Task: Look for space in Jakobstad, Finland from 2nd September, 2023 to 10th September, 2023 for 1 adult in price range Rs.5000 to Rs.16000. Place can be private room with 1  bedroom having 1 bed and 1 bathroom. Property type can be house, flat, guest house, hotel. Booking option can be shelf check-in. Required host language is .
Action: Mouse moved to (568, 112)
Screenshot: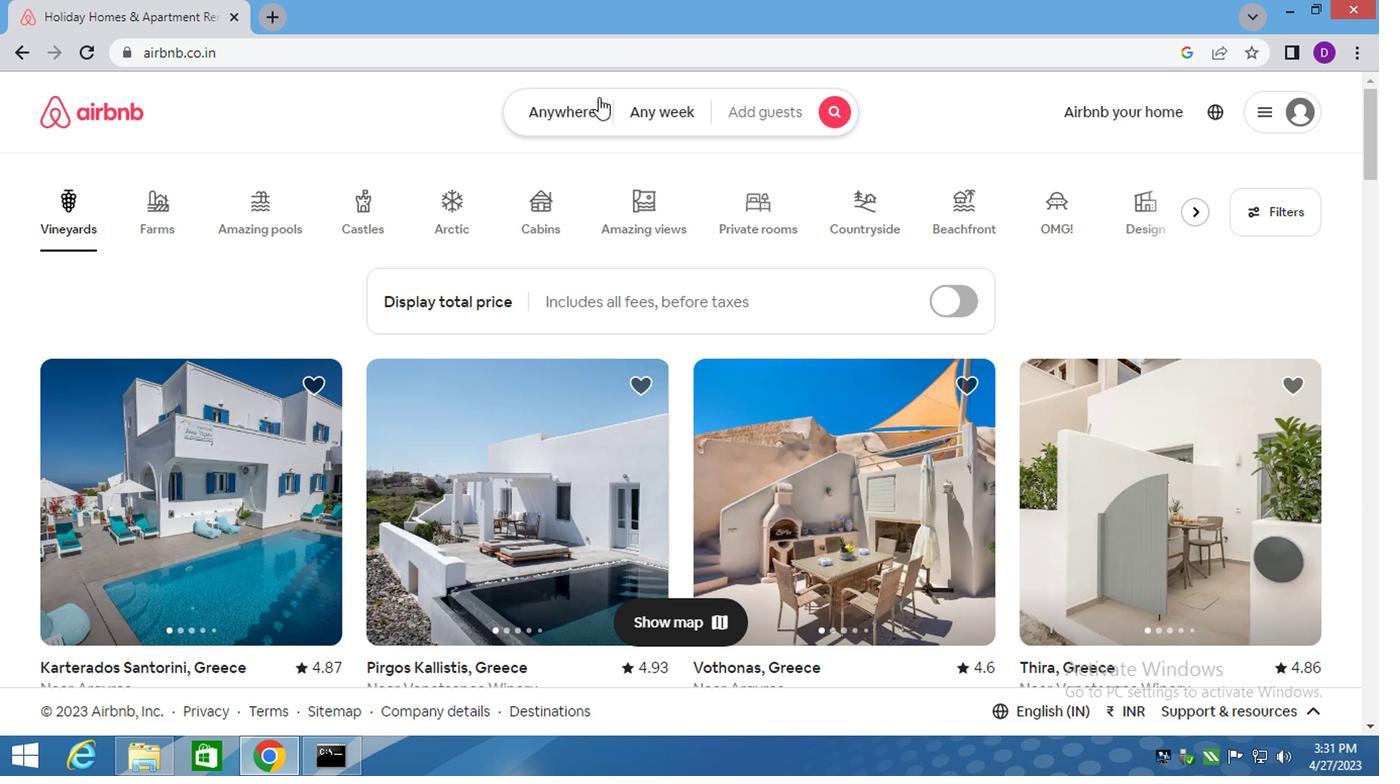 
Action: Mouse pressed left at (568, 112)
Screenshot: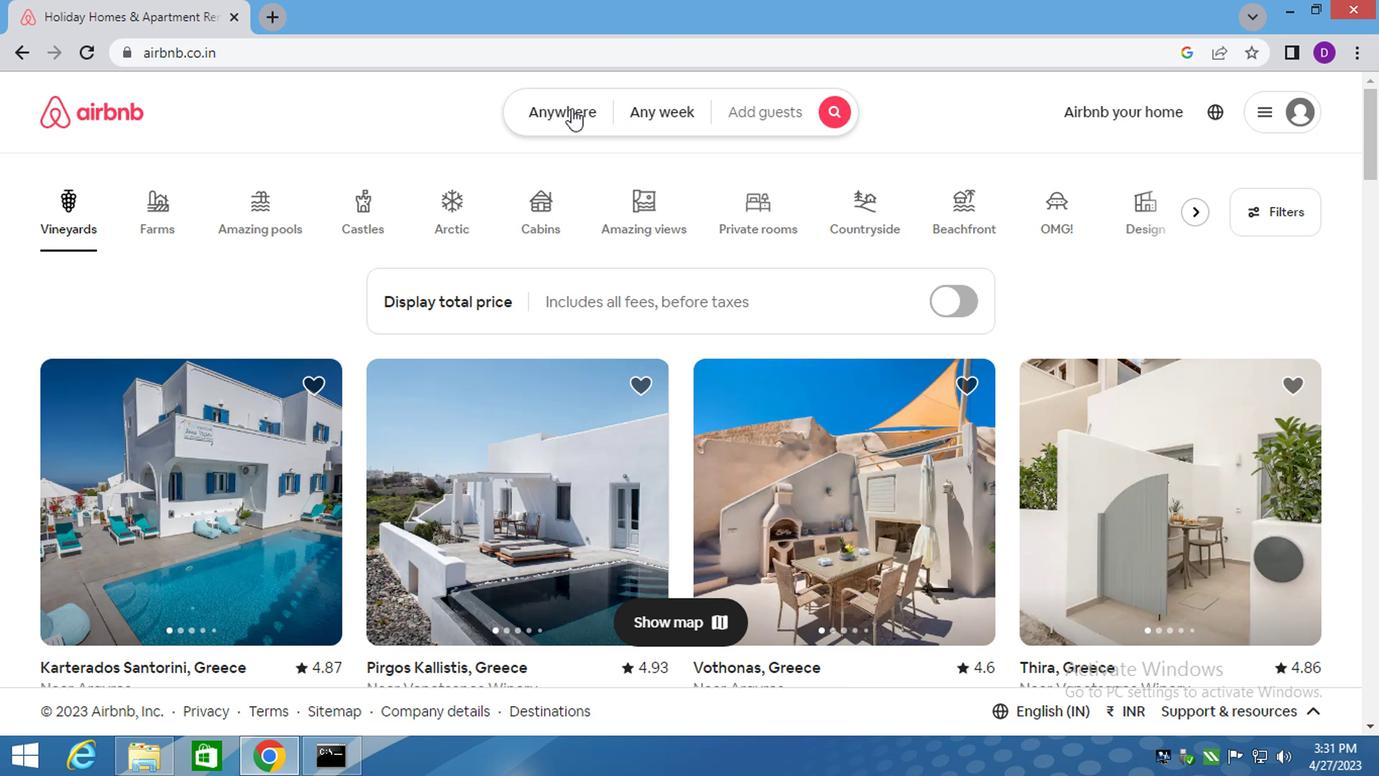 
Action: Mouse moved to (486, 180)
Screenshot: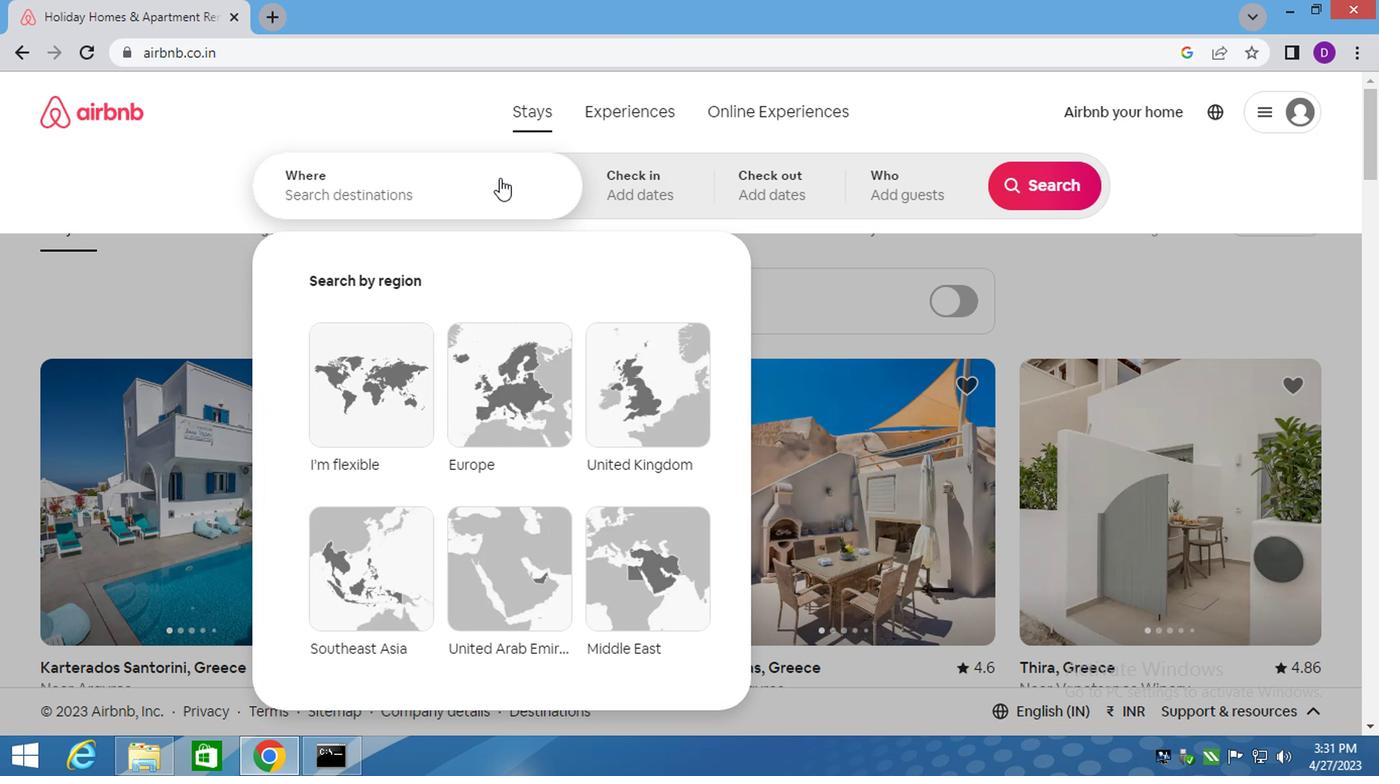 
Action: Mouse pressed left at (486, 180)
Screenshot: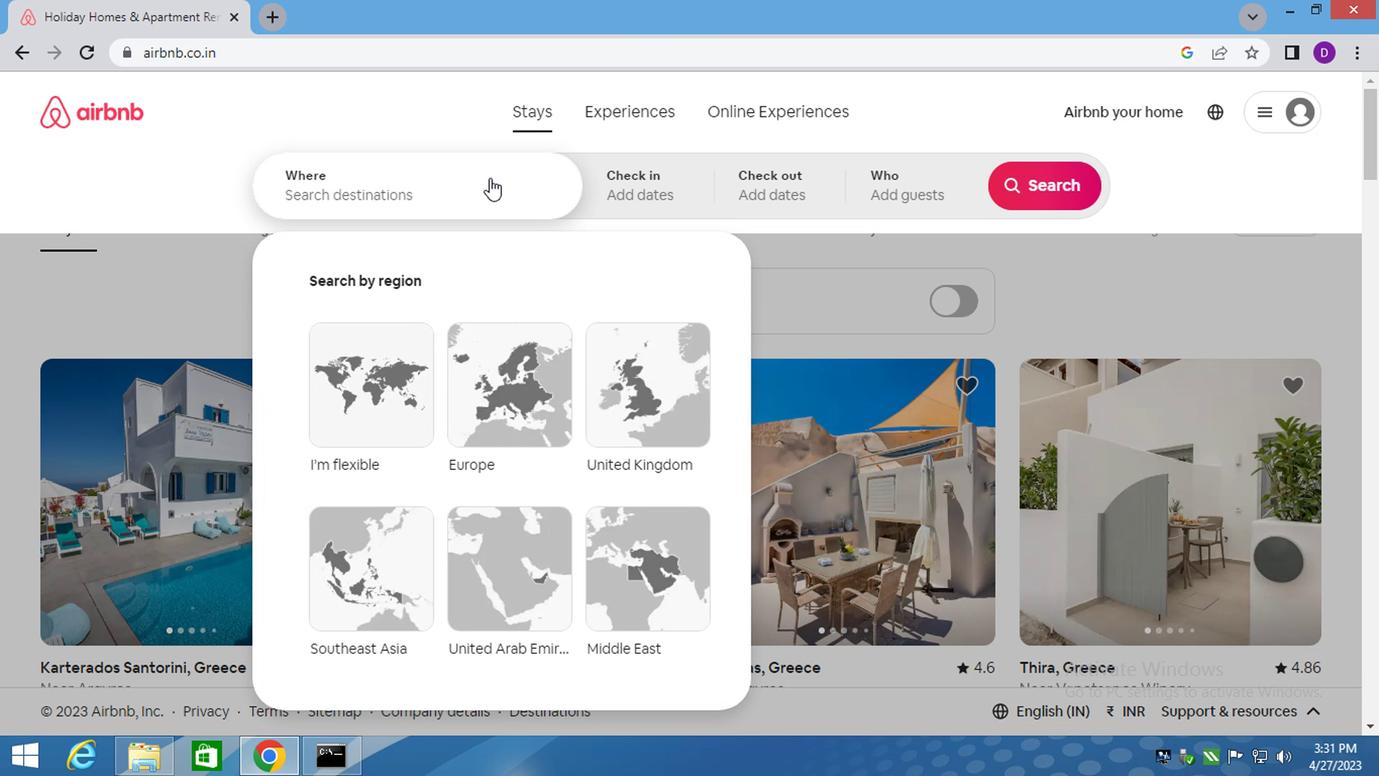 
Action: Mouse moved to (410, 190)
Screenshot: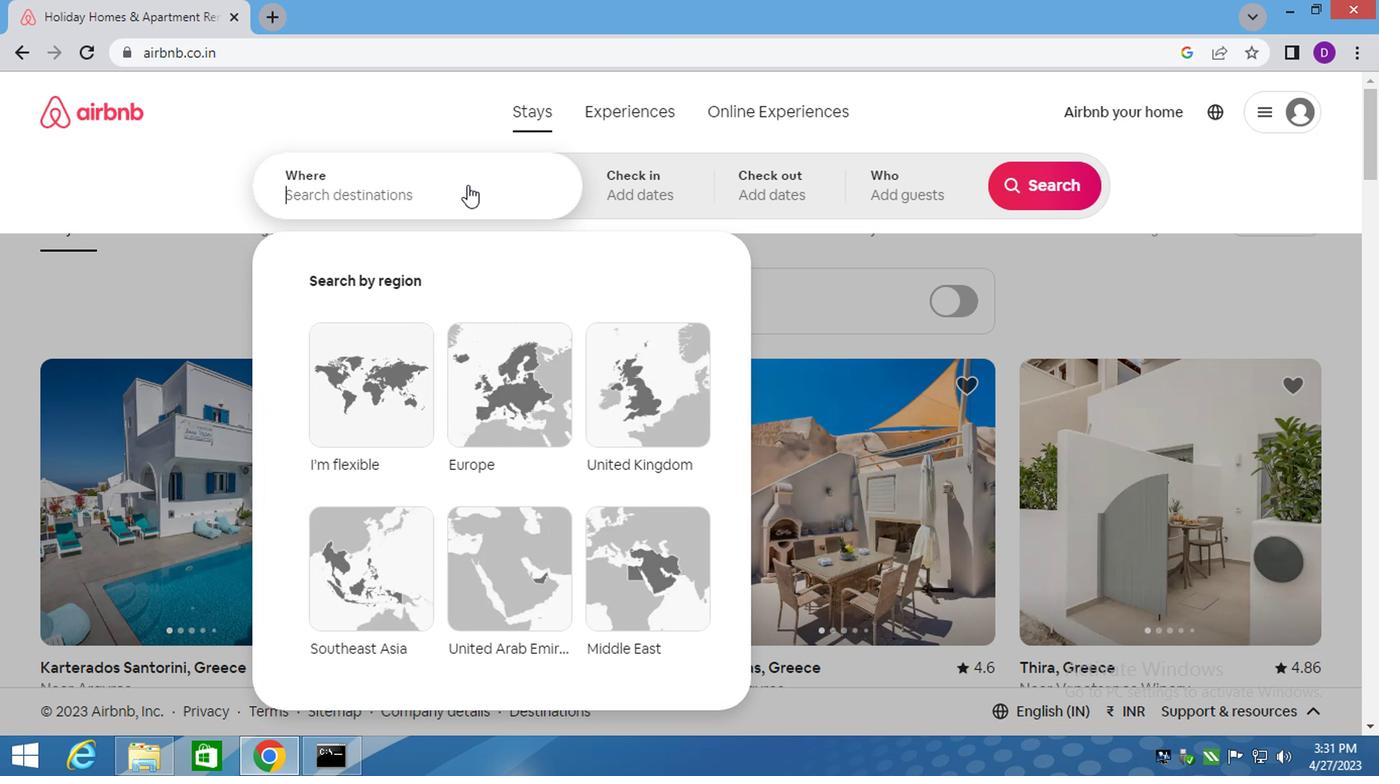 
Action: Key pressed <Key.shift>JA
Screenshot: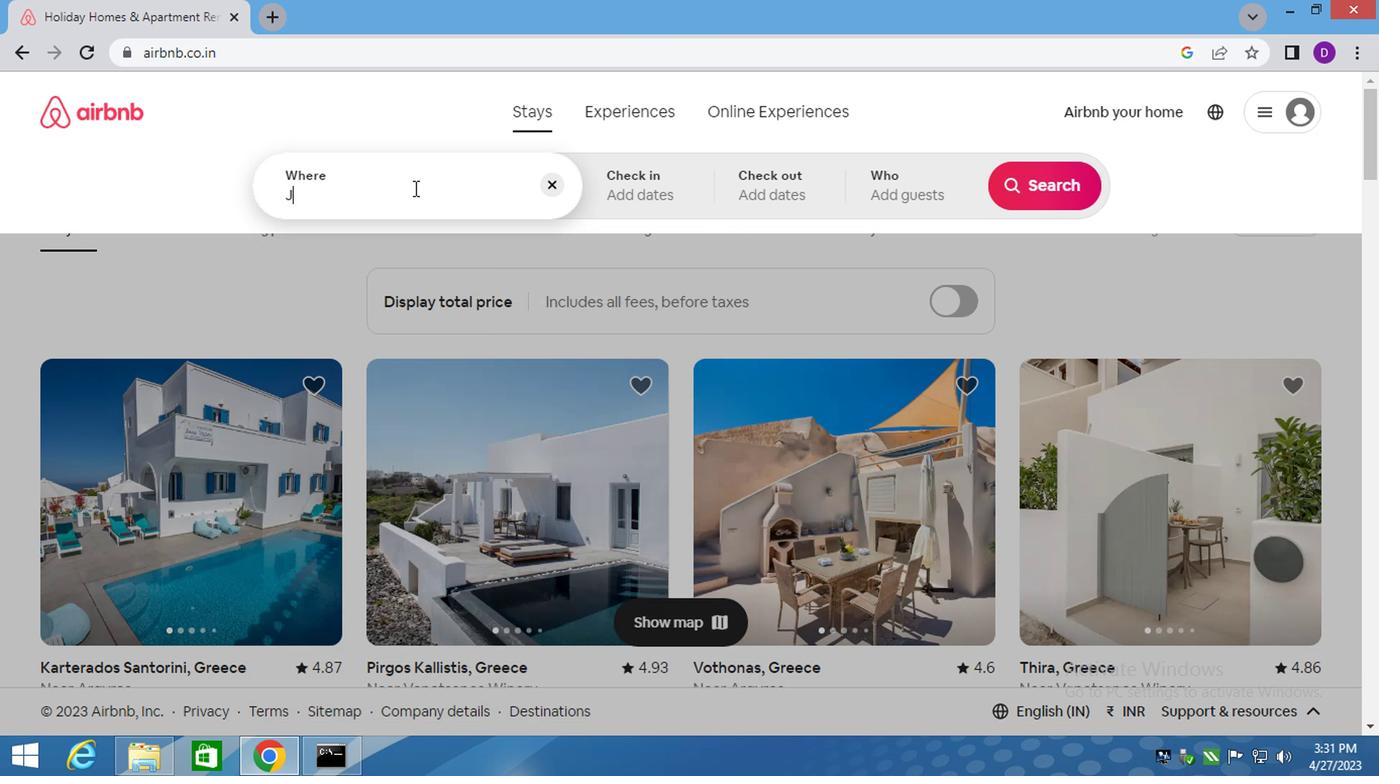 
Action: Mouse moved to (410, 190)
Screenshot: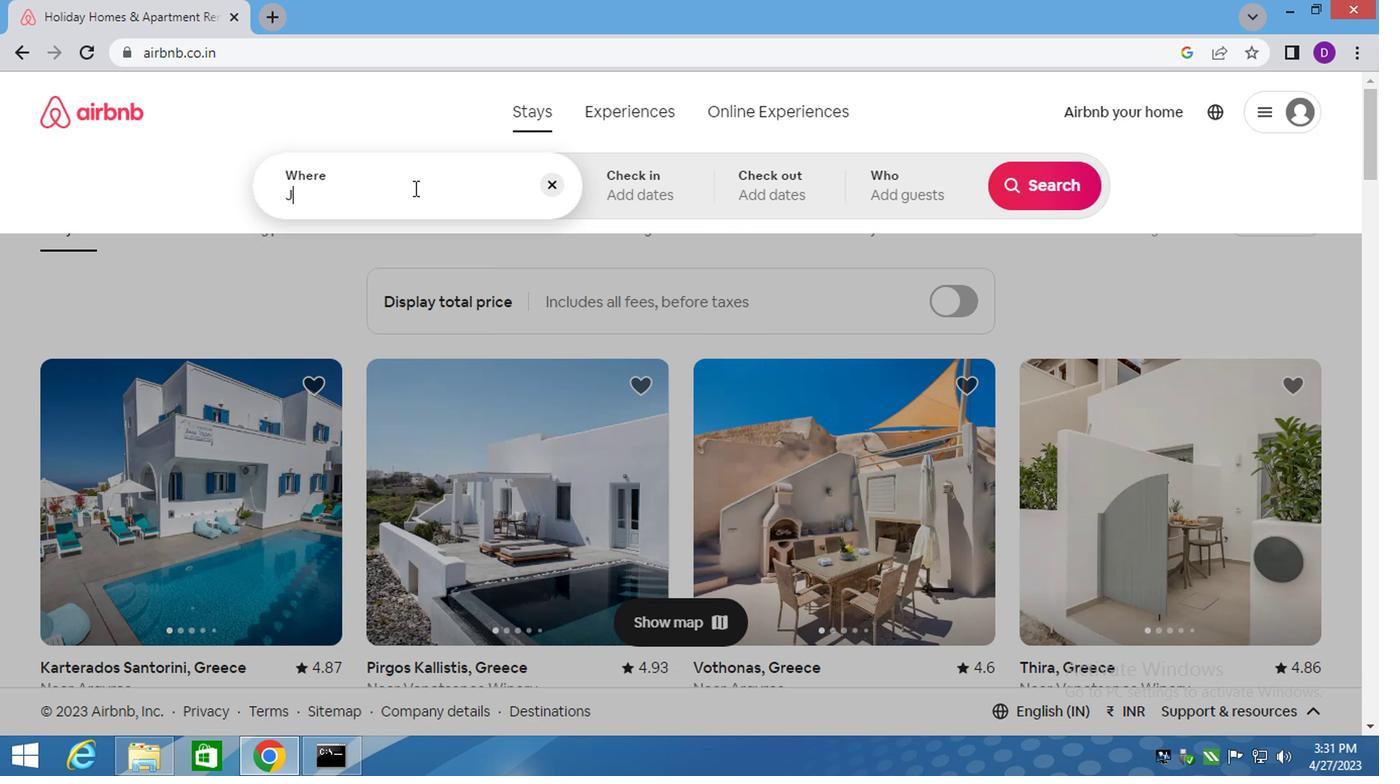 
Action: Key pressed KO<Key.down><Key.enter>
Screenshot: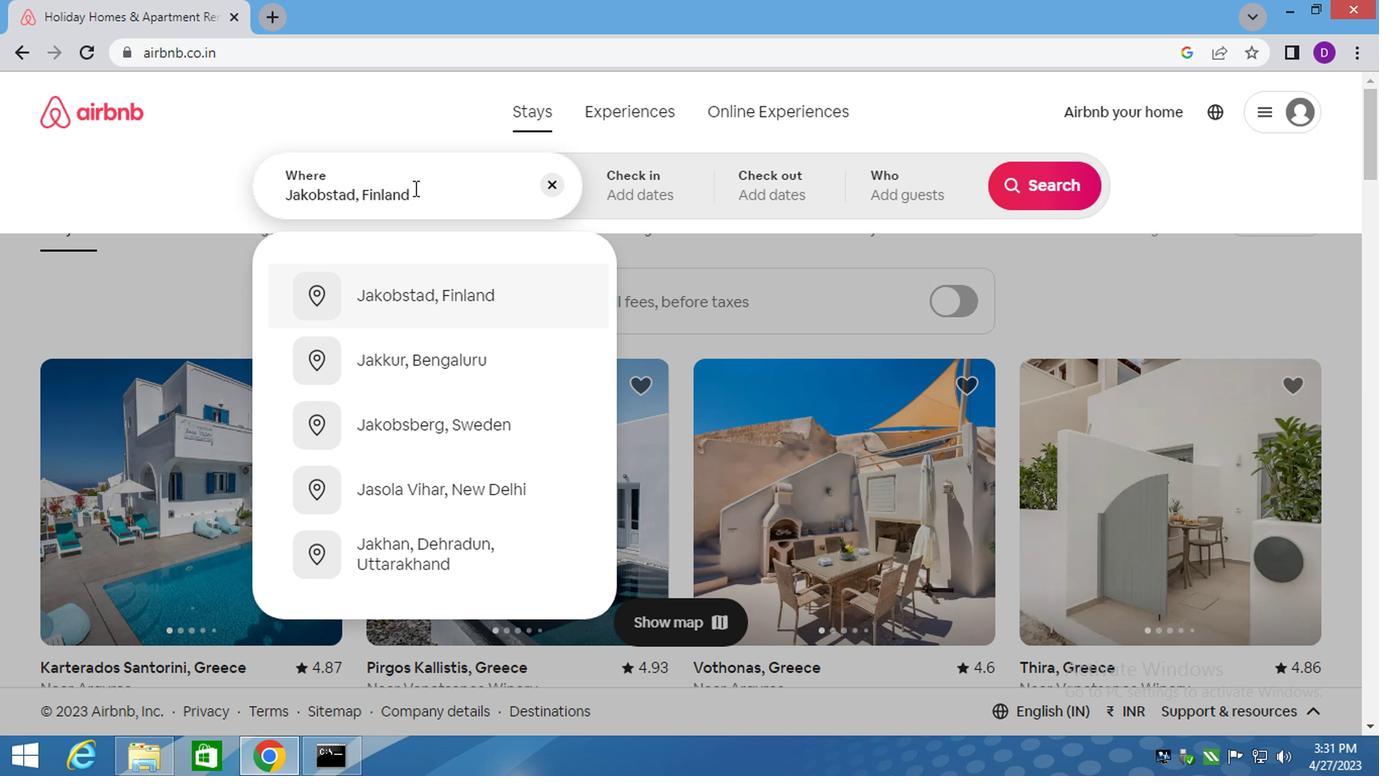 
Action: Mouse moved to (1024, 349)
Screenshot: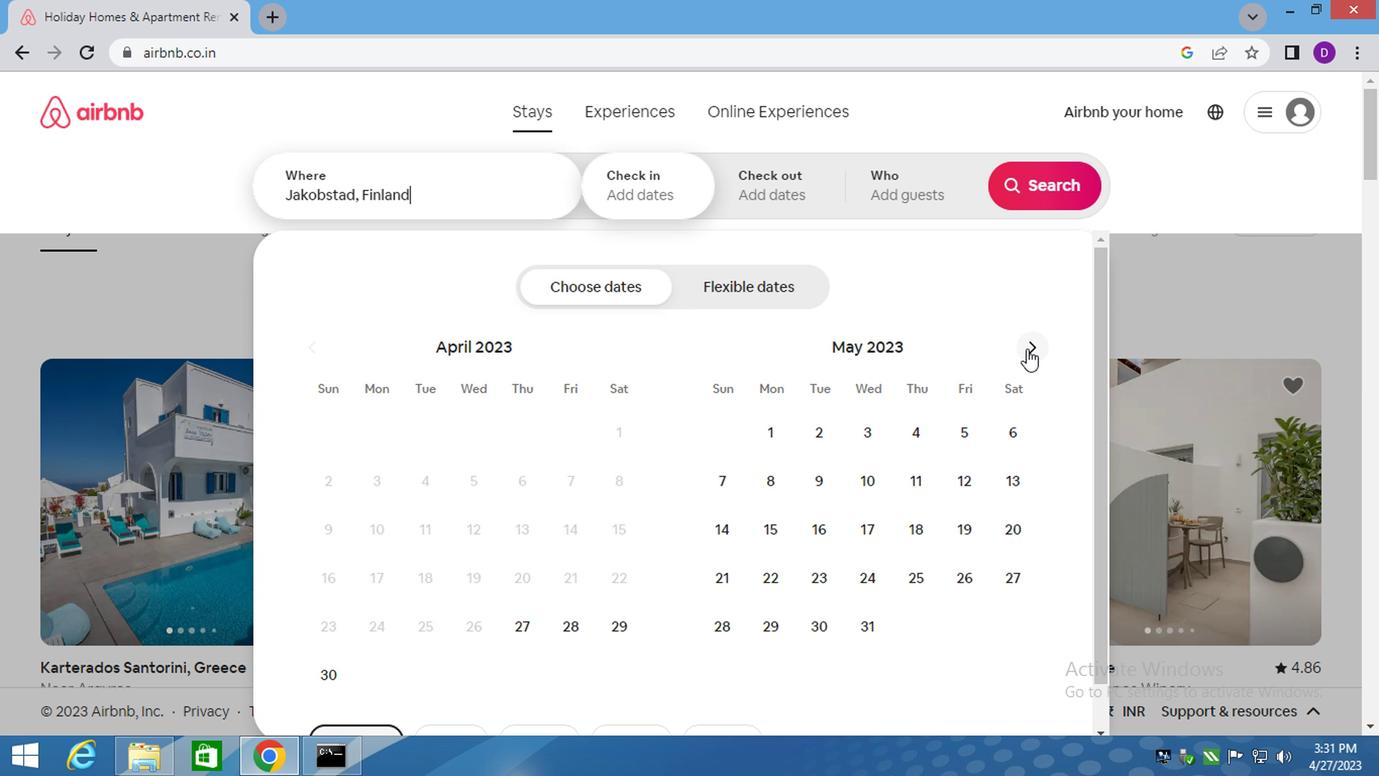 
Action: Mouse pressed left at (1024, 349)
Screenshot: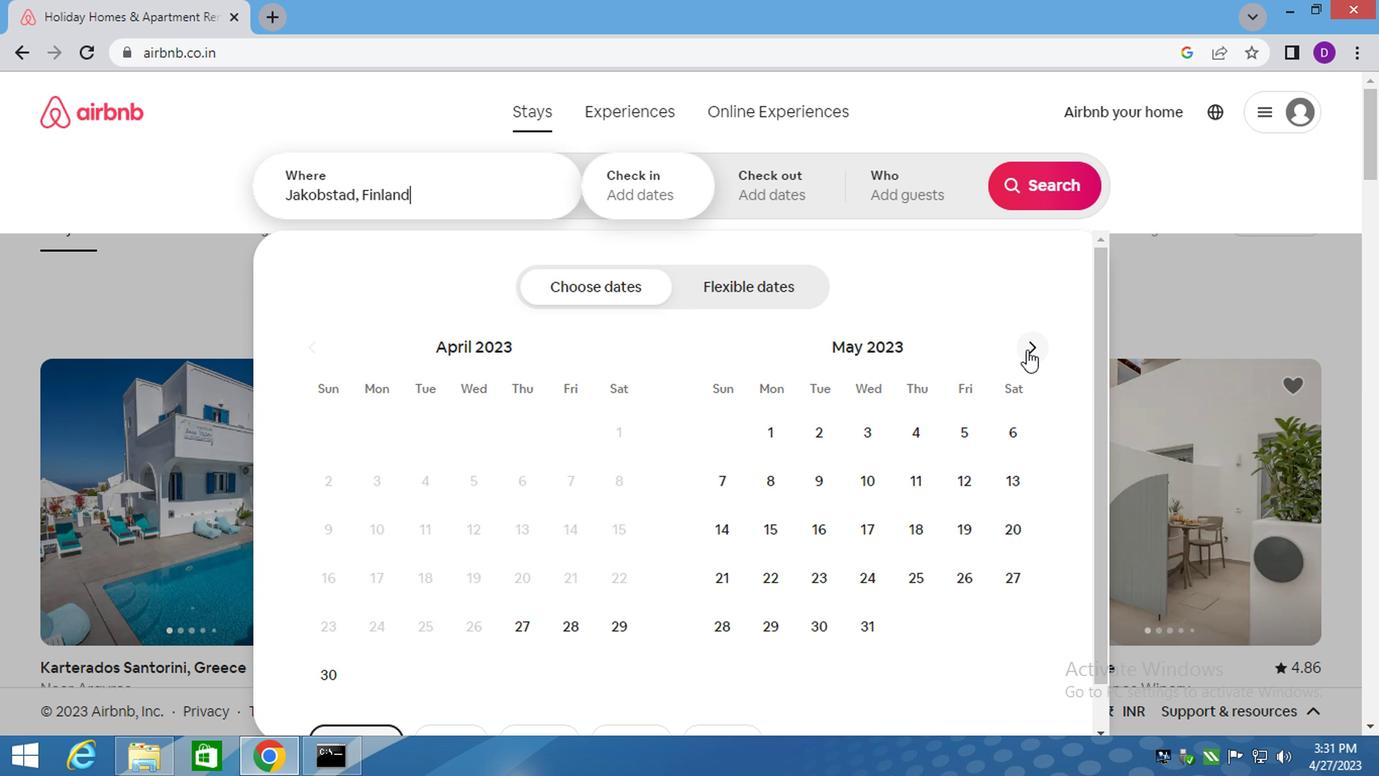 
Action: Mouse moved to (1014, 349)
Screenshot: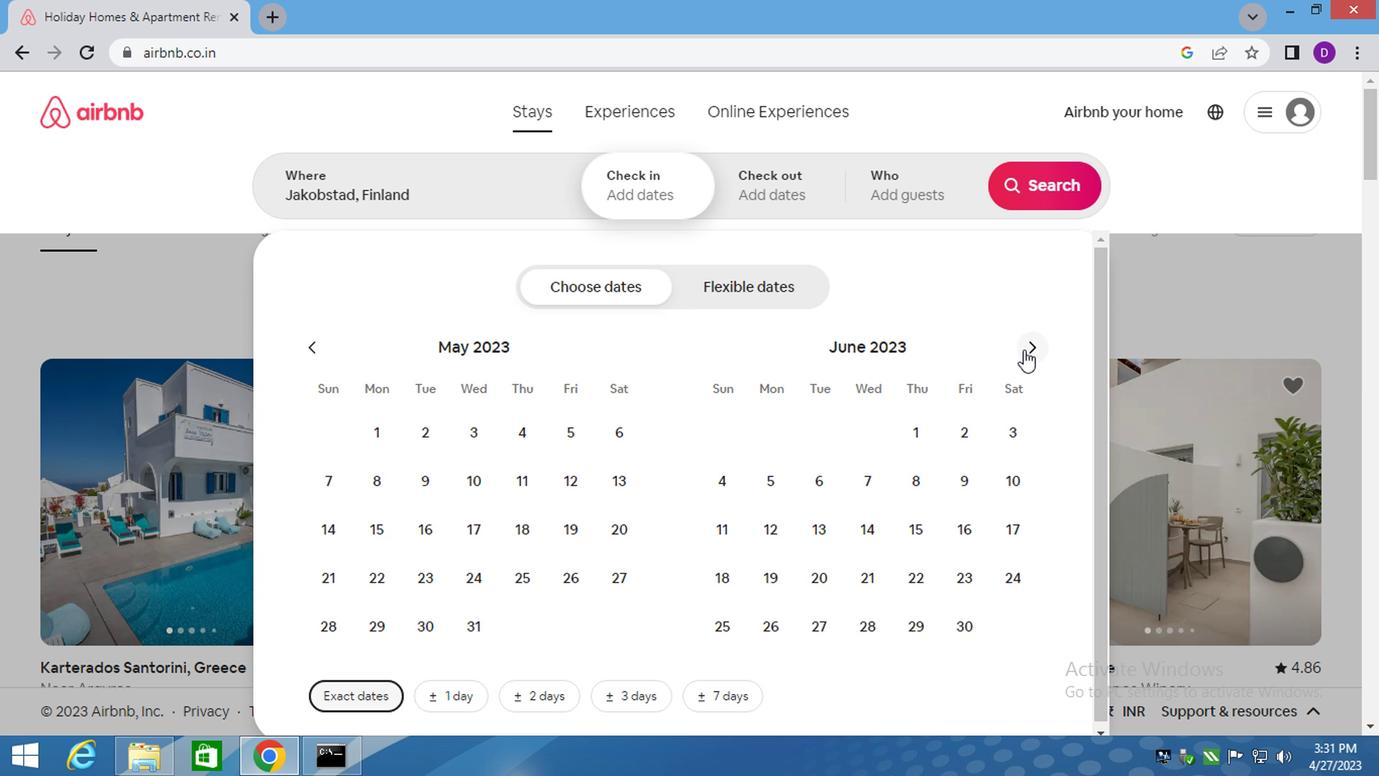
Action: Mouse pressed left at (1014, 349)
Screenshot: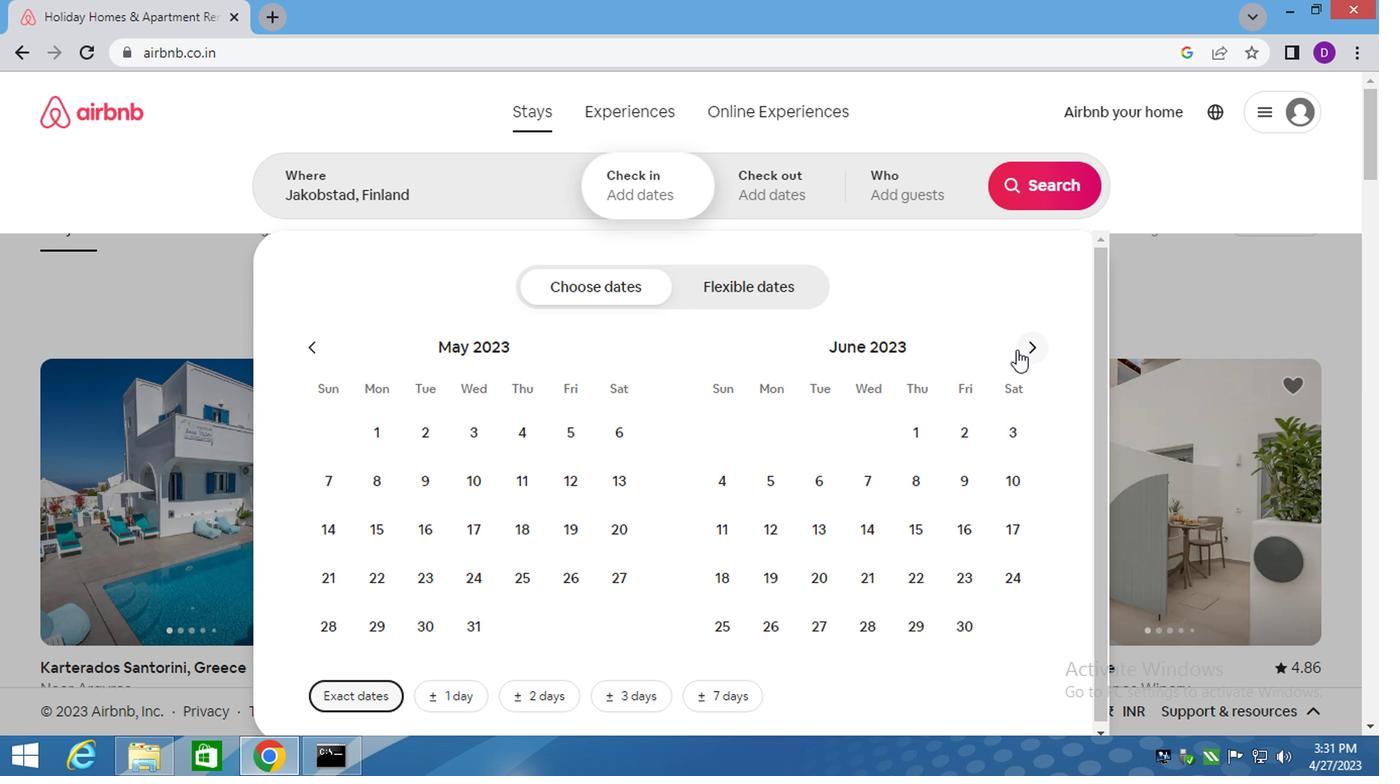 
Action: Mouse pressed left at (1014, 349)
Screenshot: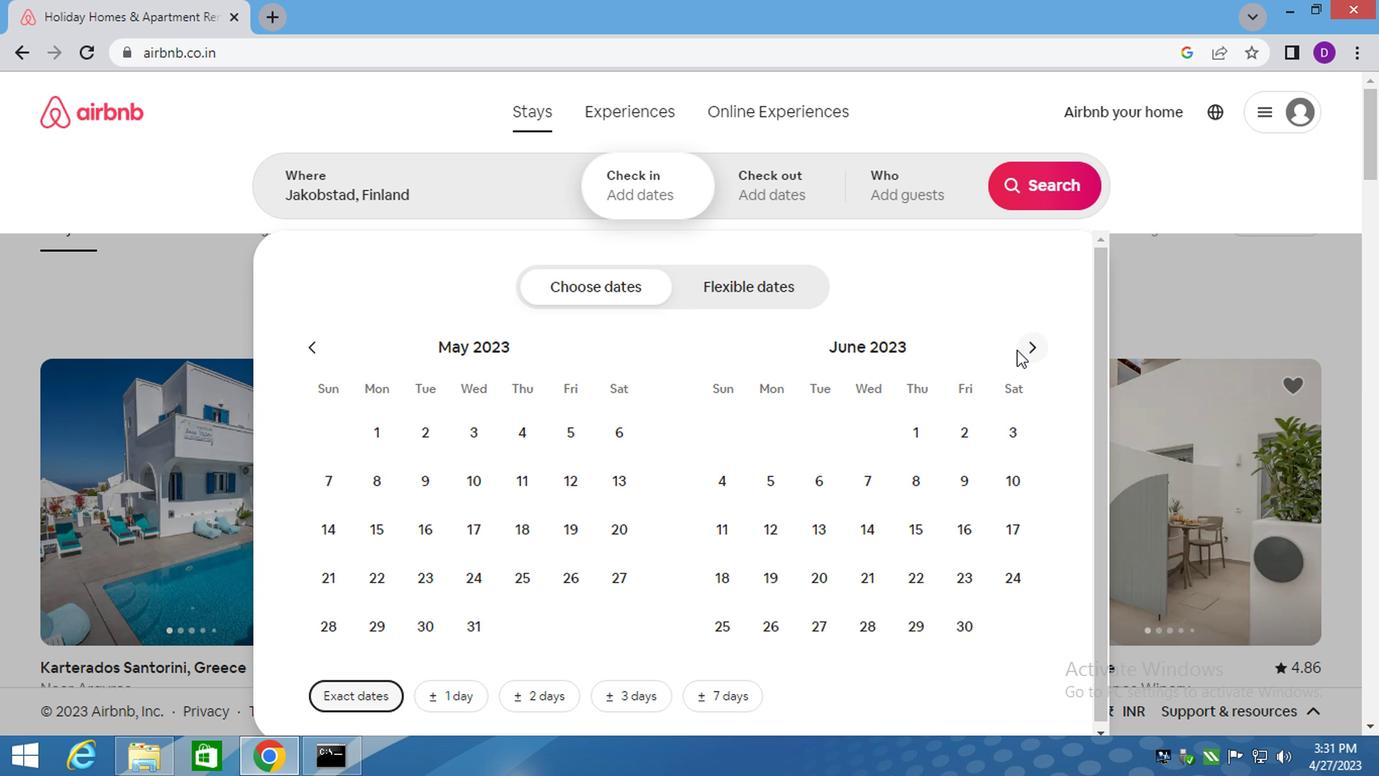 
Action: Mouse pressed left at (1014, 349)
Screenshot: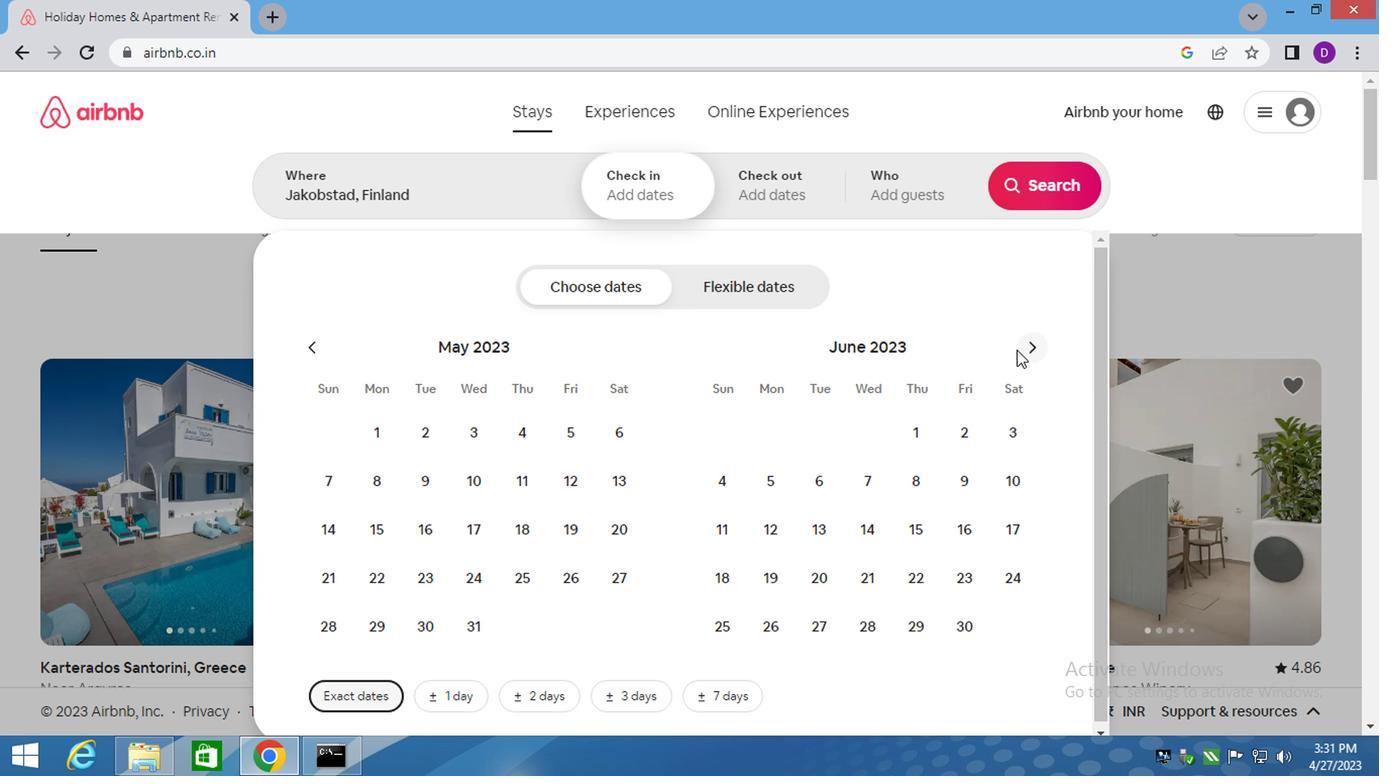 
Action: Mouse moved to (1024, 347)
Screenshot: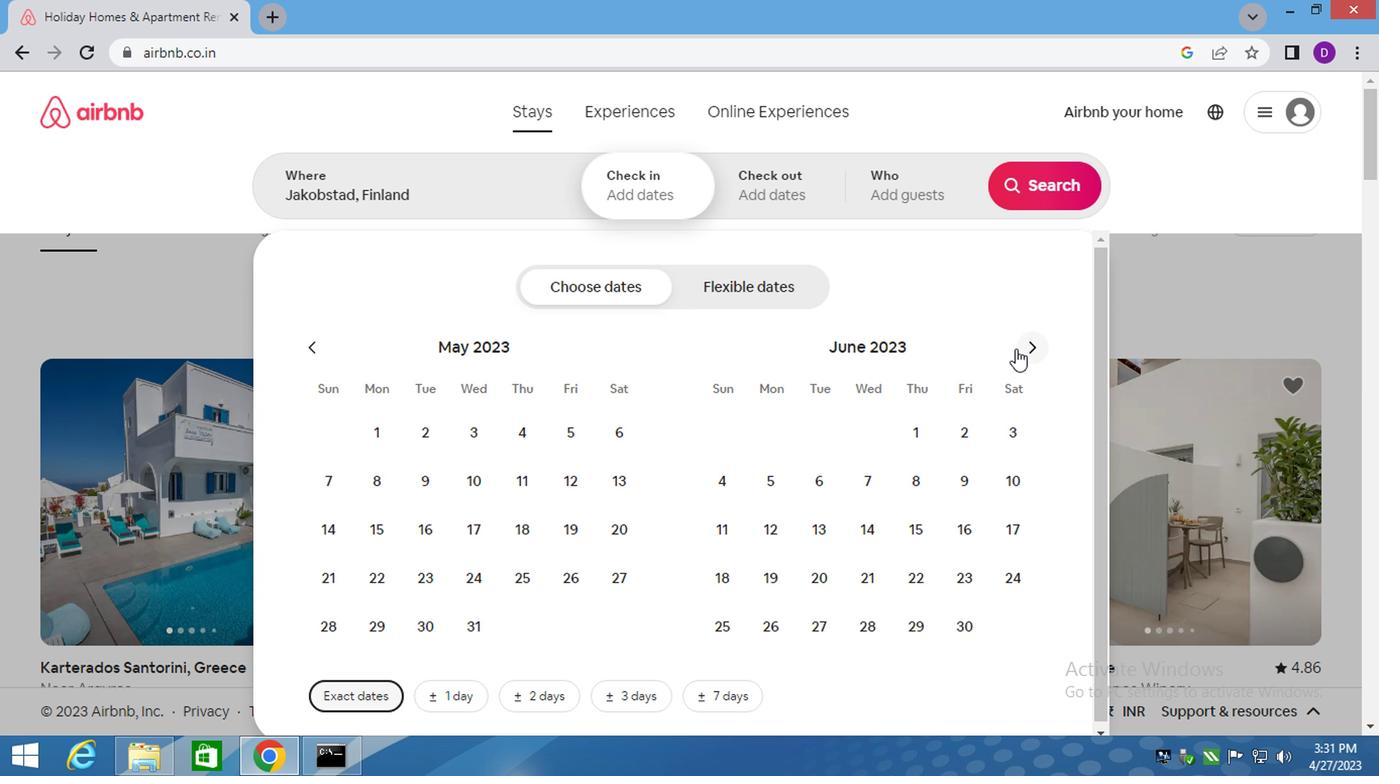
Action: Mouse pressed left at (1024, 347)
Screenshot: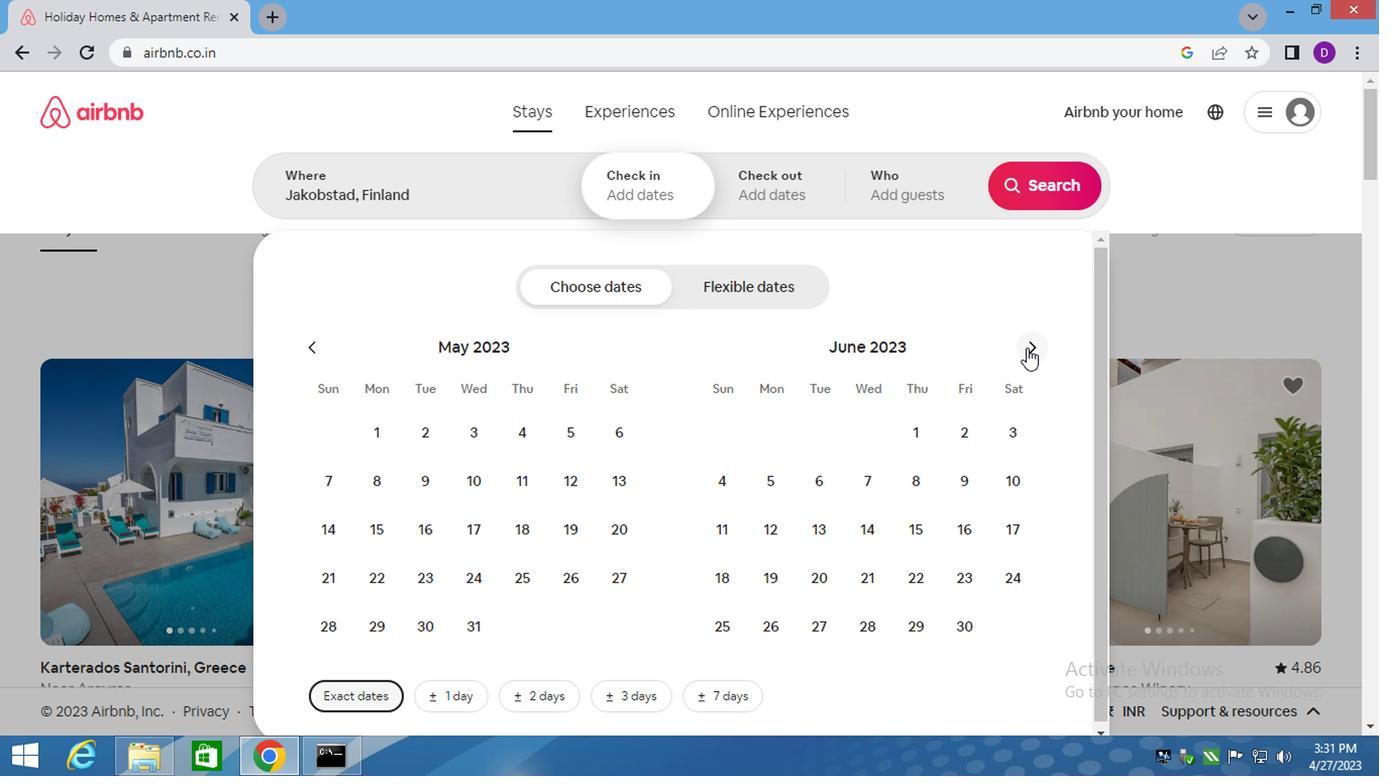 
Action: Mouse pressed left at (1024, 347)
Screenshot: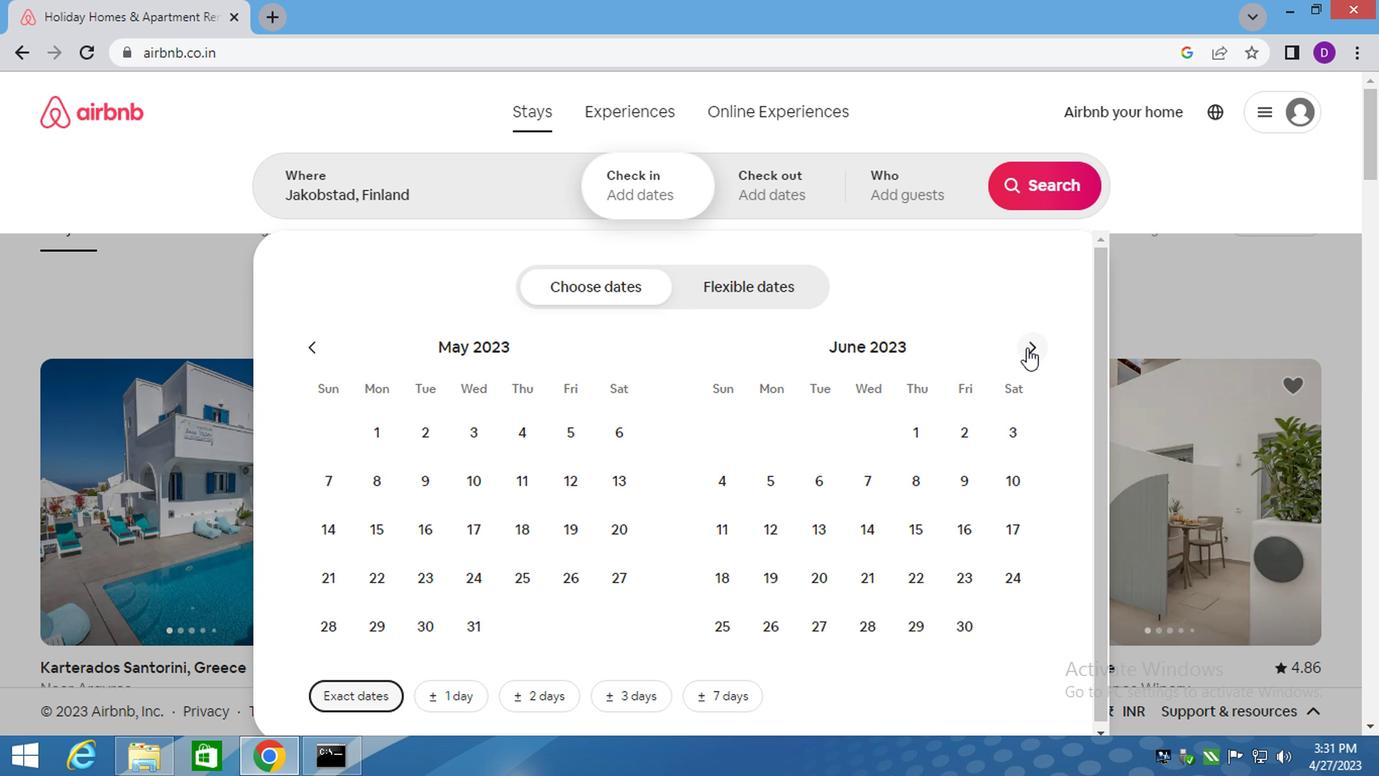 
Action: Mouse pressed left at (1024, 347)
Screenshot: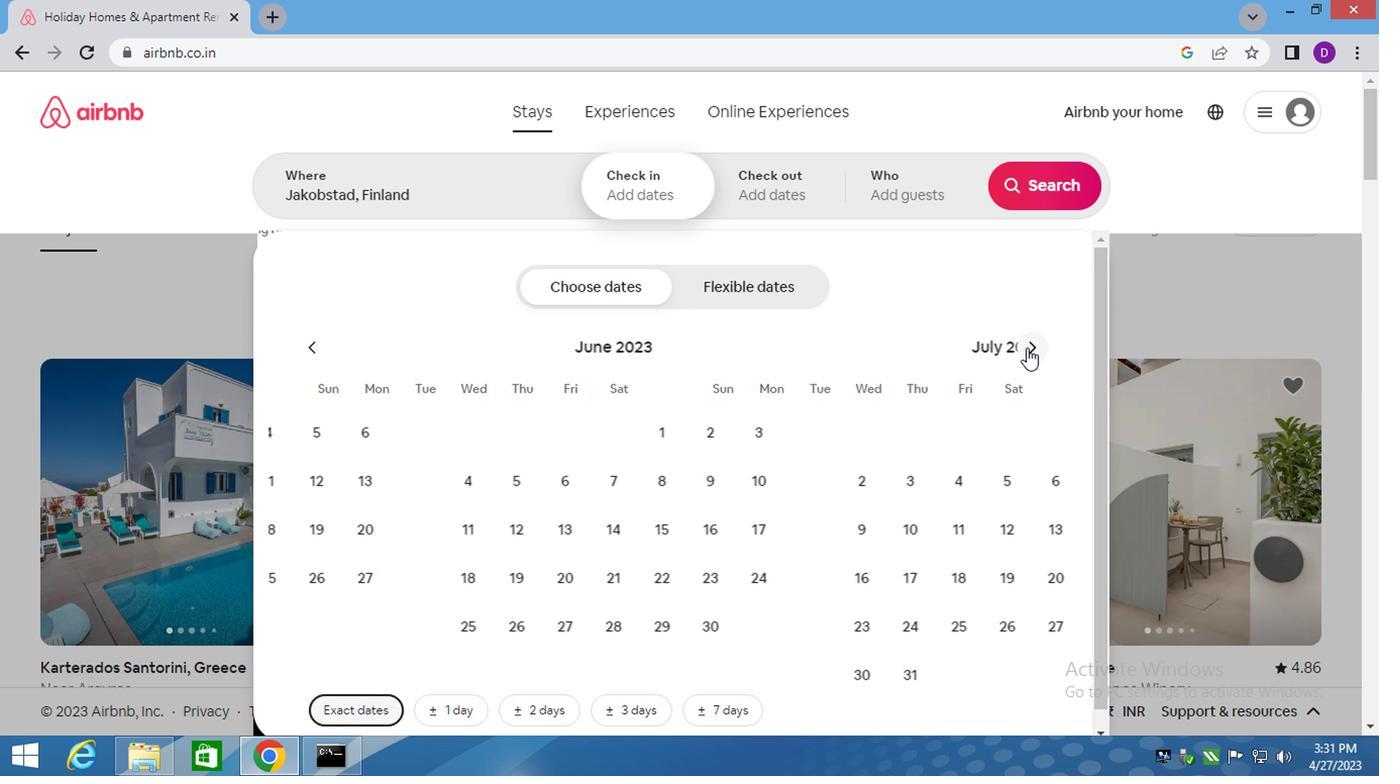 
Action: Mouse pressed left at (1024, 347)
Screenshot: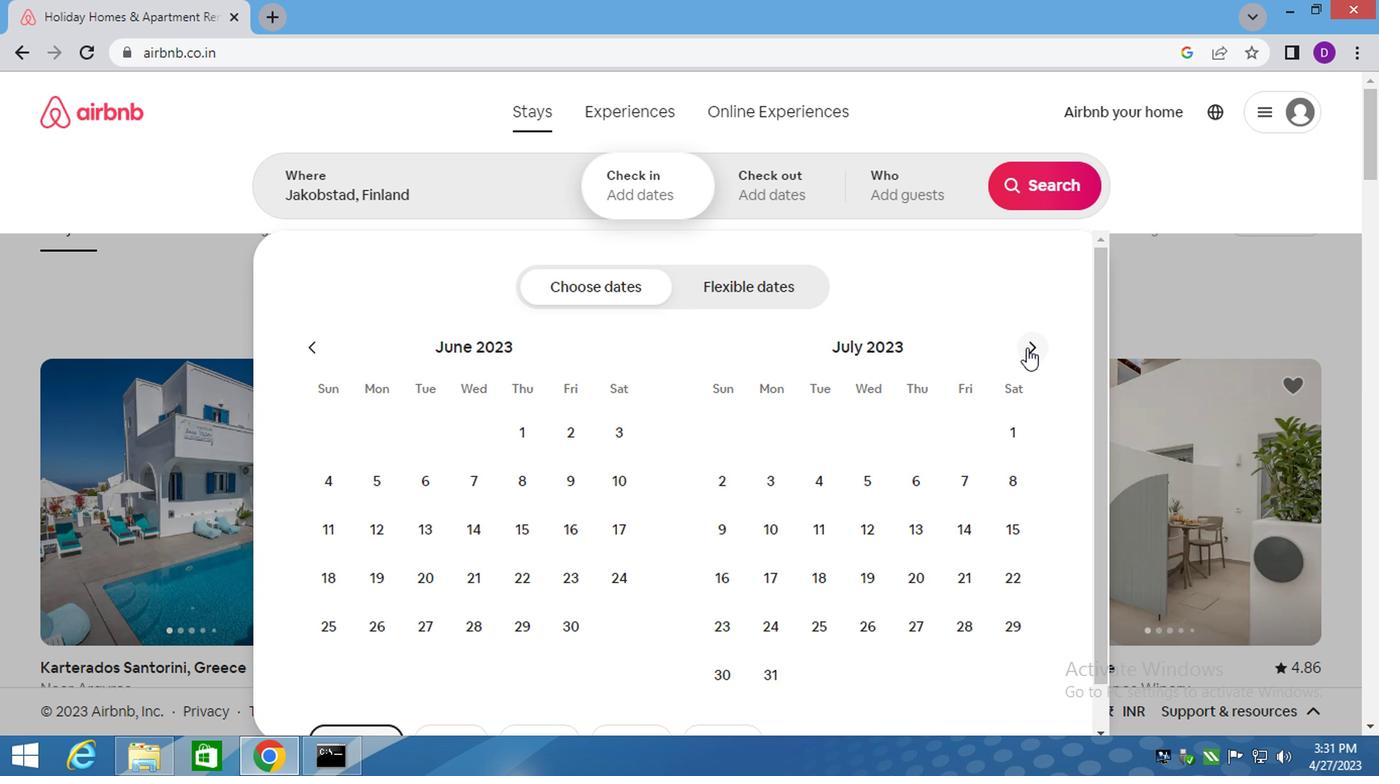 
Action: Mouse moved to (1011, 437)
Screenshot: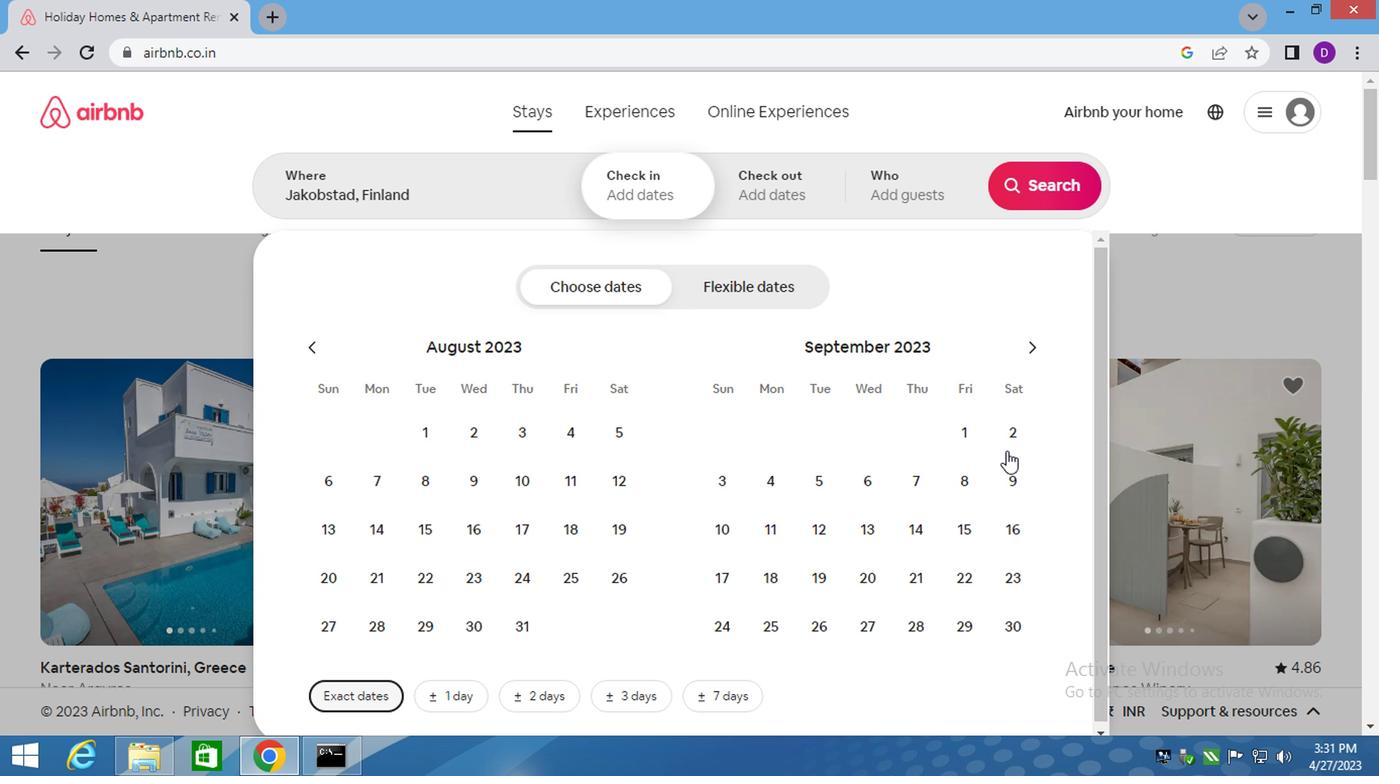 
Action: Mouse pressed left at (1011, 437)
Screenshot: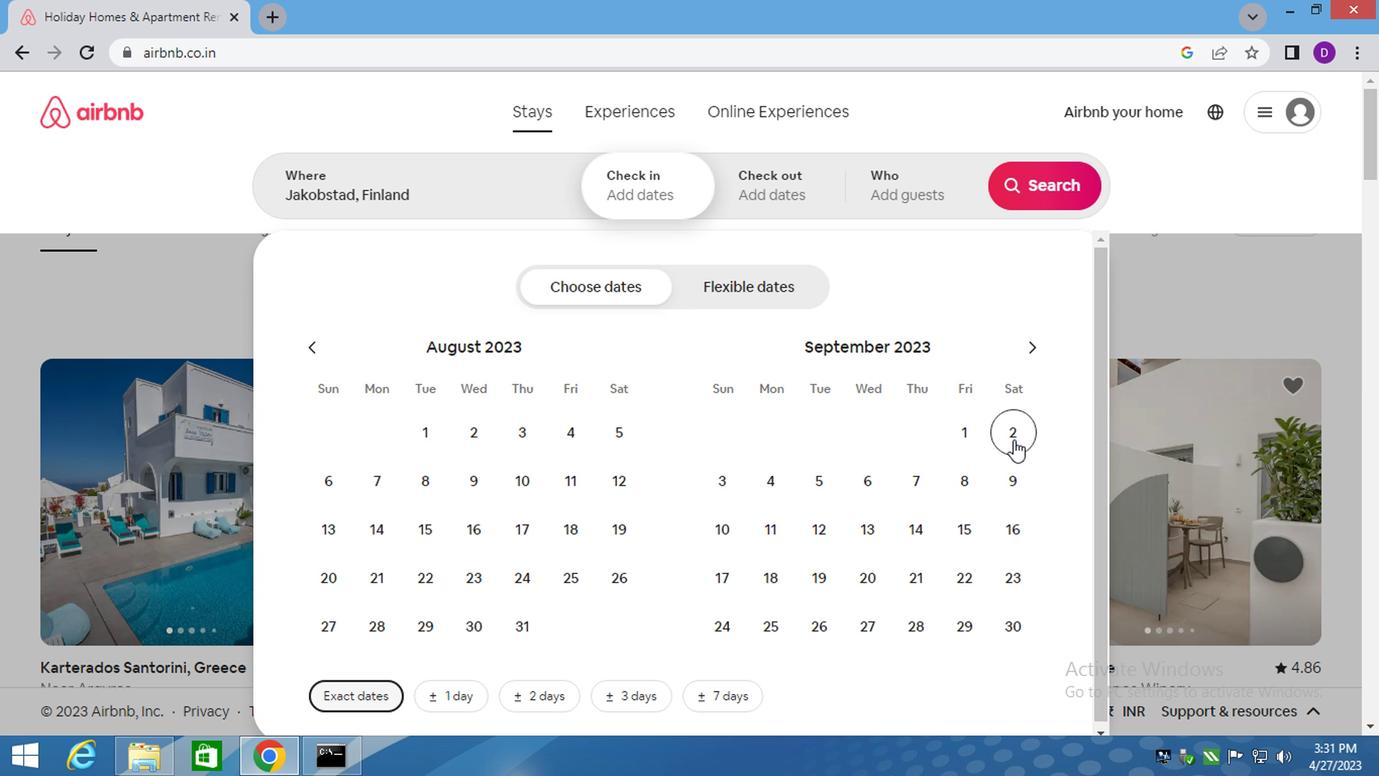 
Action: Mouse moved to (737, 538)
Screenshot: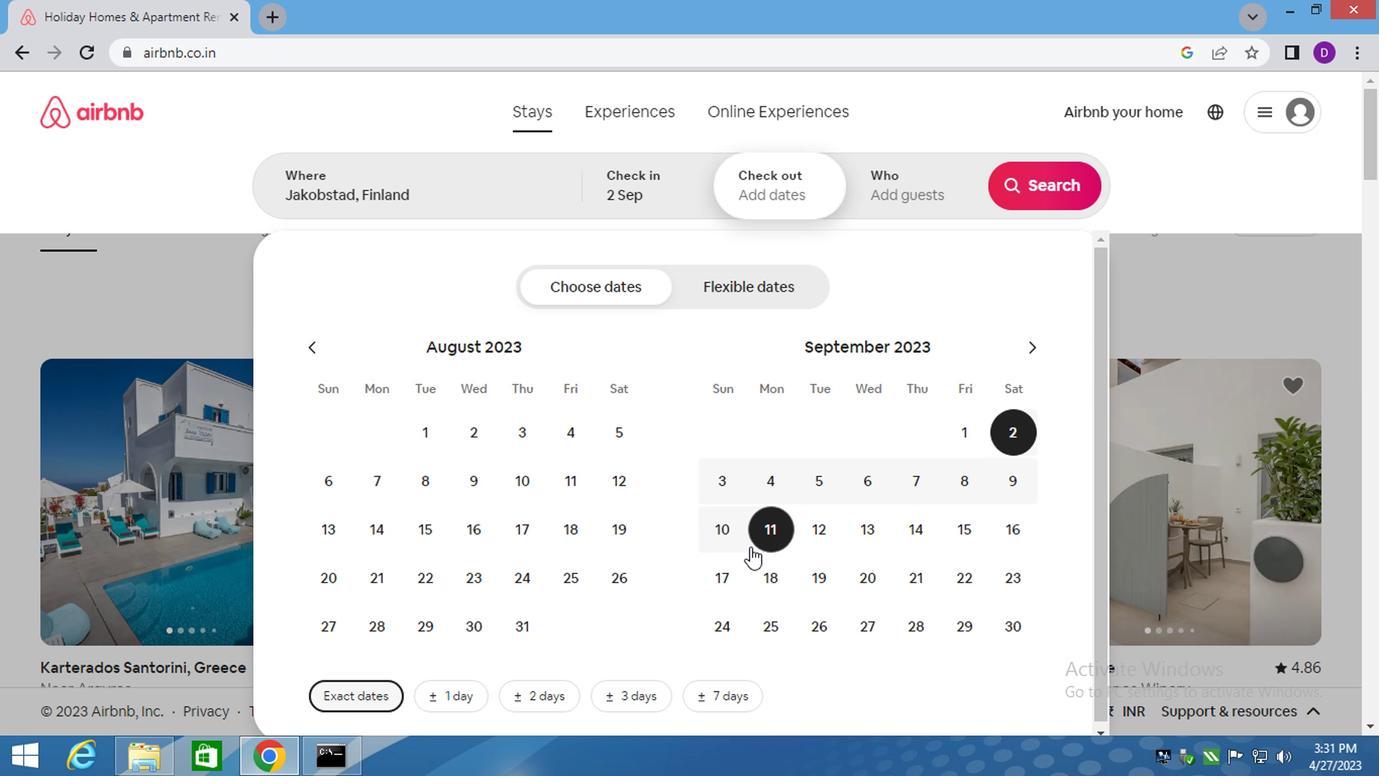 
Action: Mouse pressed left at (737, 538)
Screenshot: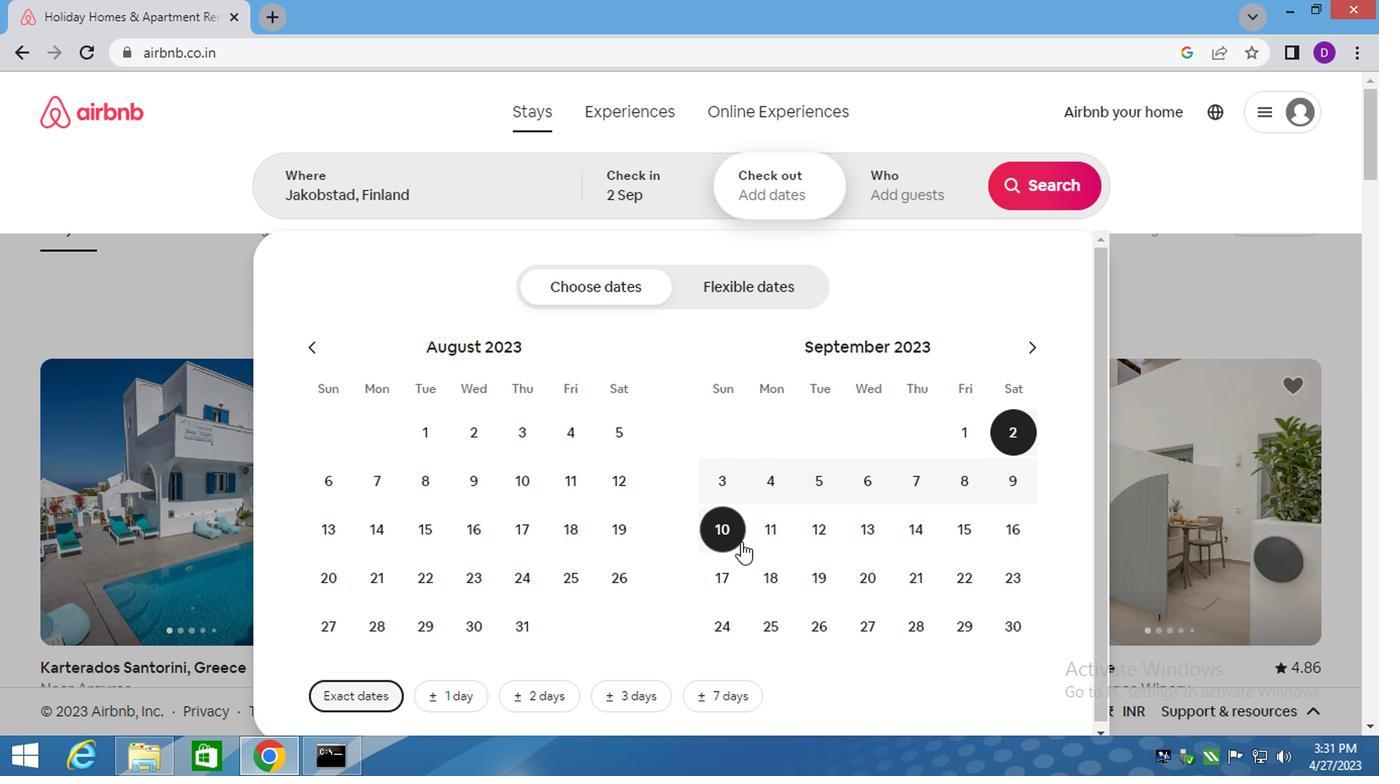 
Action: Mouse moved to (891, 203)
Screenshot: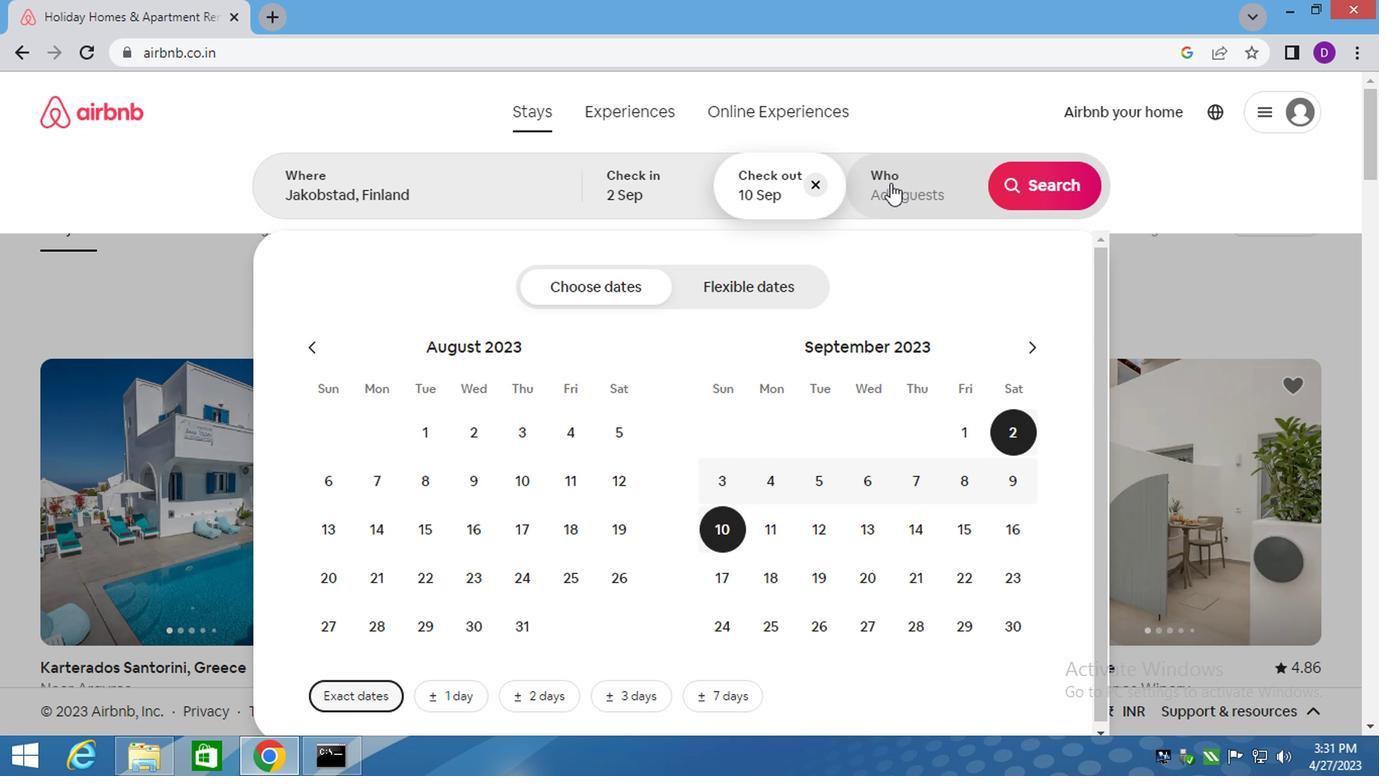 
Action: Mouse pressed left at (891, 203)
Screenshot: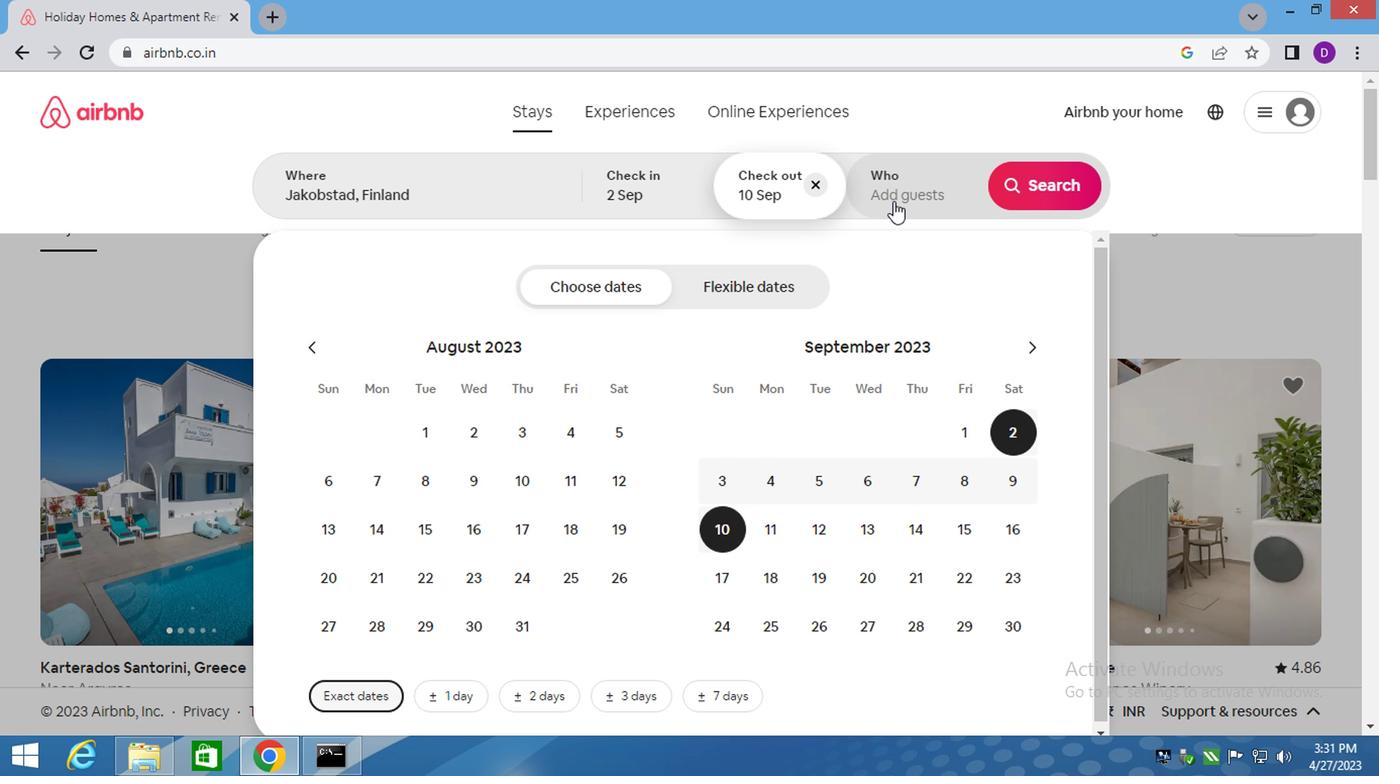 
Action: Mouse moved to (1058, 296)
Screenshot: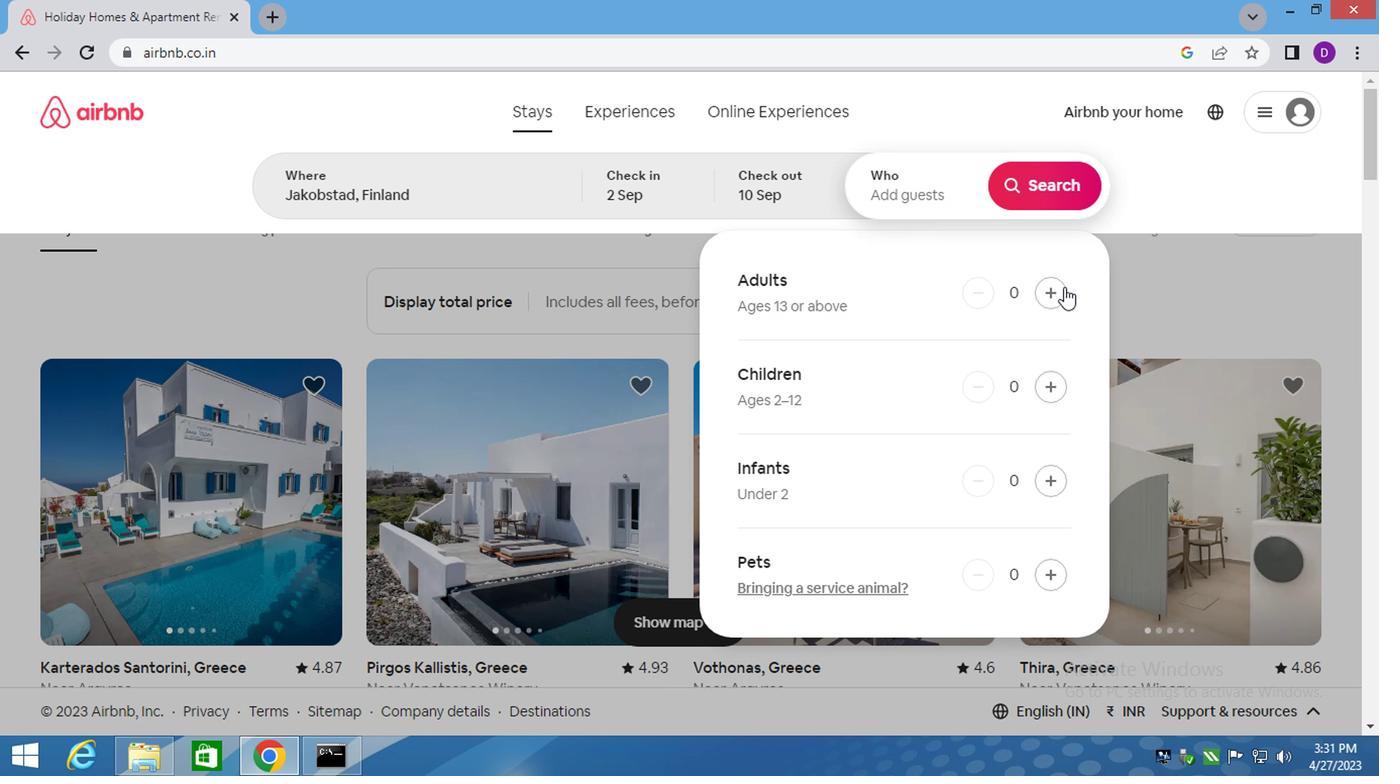 
Action: Mouse pressed left at (1058, 296)
Screenshot: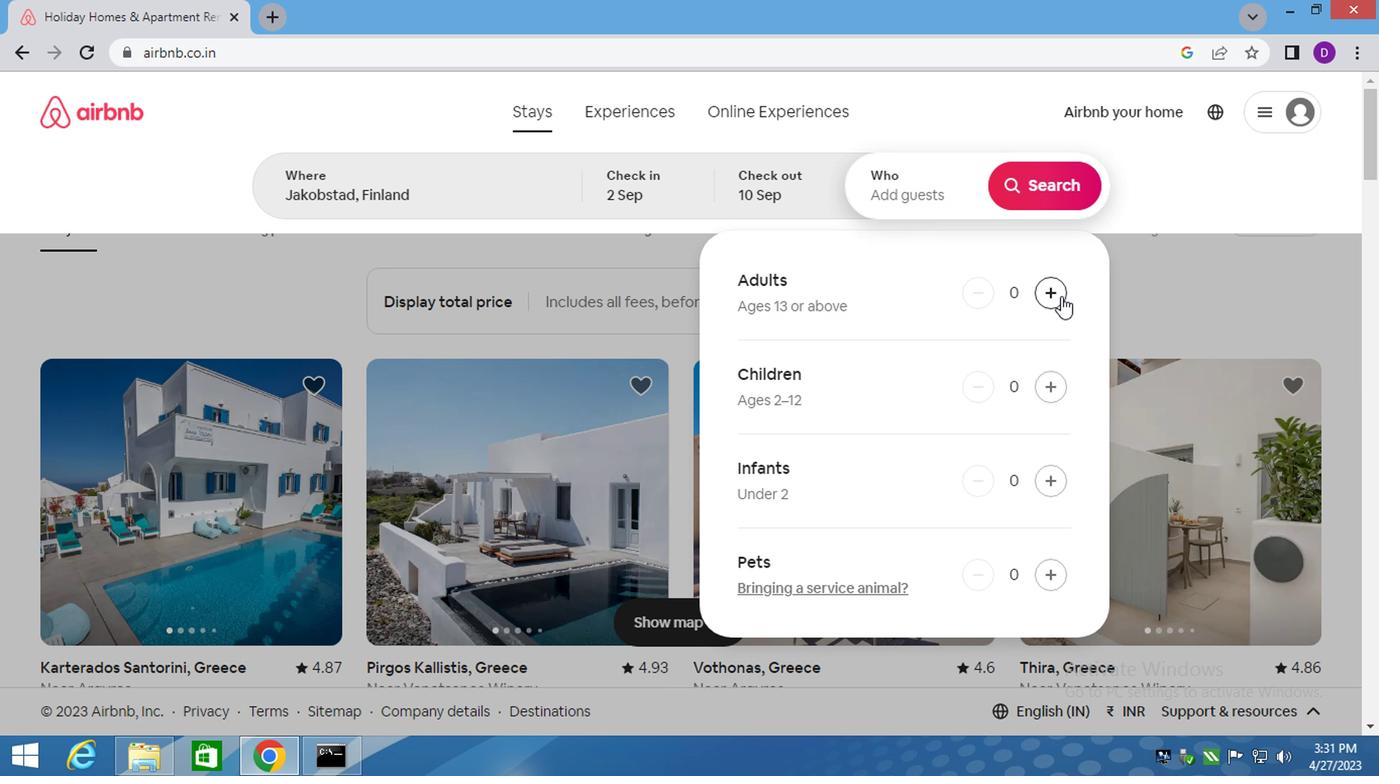 
Action: Mouse moved to (1029, 198)
Screenshot: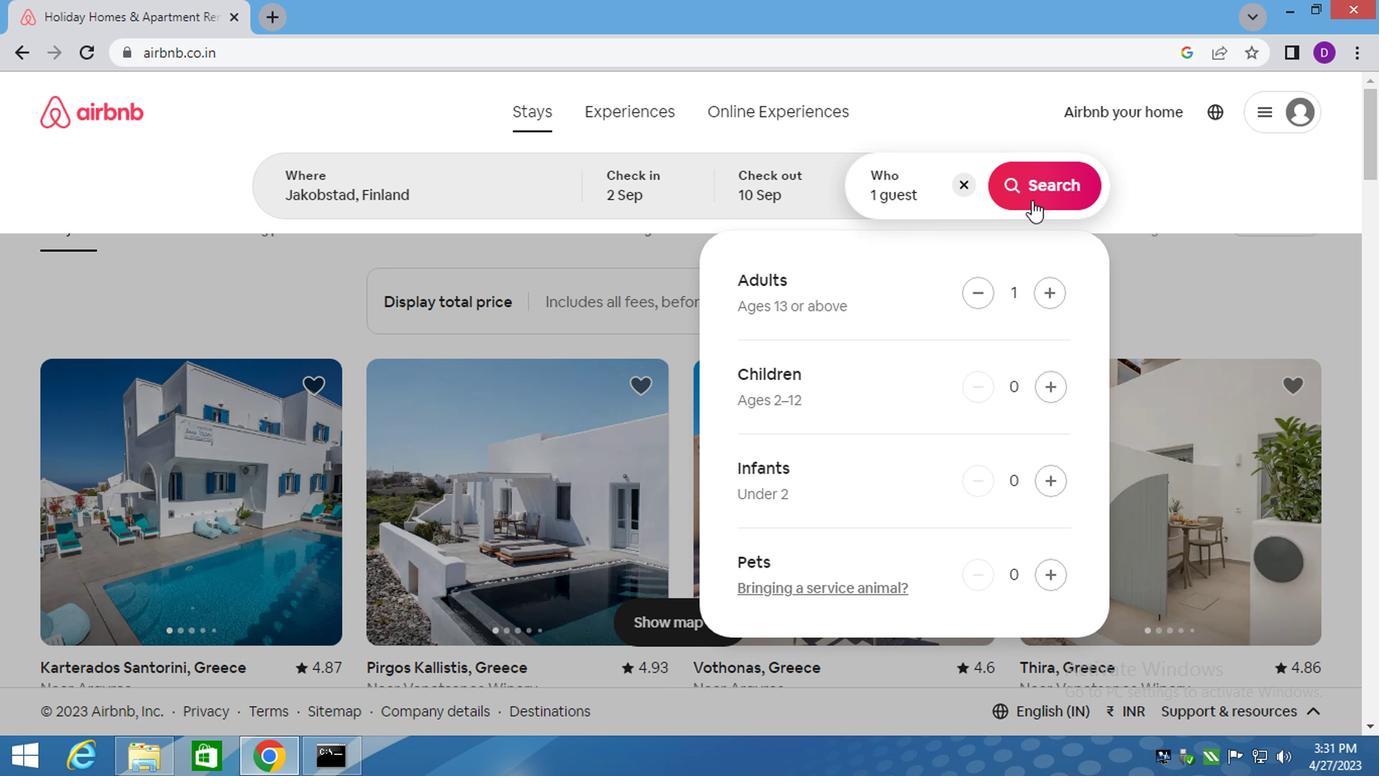 
Action: Mouse pressed left at (1029, 198)
Screenshot: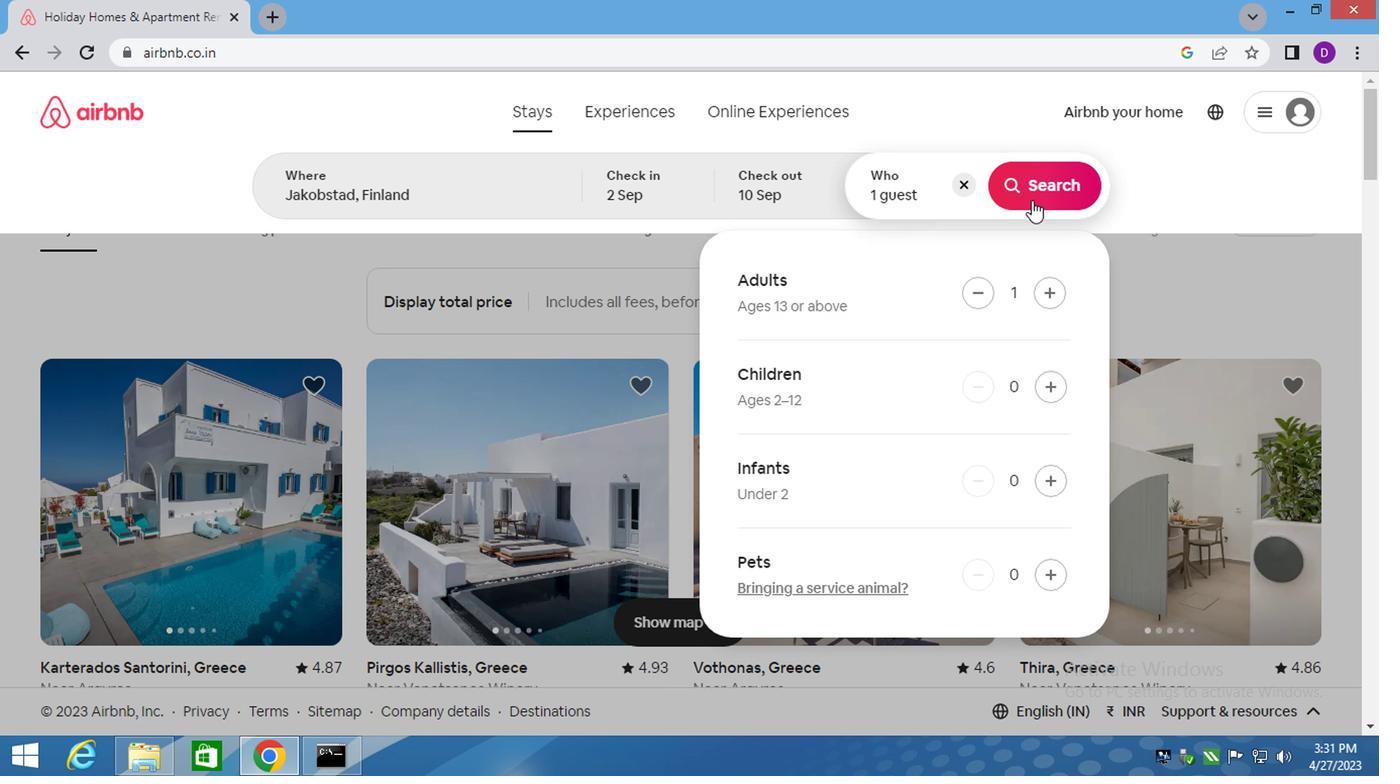 
Action: Mouse moved to (1266, 202)
Screenshot: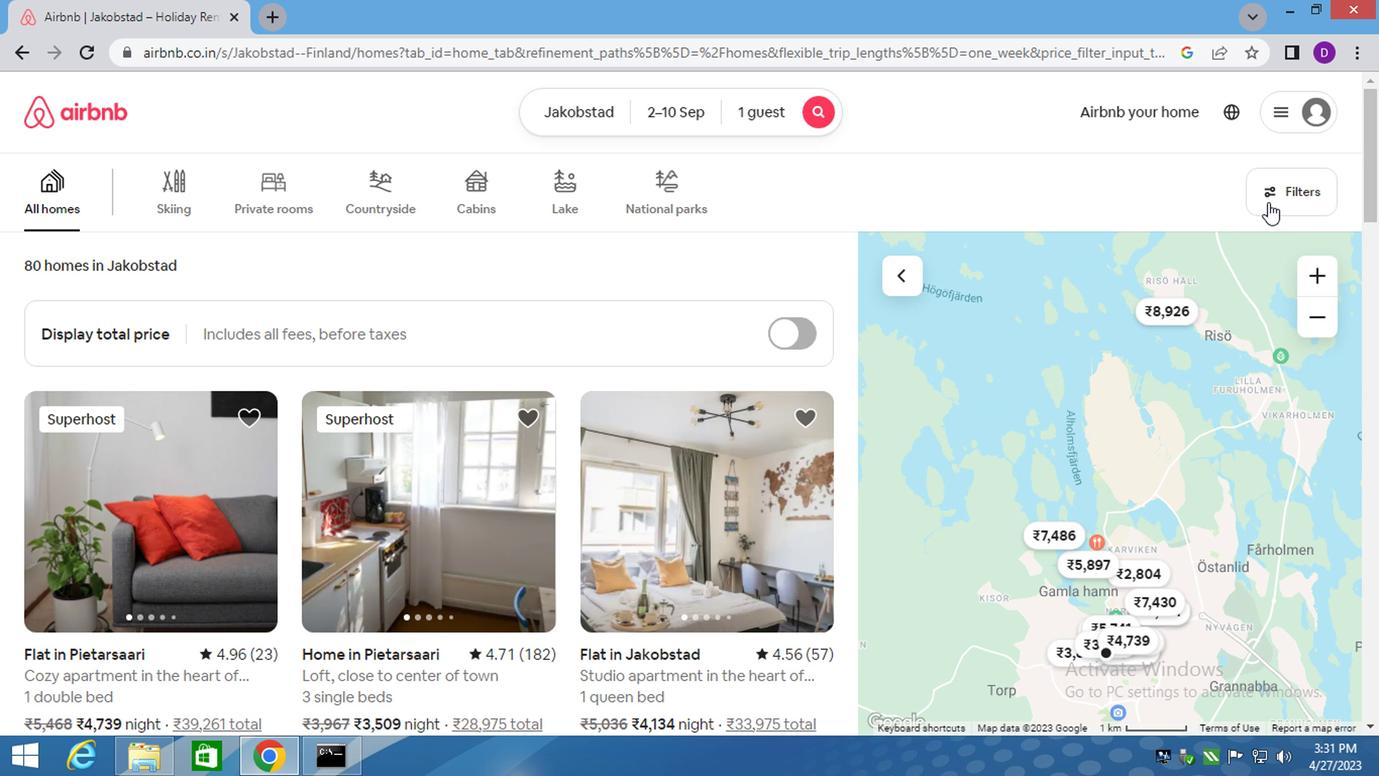
Action: Mouse pressed left at (1266, 202)
Screenshot: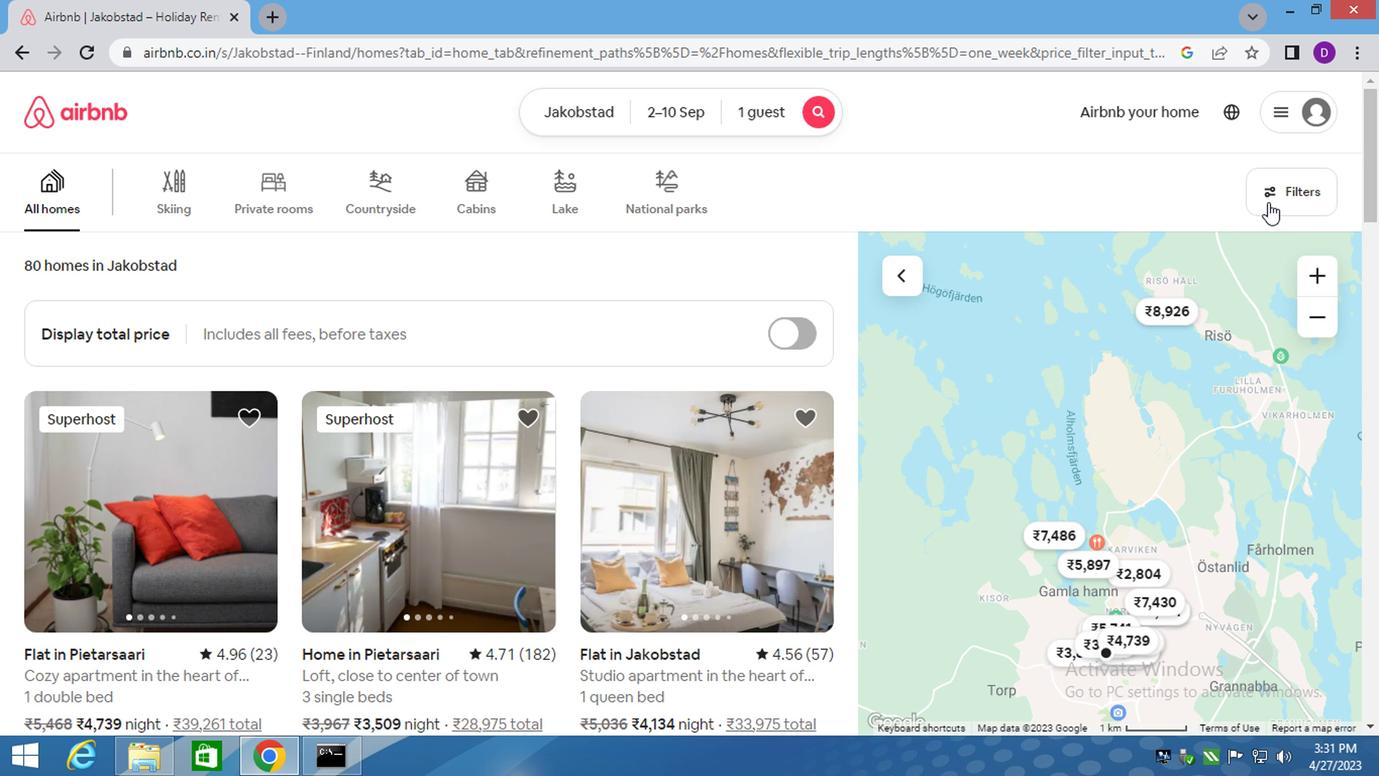 
Action: Mouse moved to (545, 445)
Screenshot: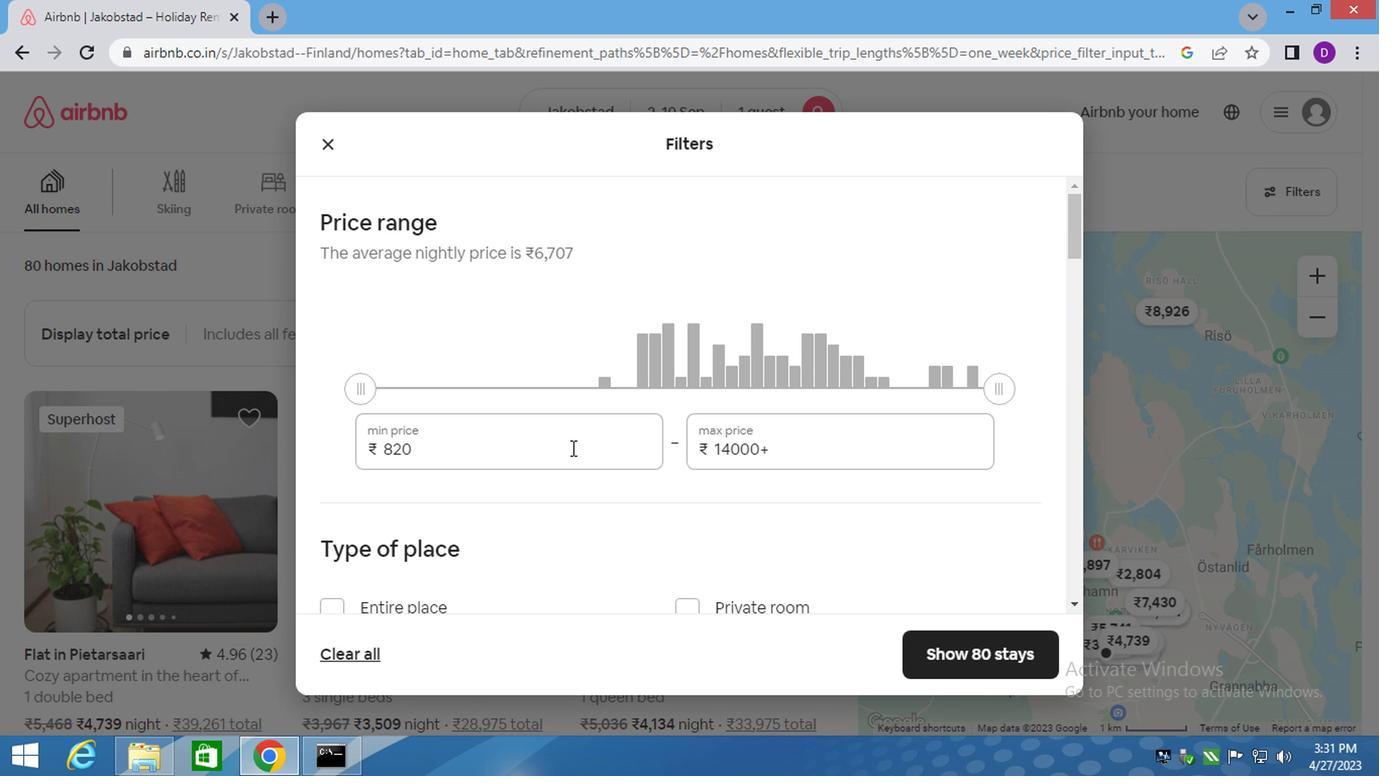 
Action: Mouse pressed left at (545, 445)
Screenshot: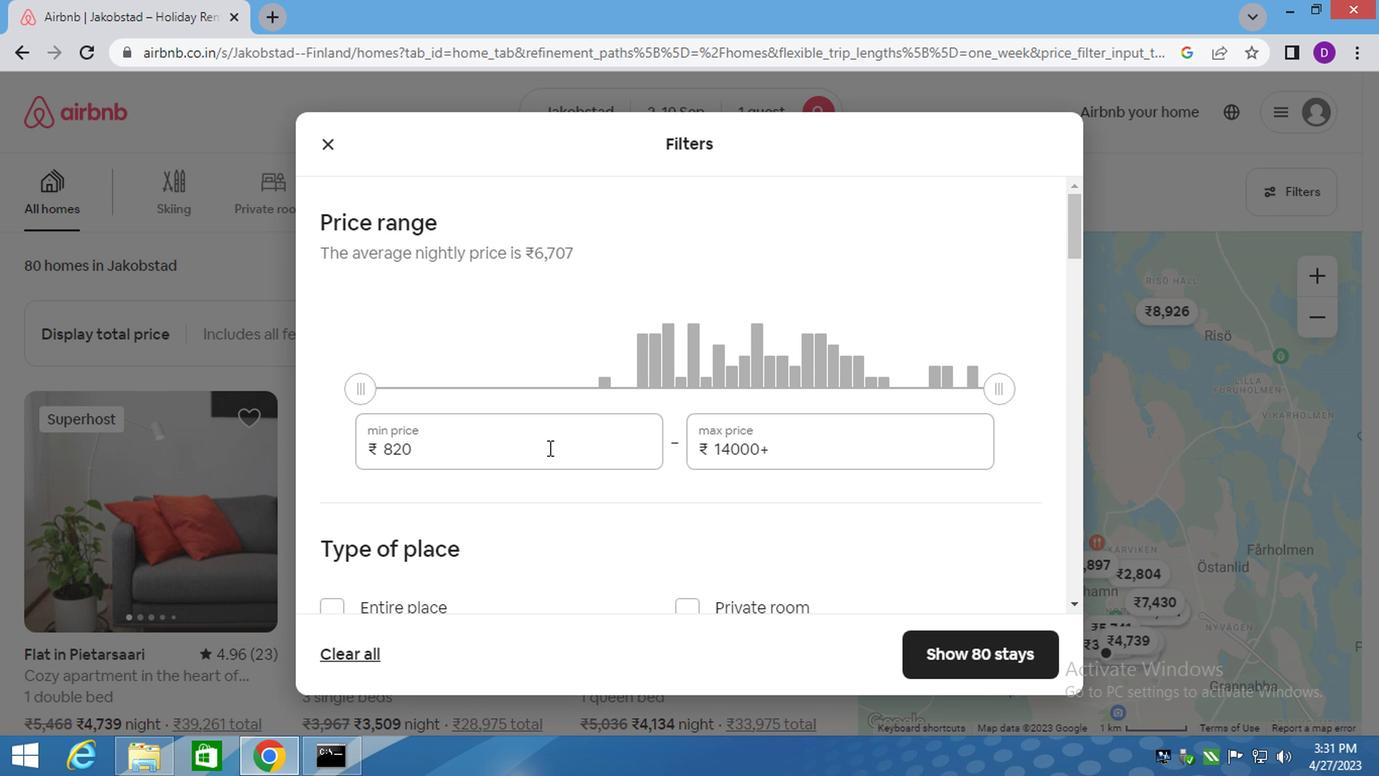 
Action: Mouse pressed left at (545, 445)
Screenshot: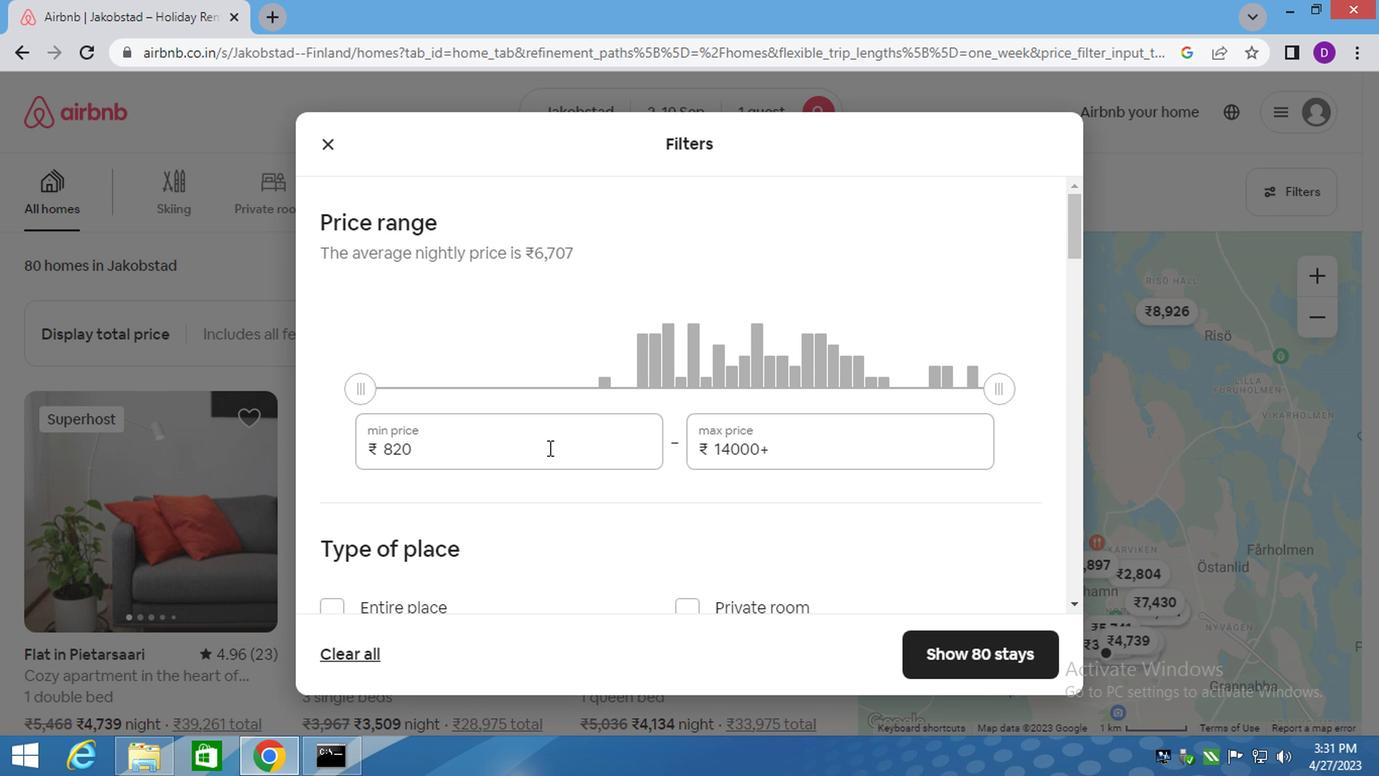 
Action: Mouse pressed left at (545, 445)
Screenshot: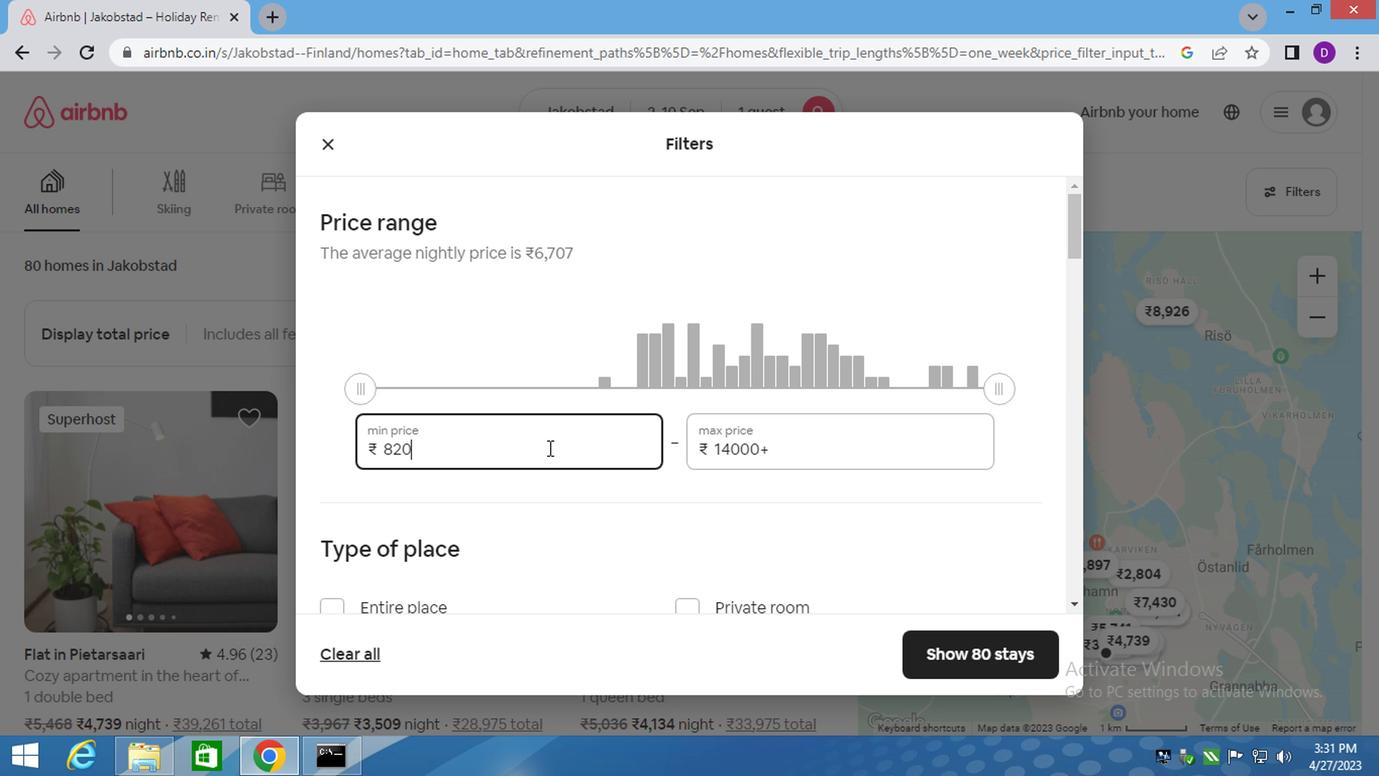 
Action: Key pressed 500
Screenshot: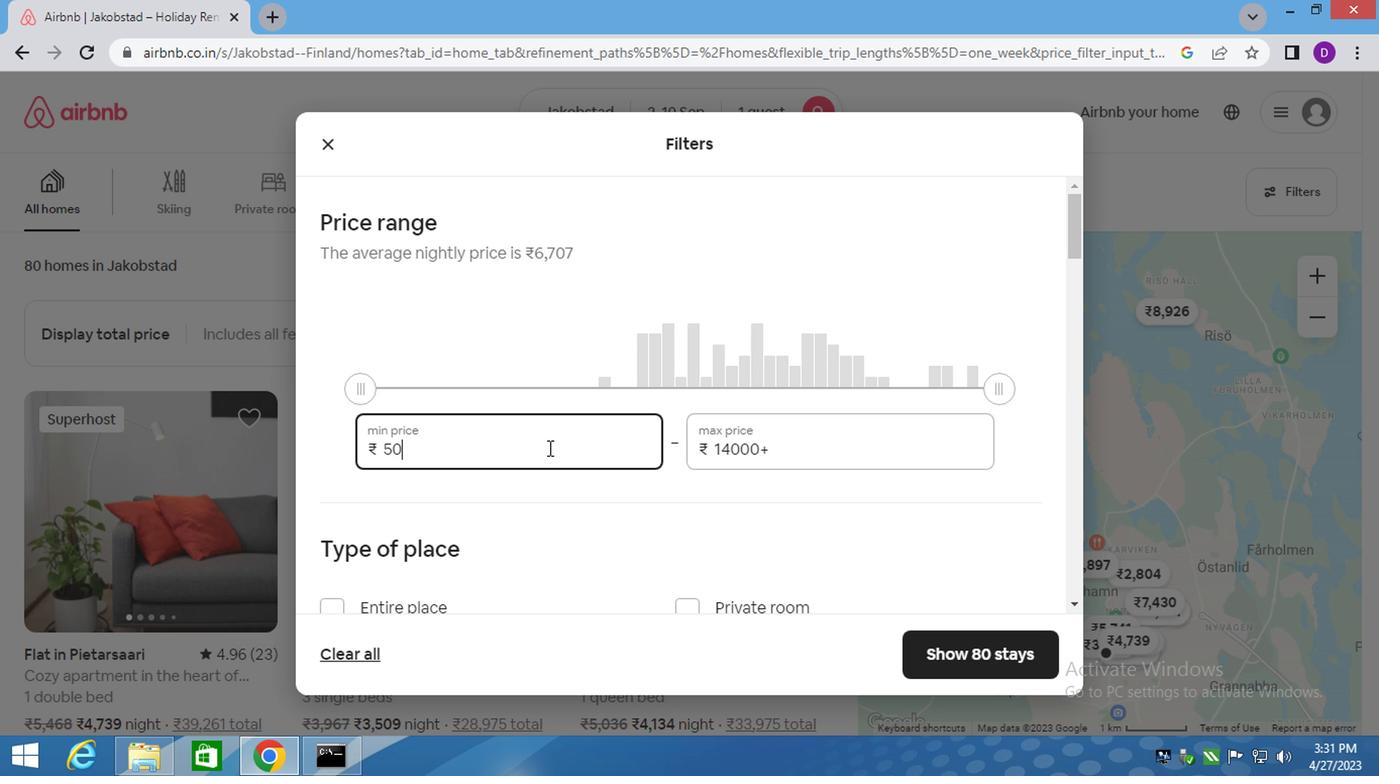 
Action: Mouse moved to (674, 432)
Screenshot: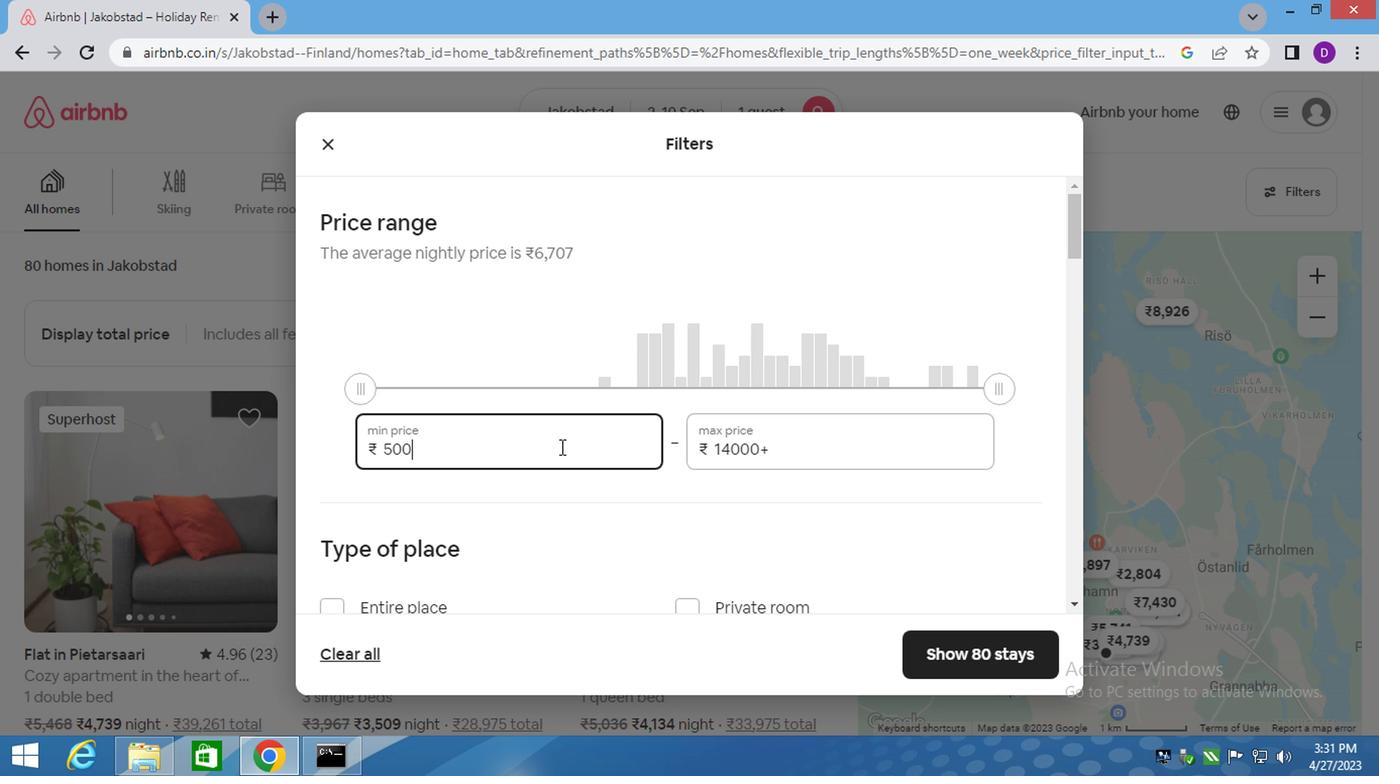 
Action: Key pressed 0
Screenshot: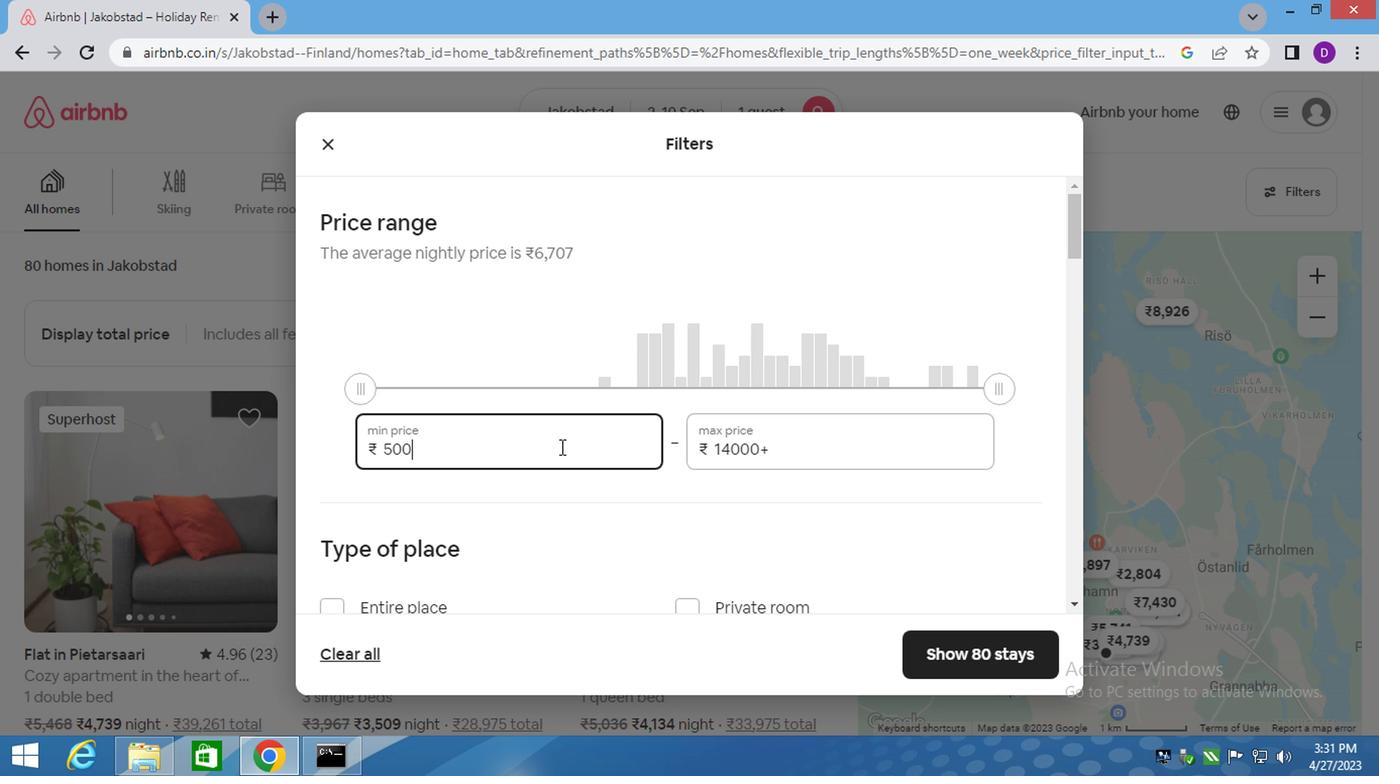 
Action: Mouse moved to (750, 444)
Screenshot: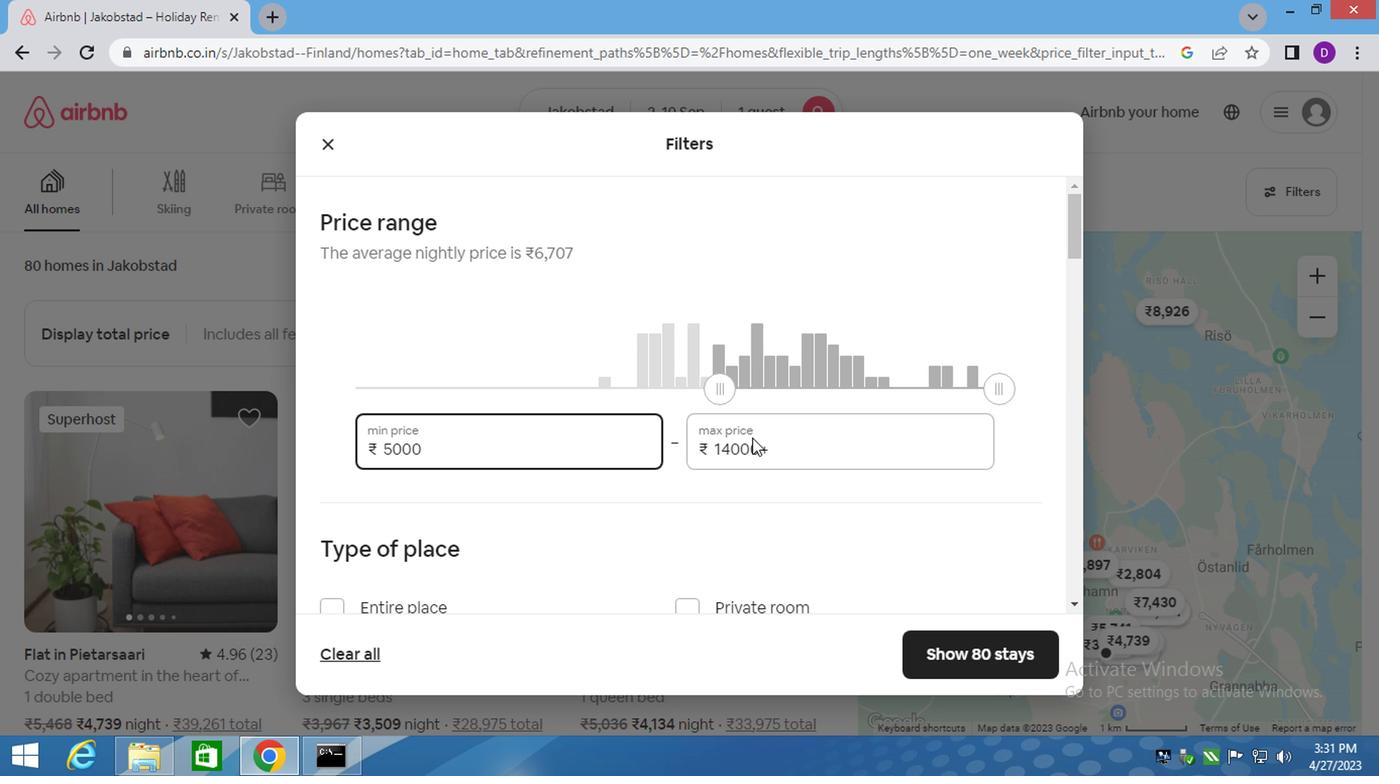 
Action: Mouse pressed left at (750, 444)
Screenshot: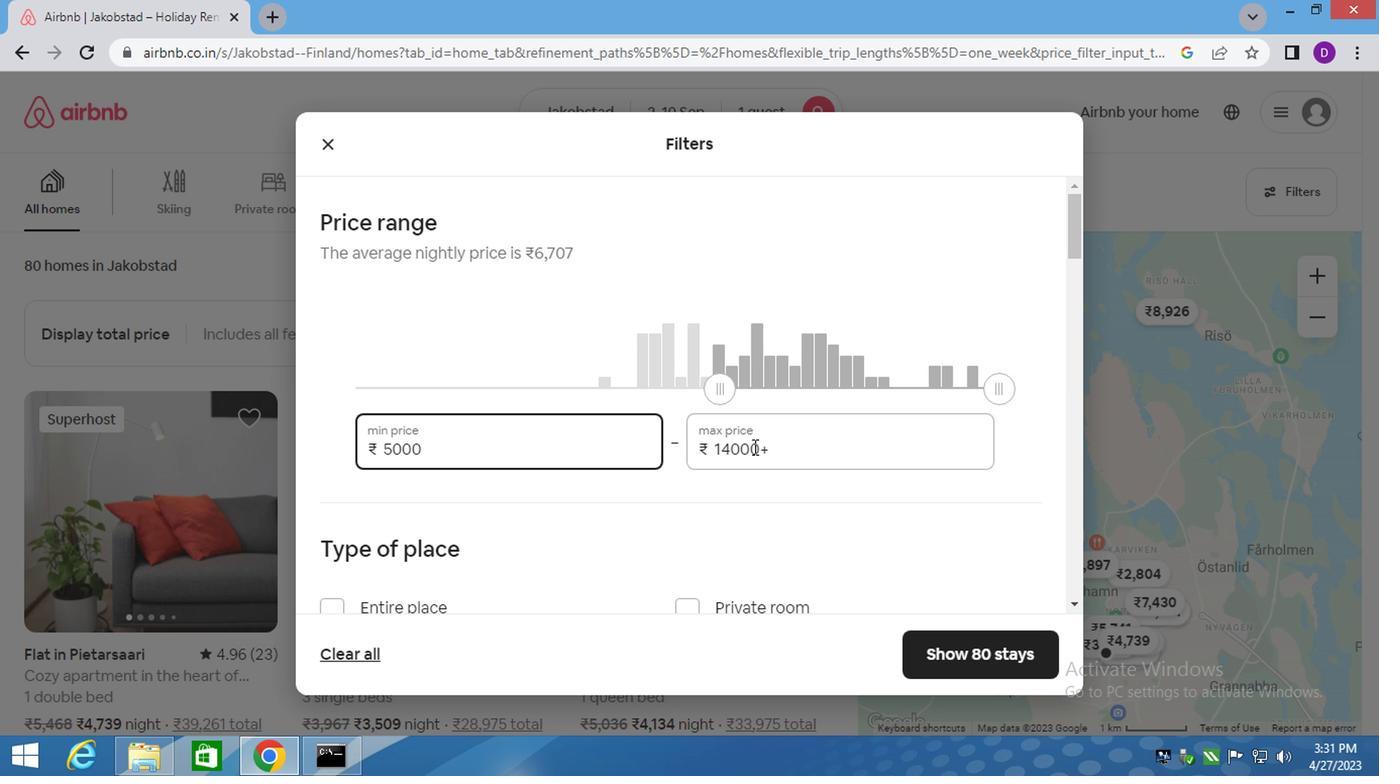 
Action: Mouse pressed left at (750, 444)
Screenshot: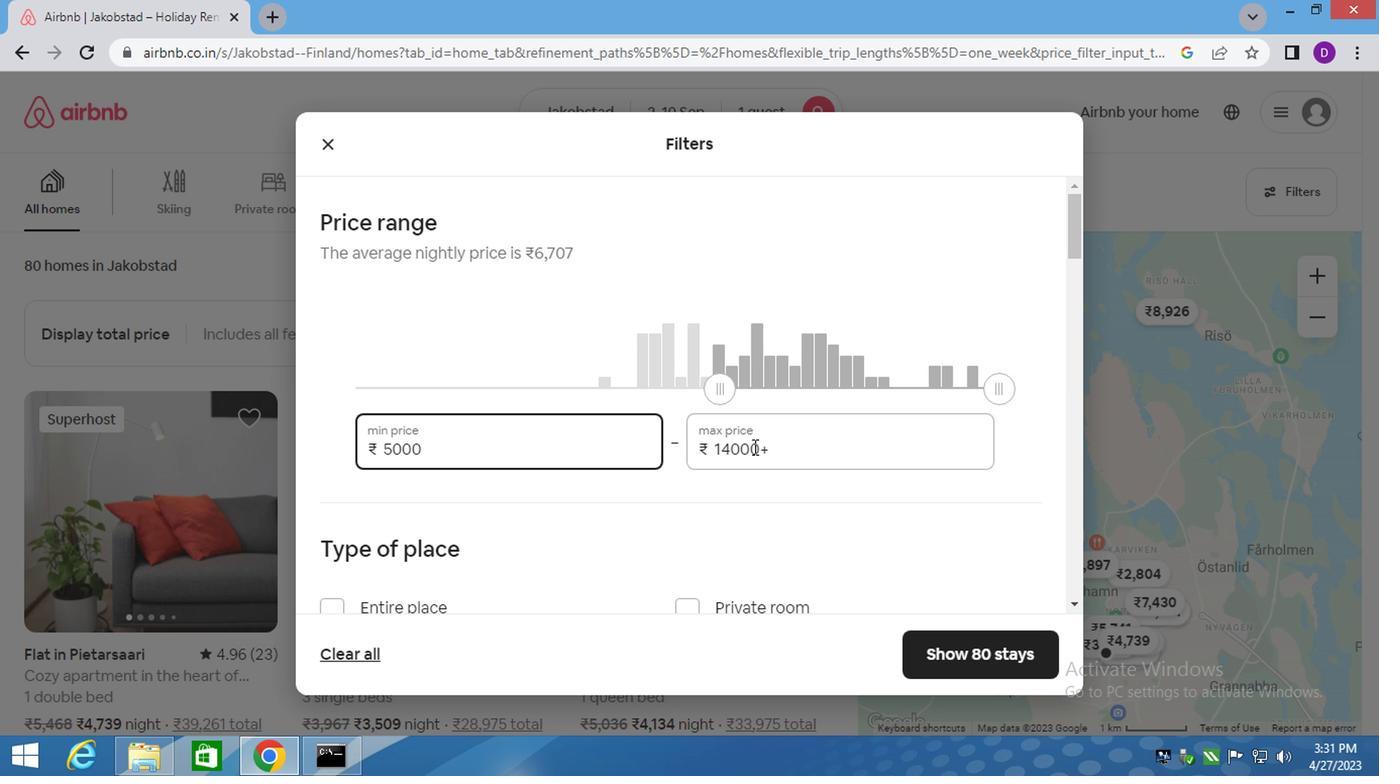 
Action: Mouse pressed left at (750, 444)
Screenshot: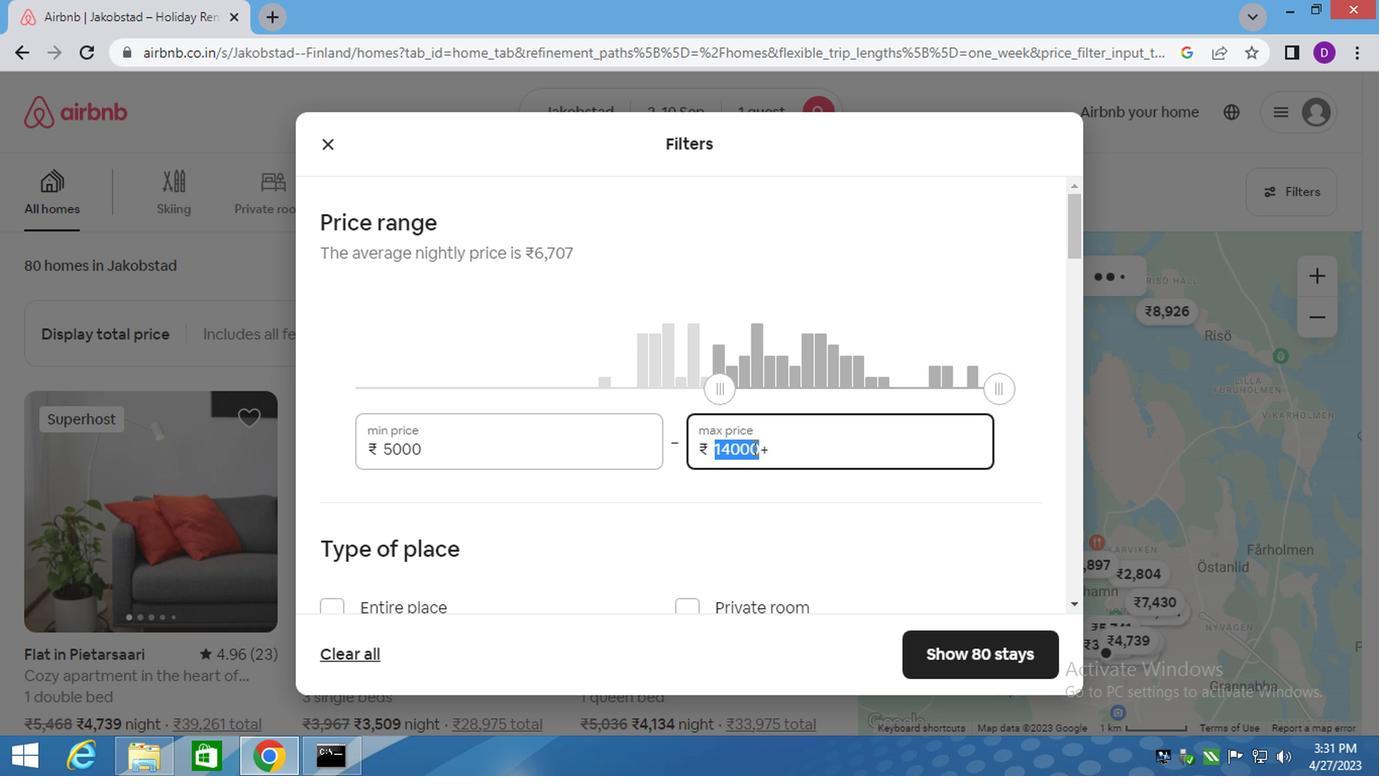 
Action: Key pressed 16000
Screenshot: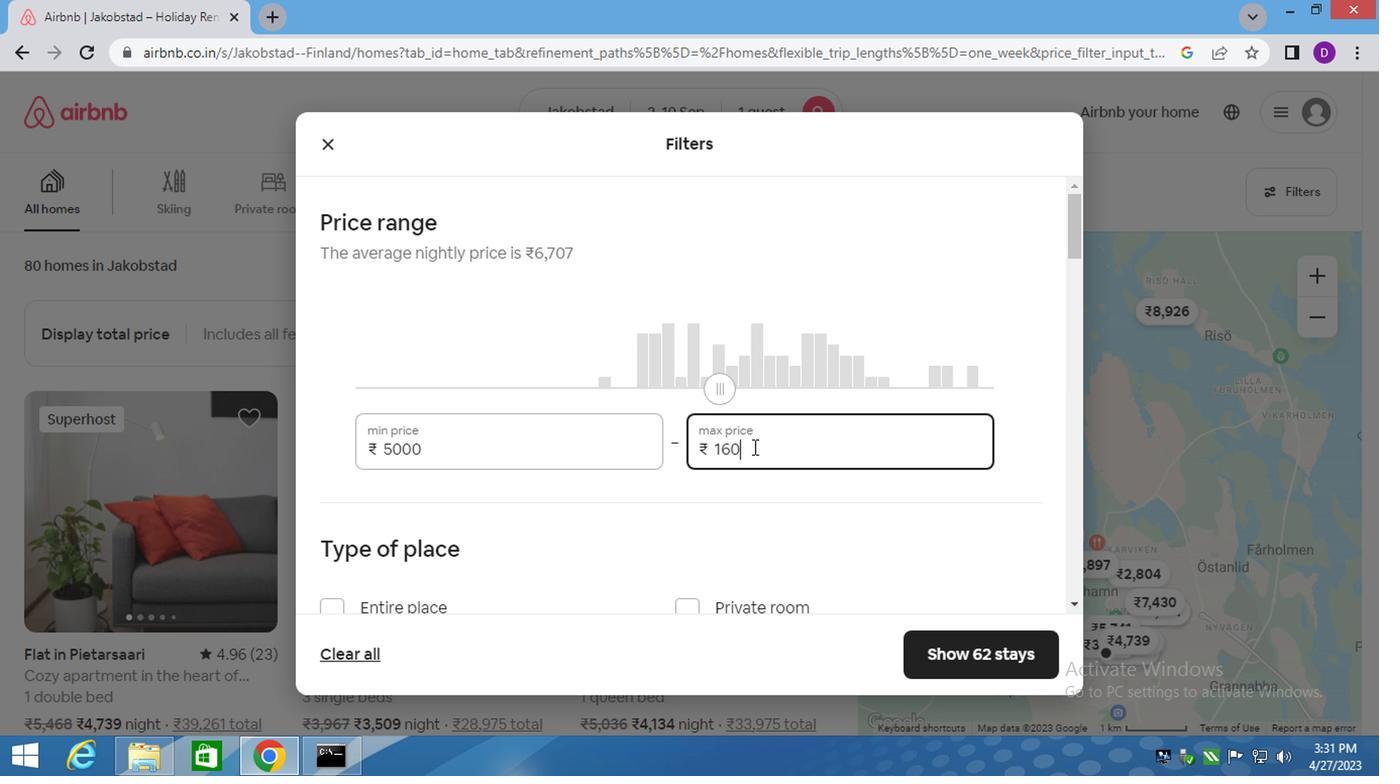 
Action: Mouse scrolled (750, 443) with delta (0, -1)
Screenshot: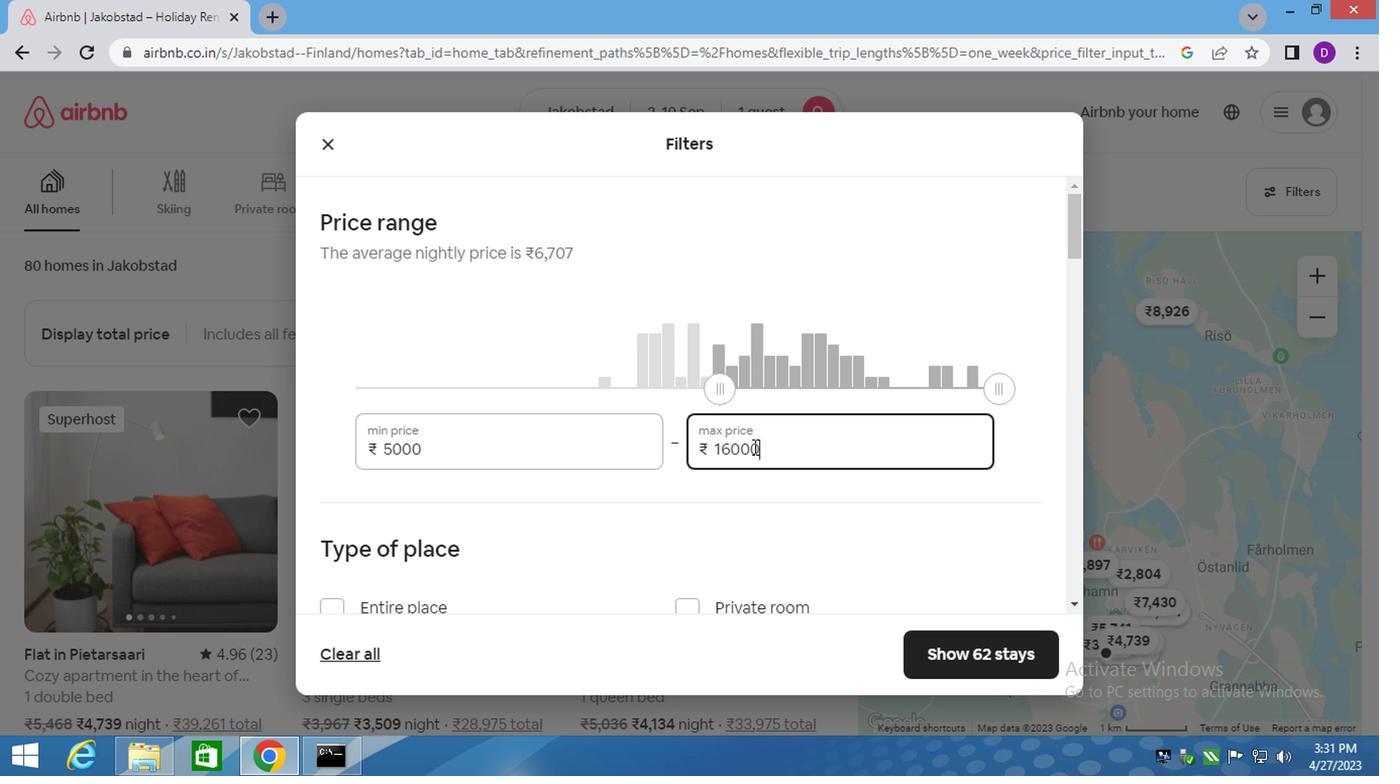 
Action: Mouse scrolled (750, 443) with delta (0, -1)
Screenshot: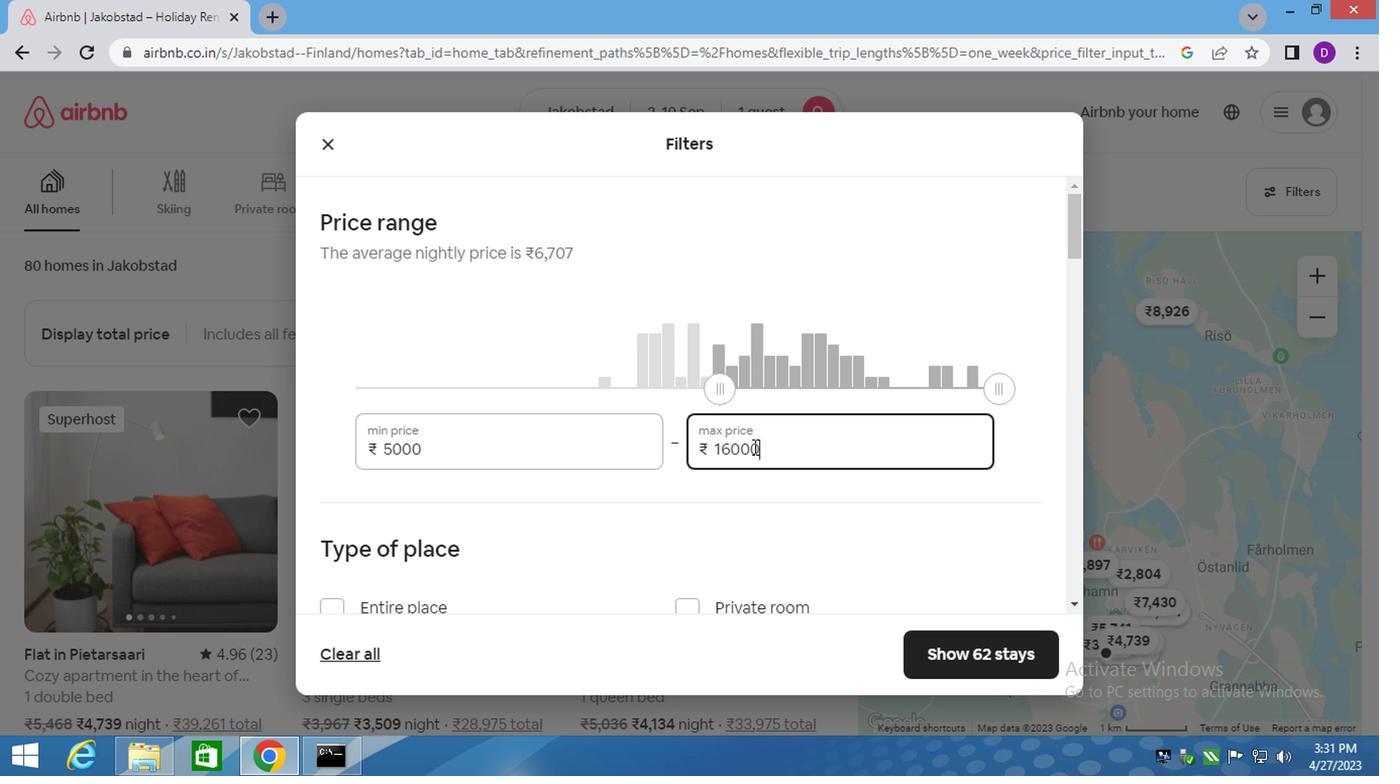 
Action: Mouse scrolled (750, 443) with delta (0, -1)
Screenshot: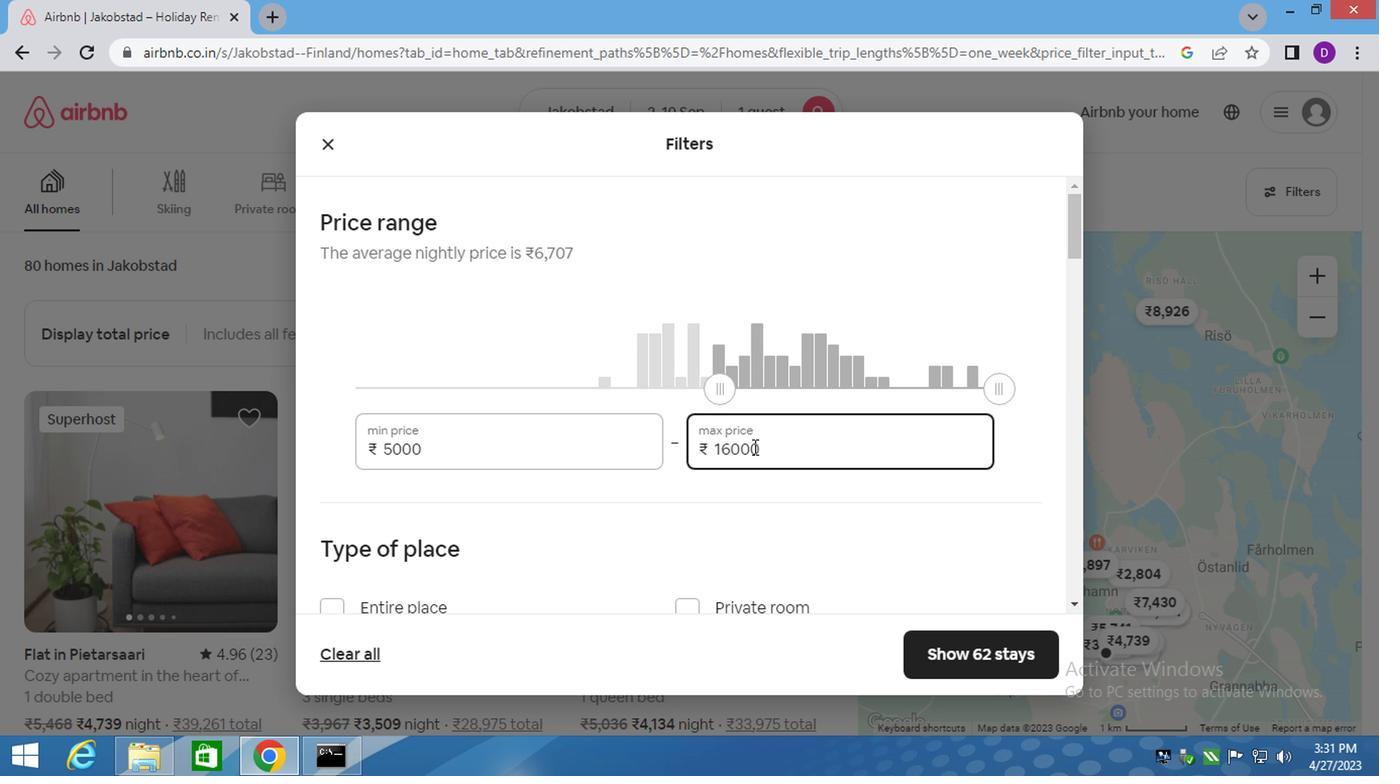 
Action: Mouse moved to (751, 323)
Screenshot: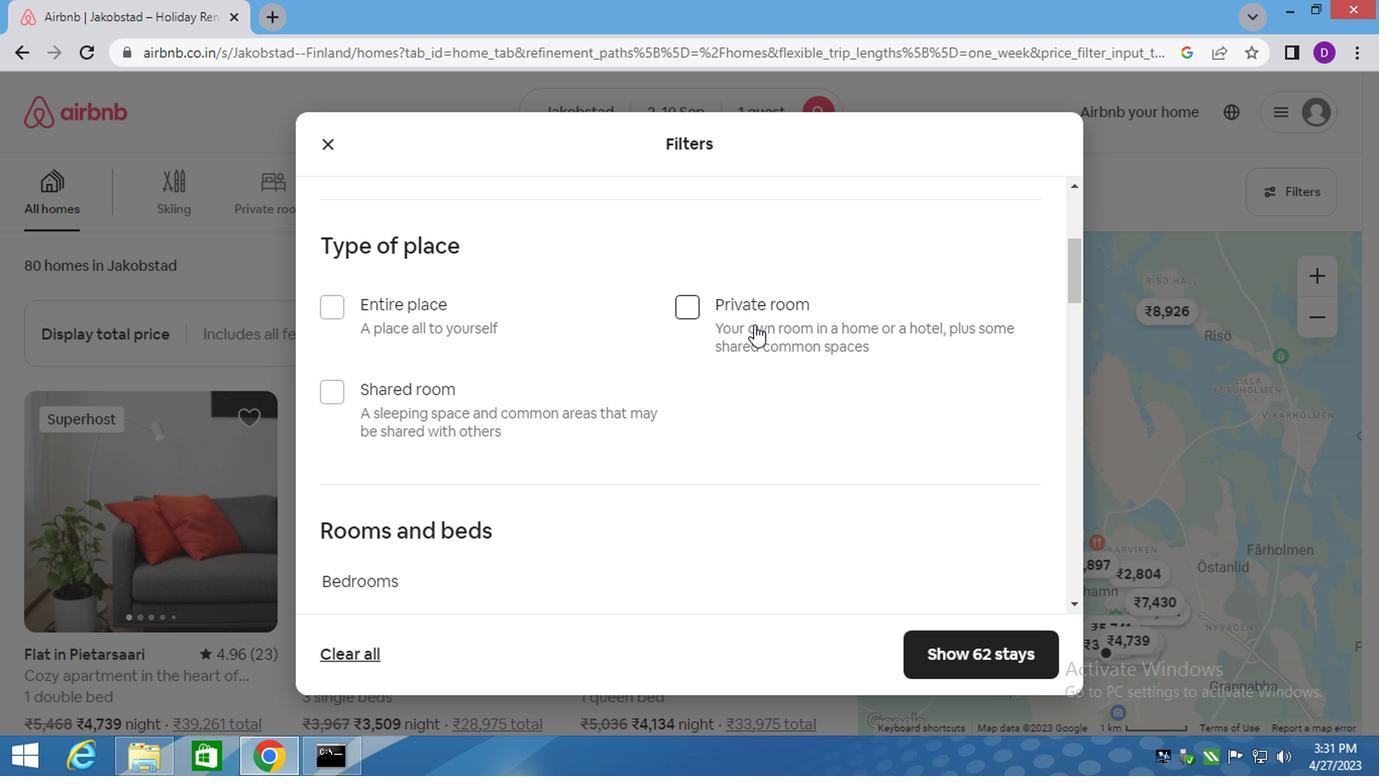 
Action: Mouse pressed left at (751, 323)
Screenshot: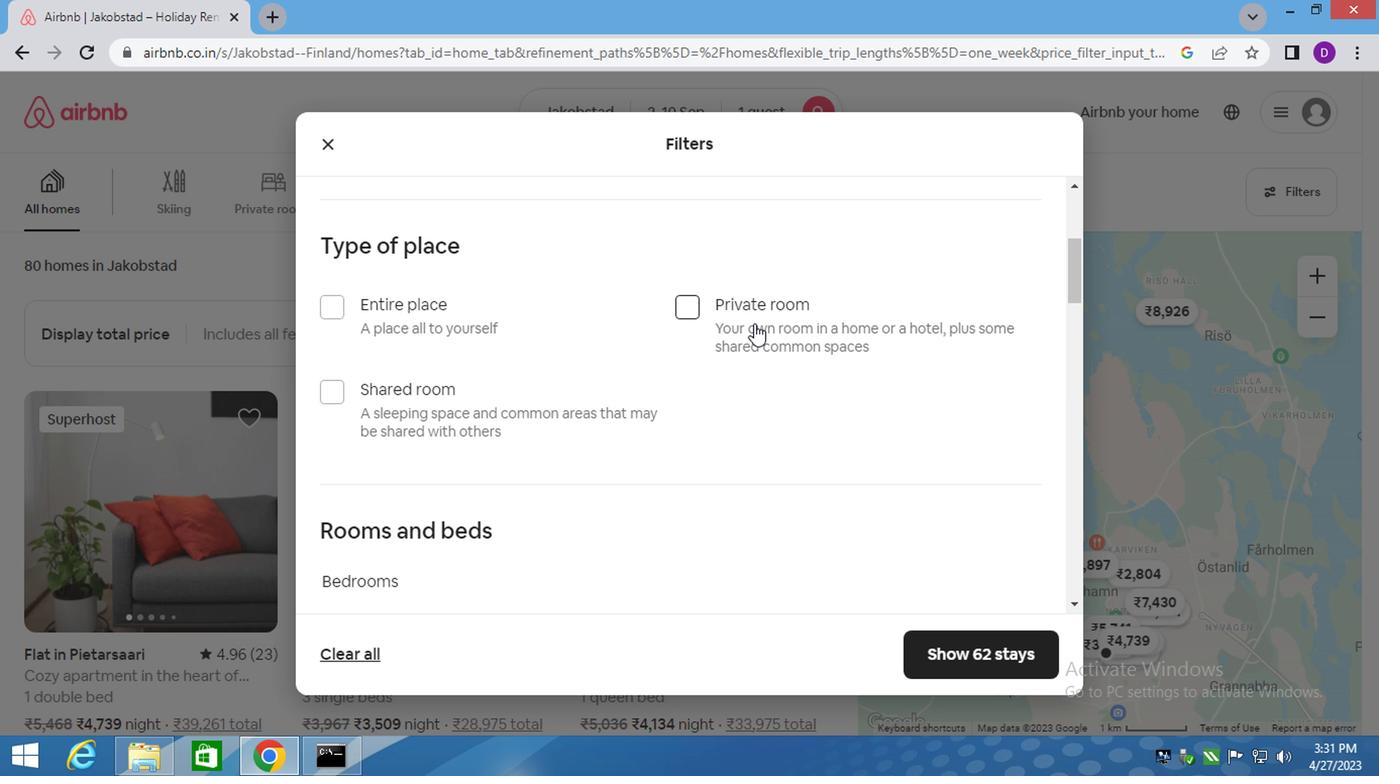 
Action: Mouse moved to (581, 377)
Screenshot: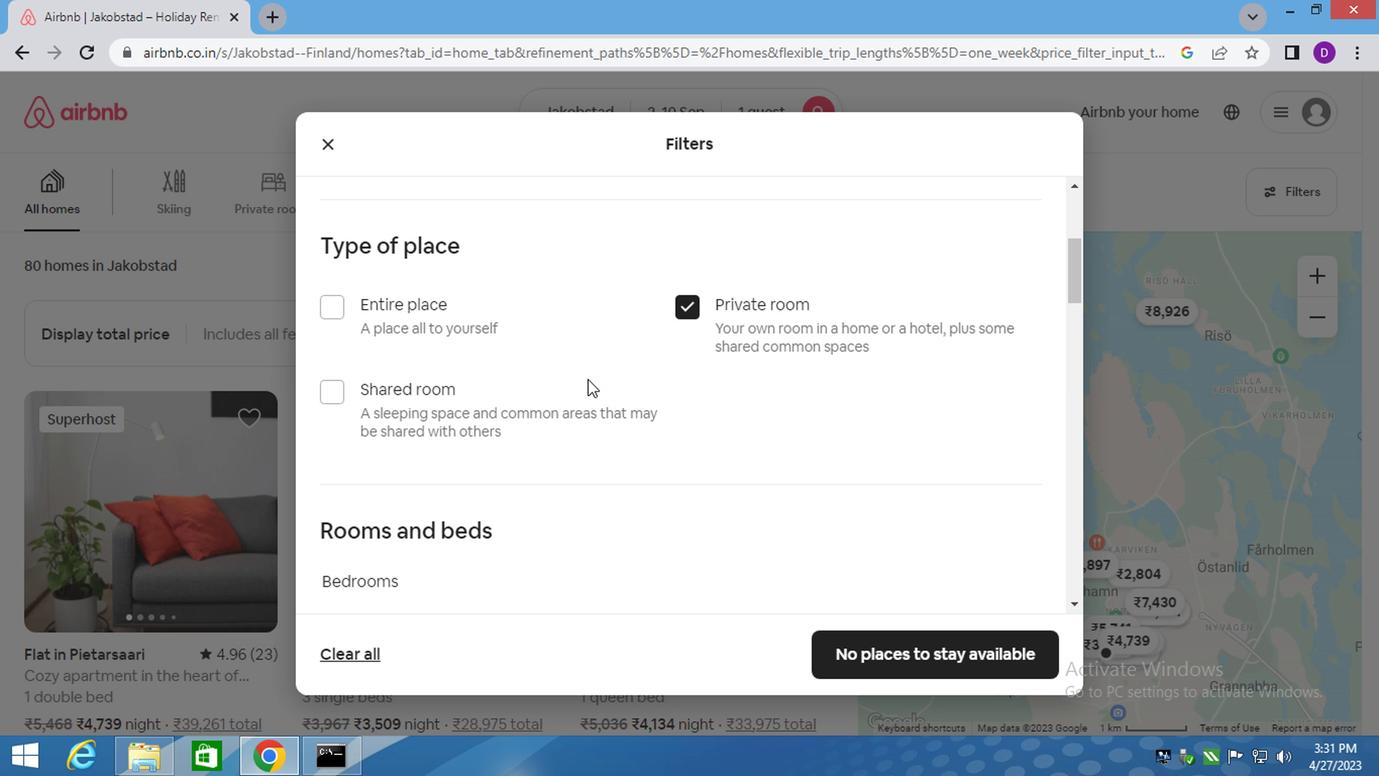 
Action: Mouse scrolled (581, 377) with delta (0, 0)
Screenshot: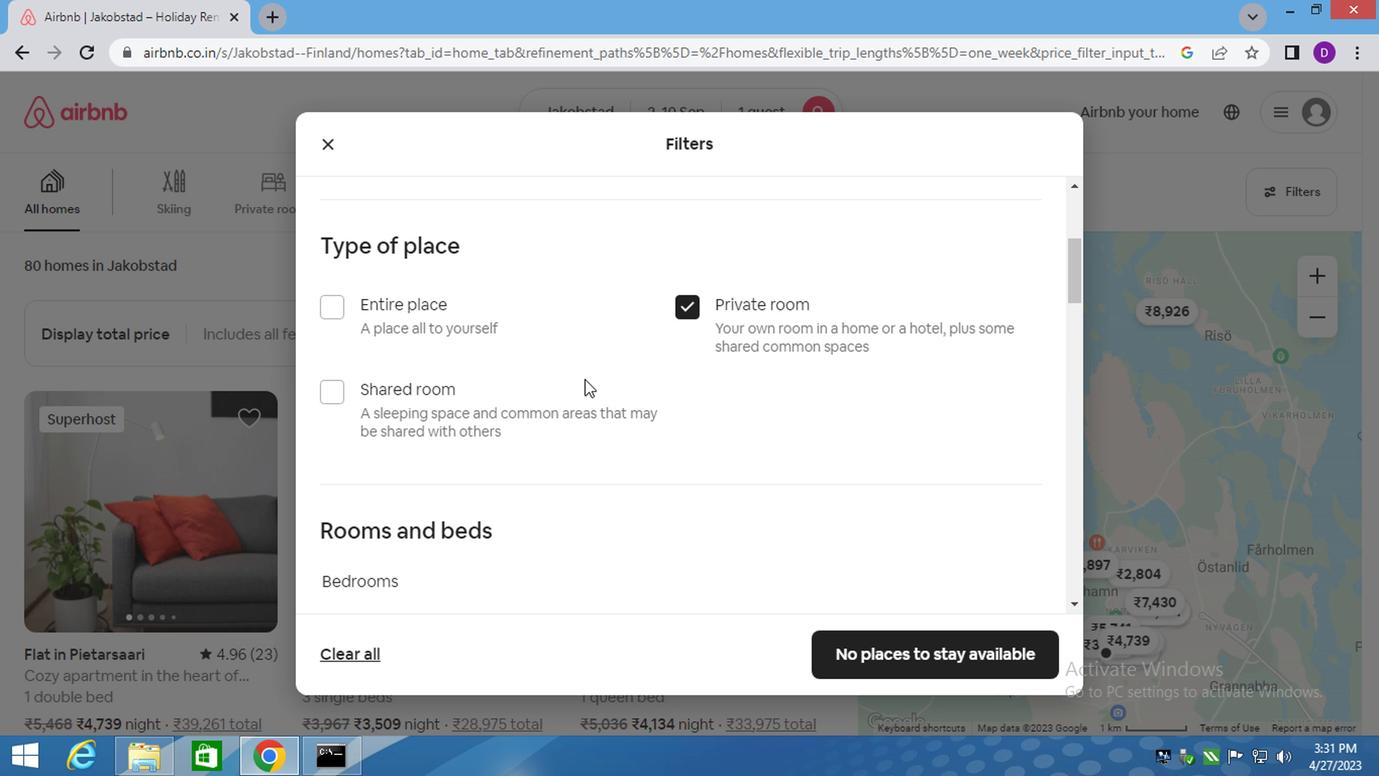 
Action: Mouse scrolled (581, 377) with delta (0, 0)
Screenshot: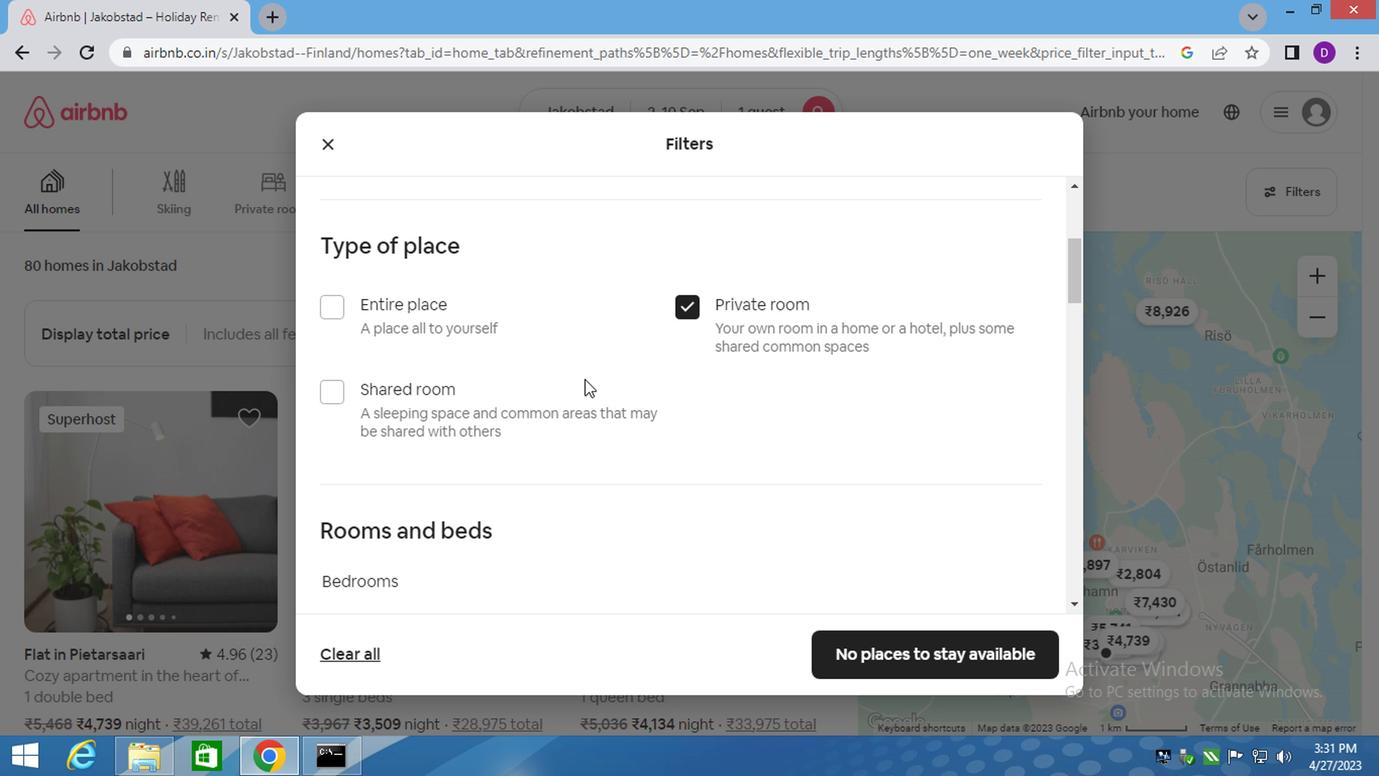 
Action: Mouse scrolled (581, 377) with delta (0, 0)
Screenshot: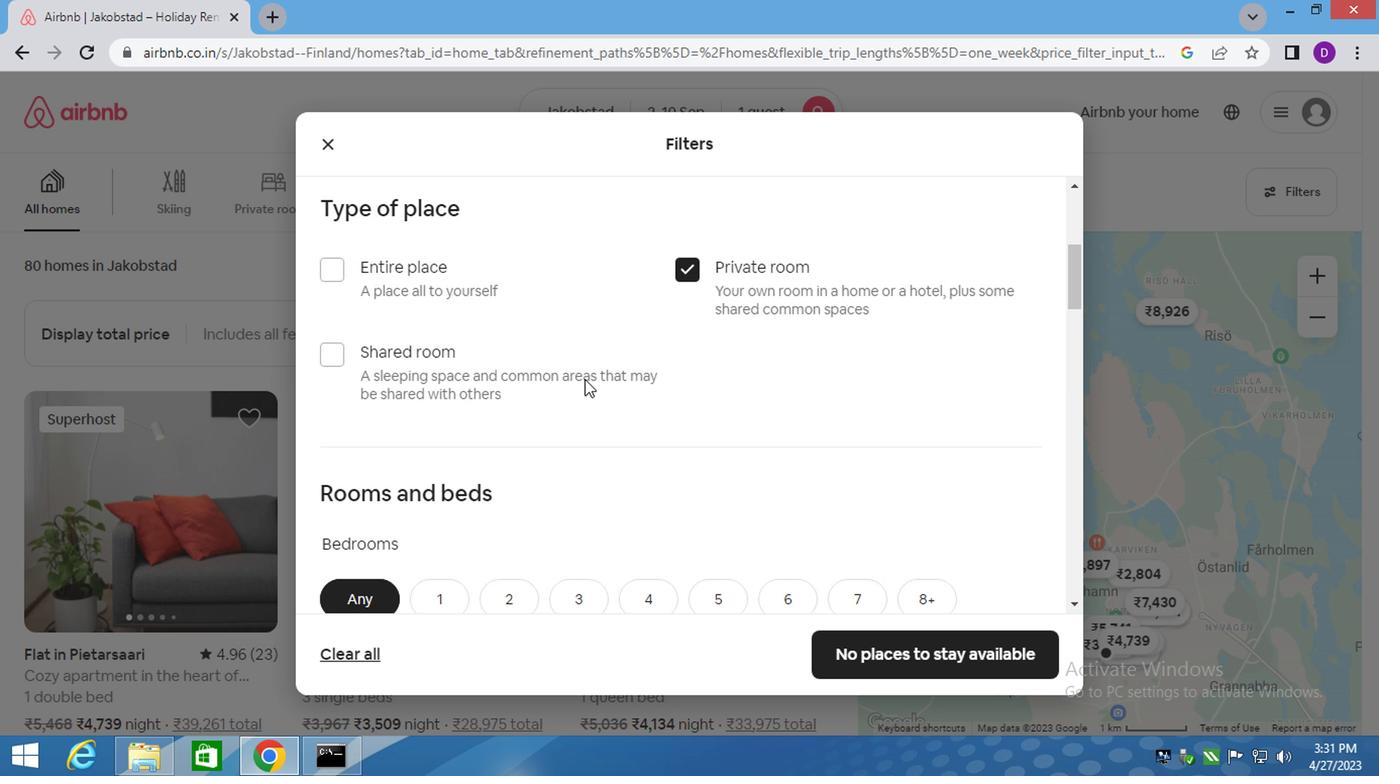 
Action: Mouse moved to (424, 341)
Screenshot: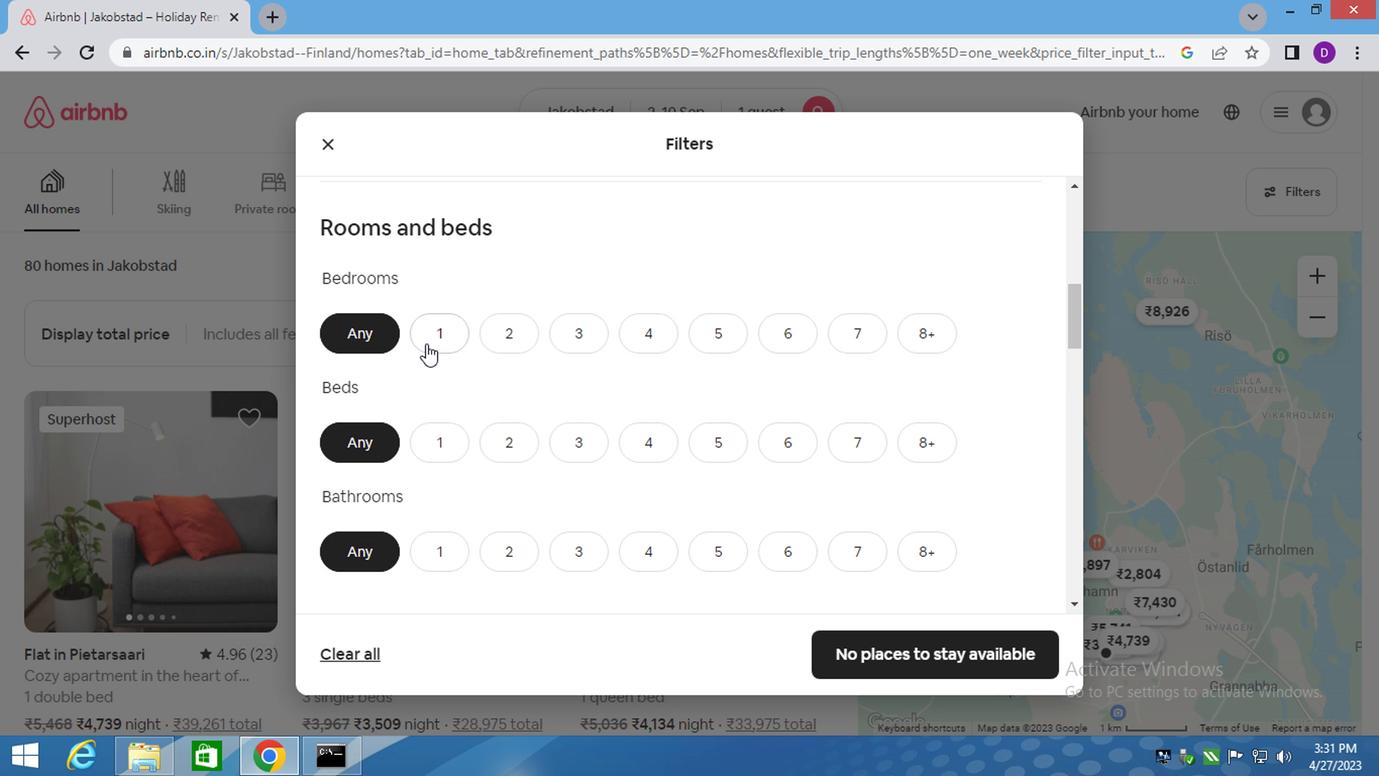 
Action: Mouse pressed left at (424, 341)
Screenshot: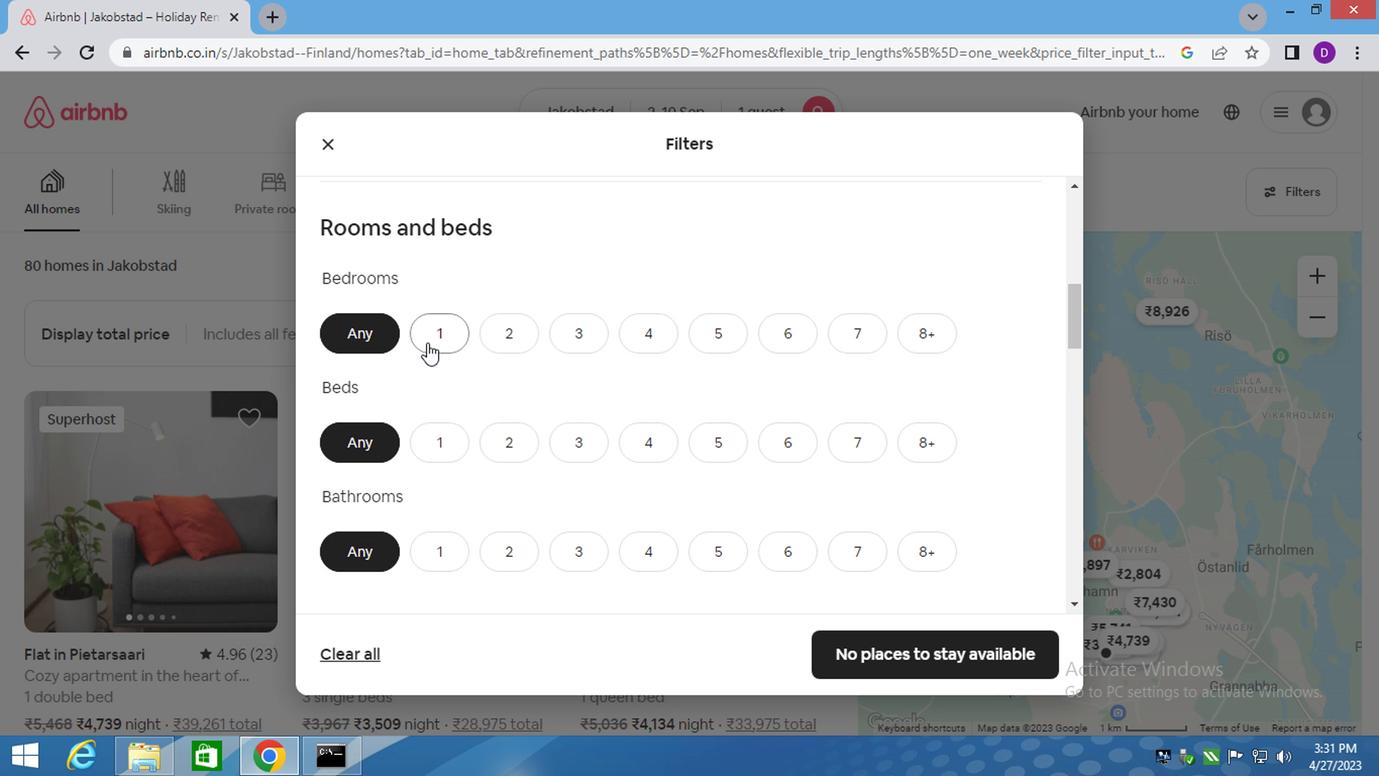 
Action: Mouse moved to (449, 438)
Screenshot: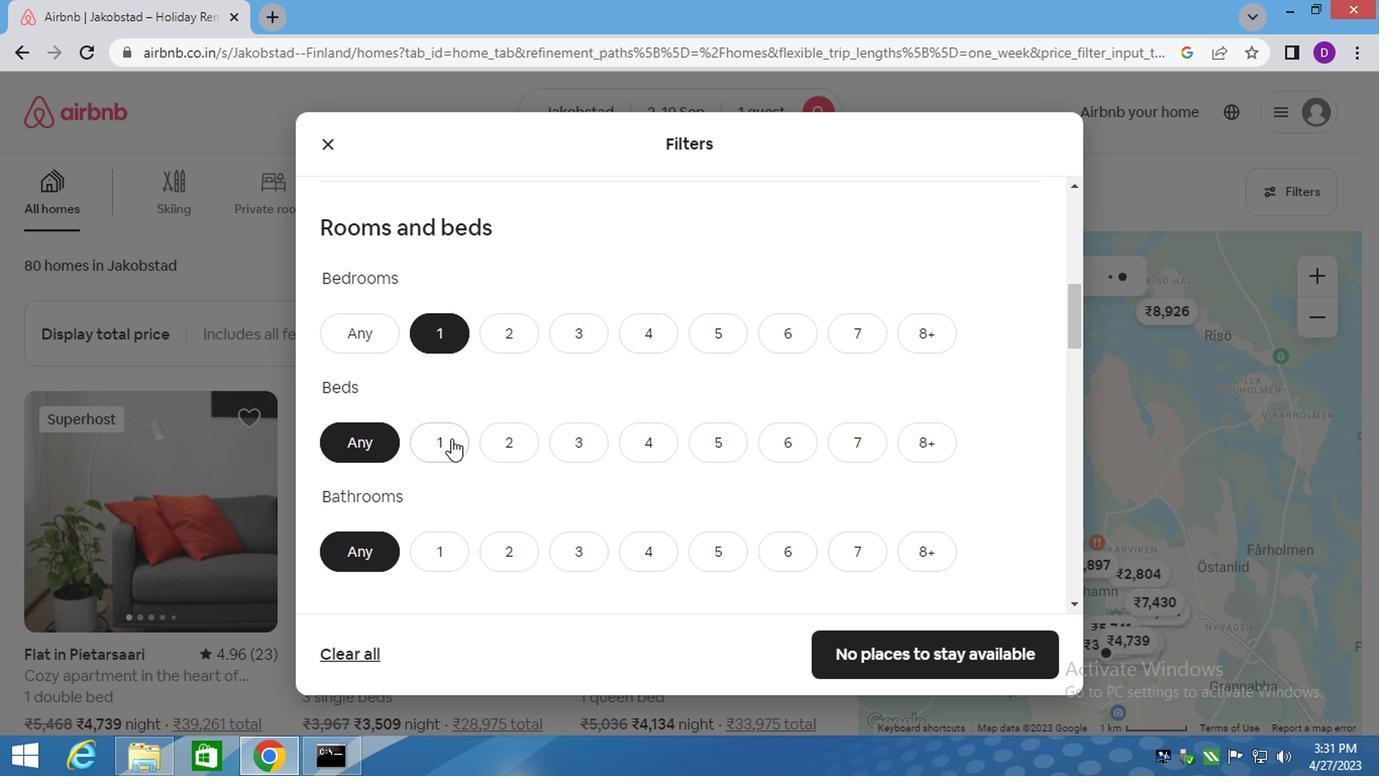 
Action: Mouse pressed left at (449, 438)
Screenshot: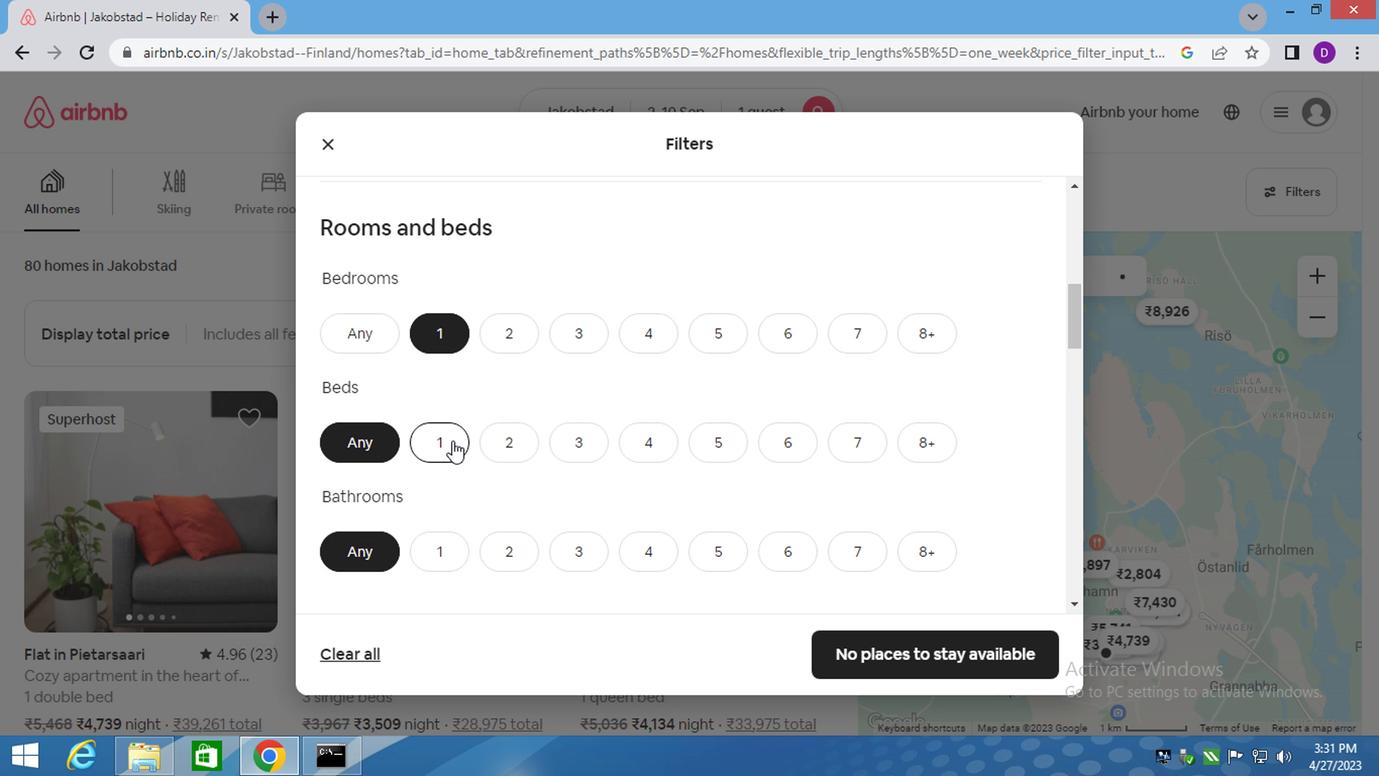 
Action: Mouse moved to (441, 538)
Screenshot: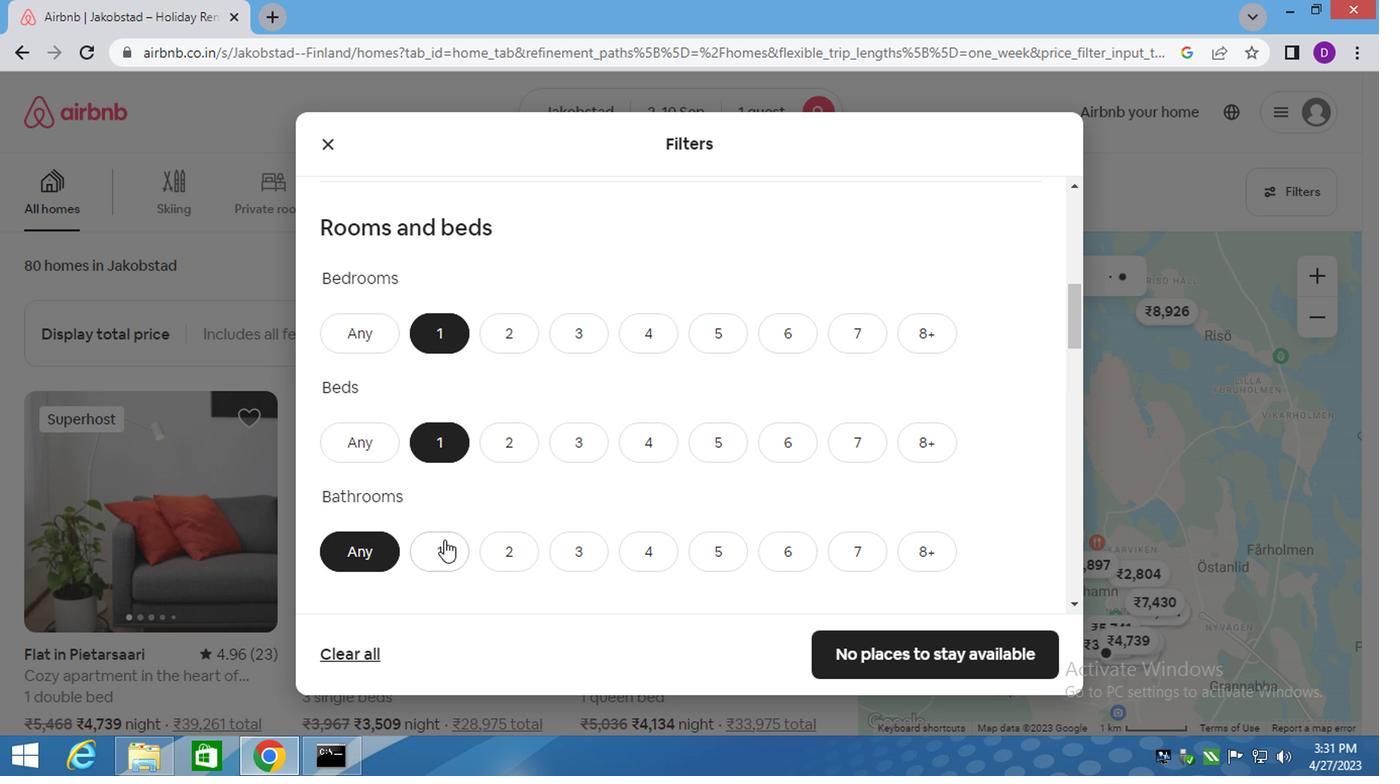 
Action: Mouse pressed left at (441, 538)
Screenshot: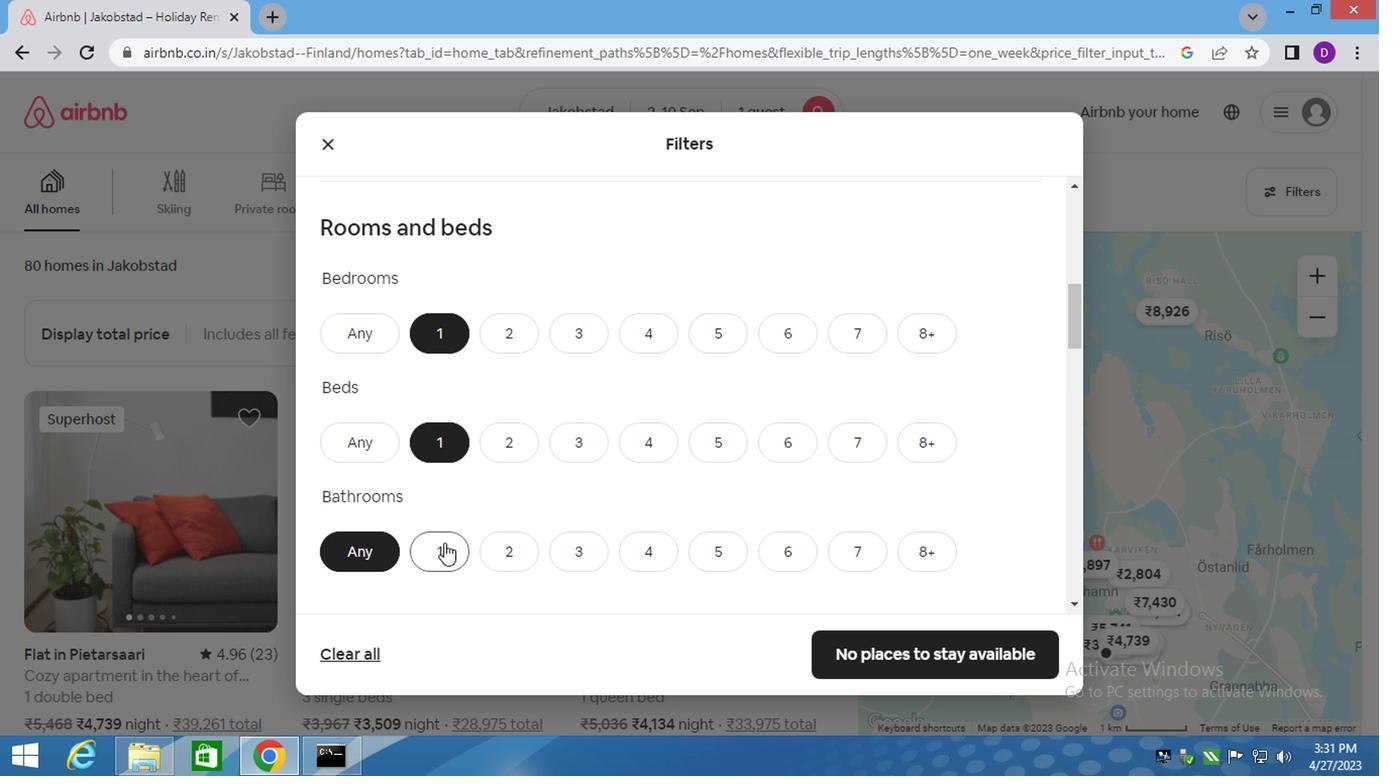 
Action: Mouse moved to (495, 459)
Screenshot: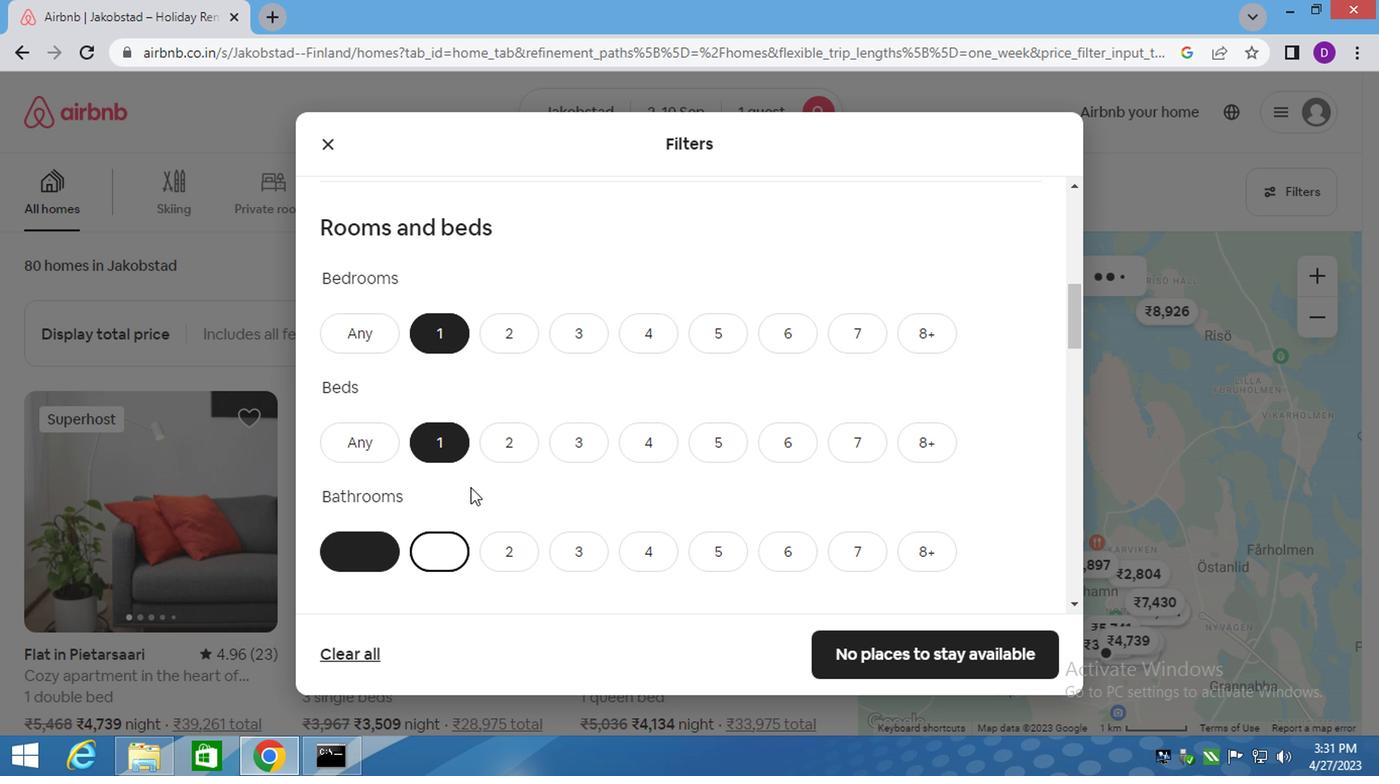 
Action: Mouse scrolled (495, 458) with delta (0, 0)
Screenshot: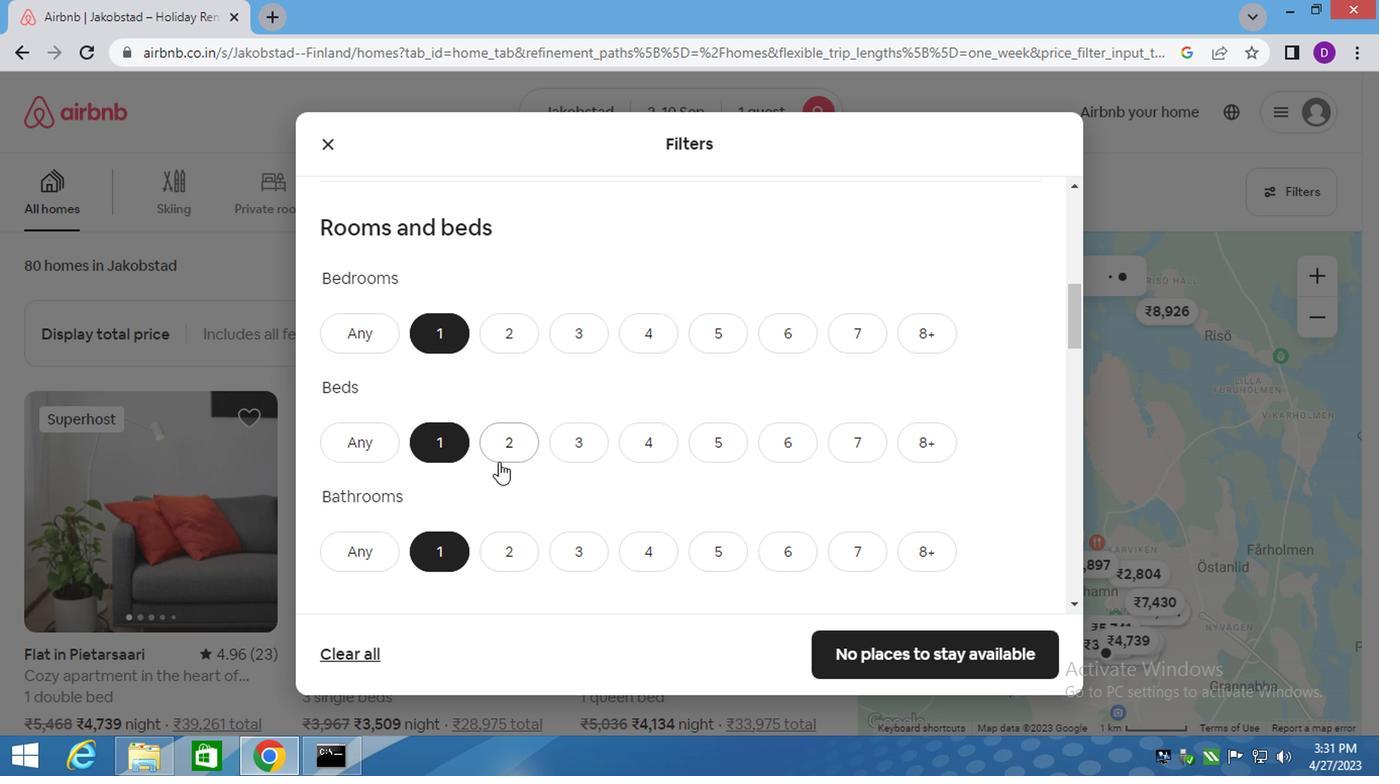 
Action: Mouse scrolled (495, 458) with delta (0, 0)
Screenshot: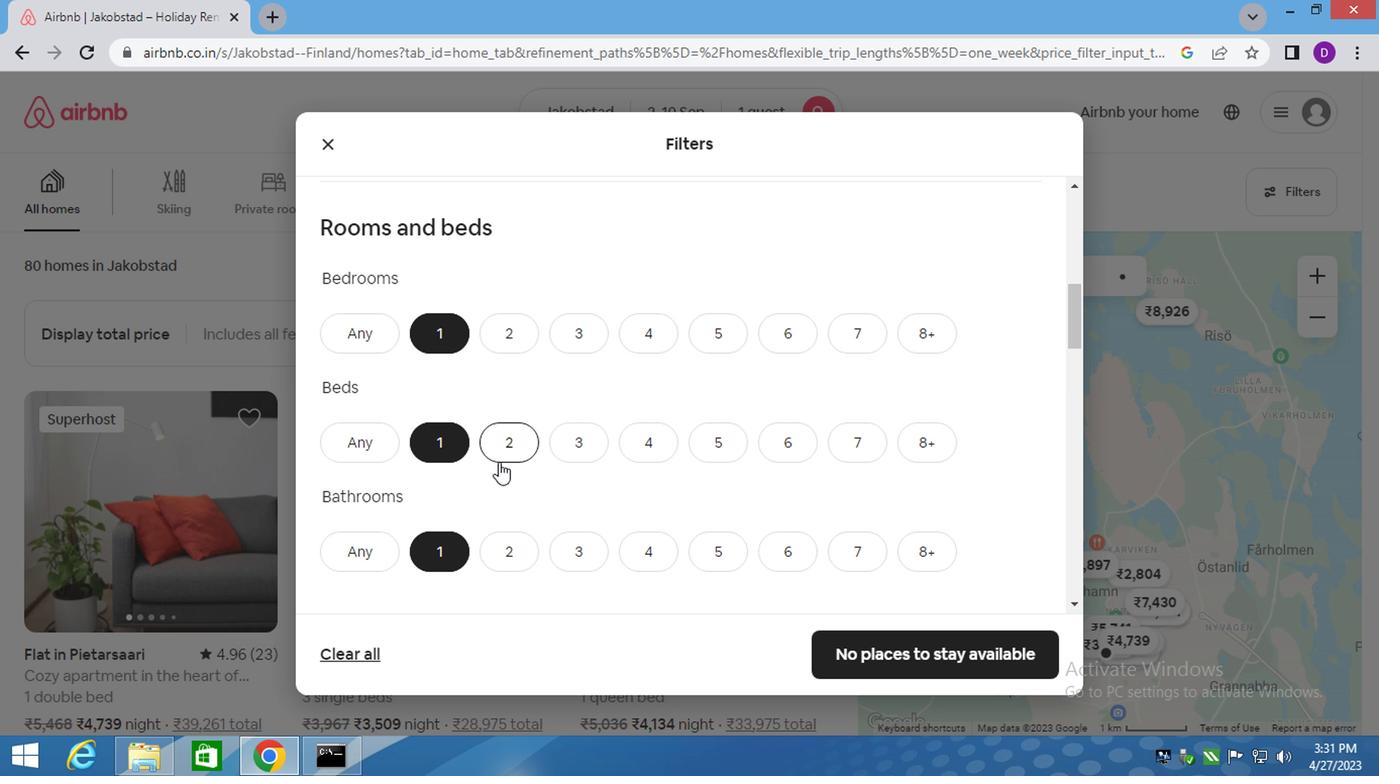 
Action: Mouse scrolled (495, 458) with delta (0, 0)
Screenshot: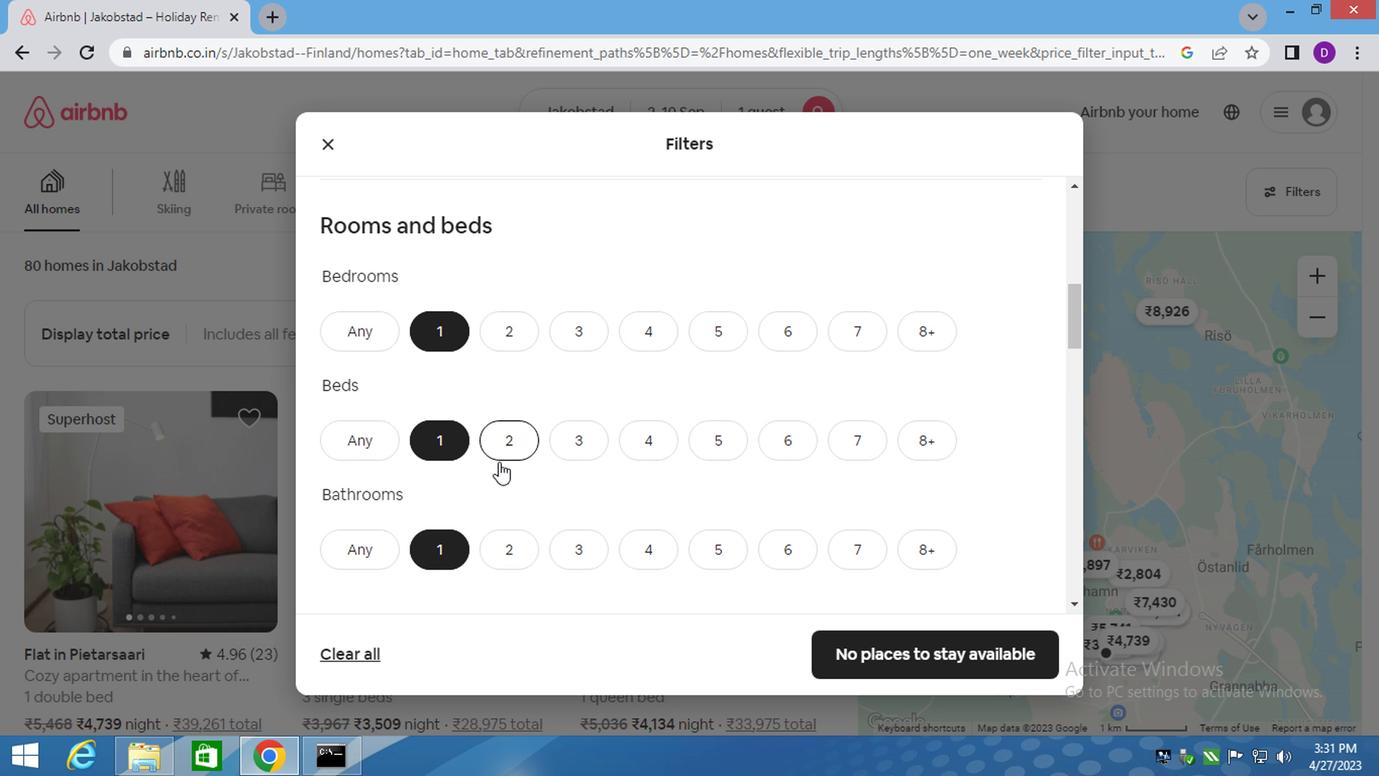 
Action: Mouse scrolled (495, 458) with delta (0, 0)
Screenshot: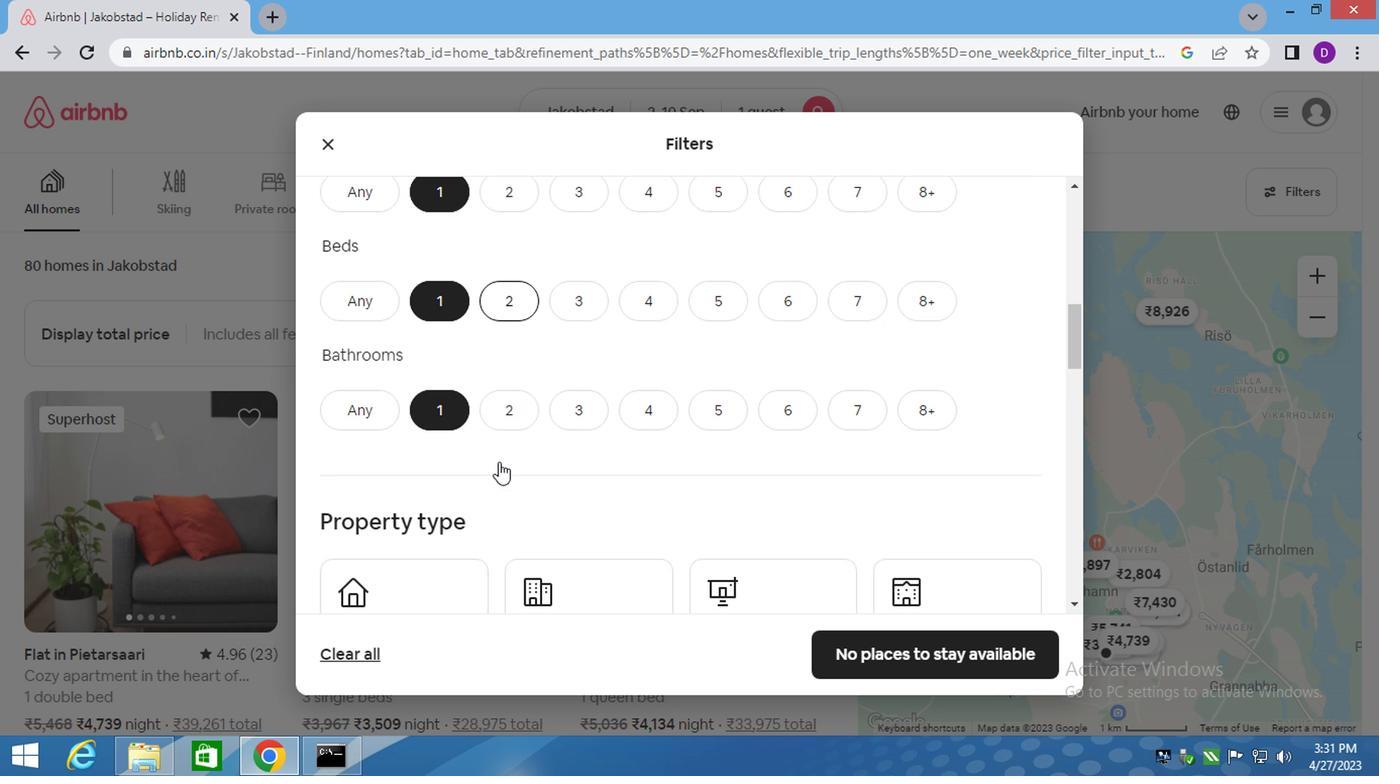 
Action: Mouse moved to (444, 377)
Screenshot: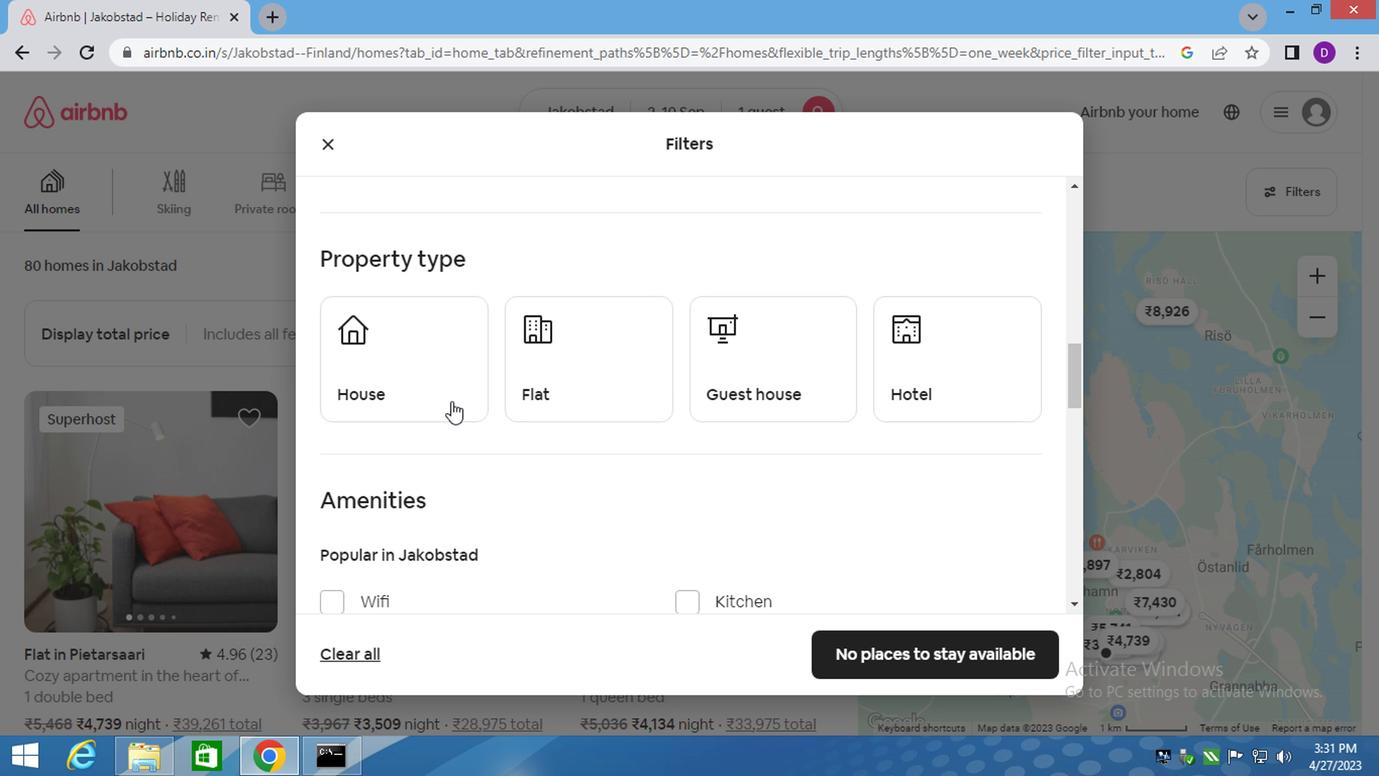 
Action: Mouse pressed left at (444, 377)
Screenshot: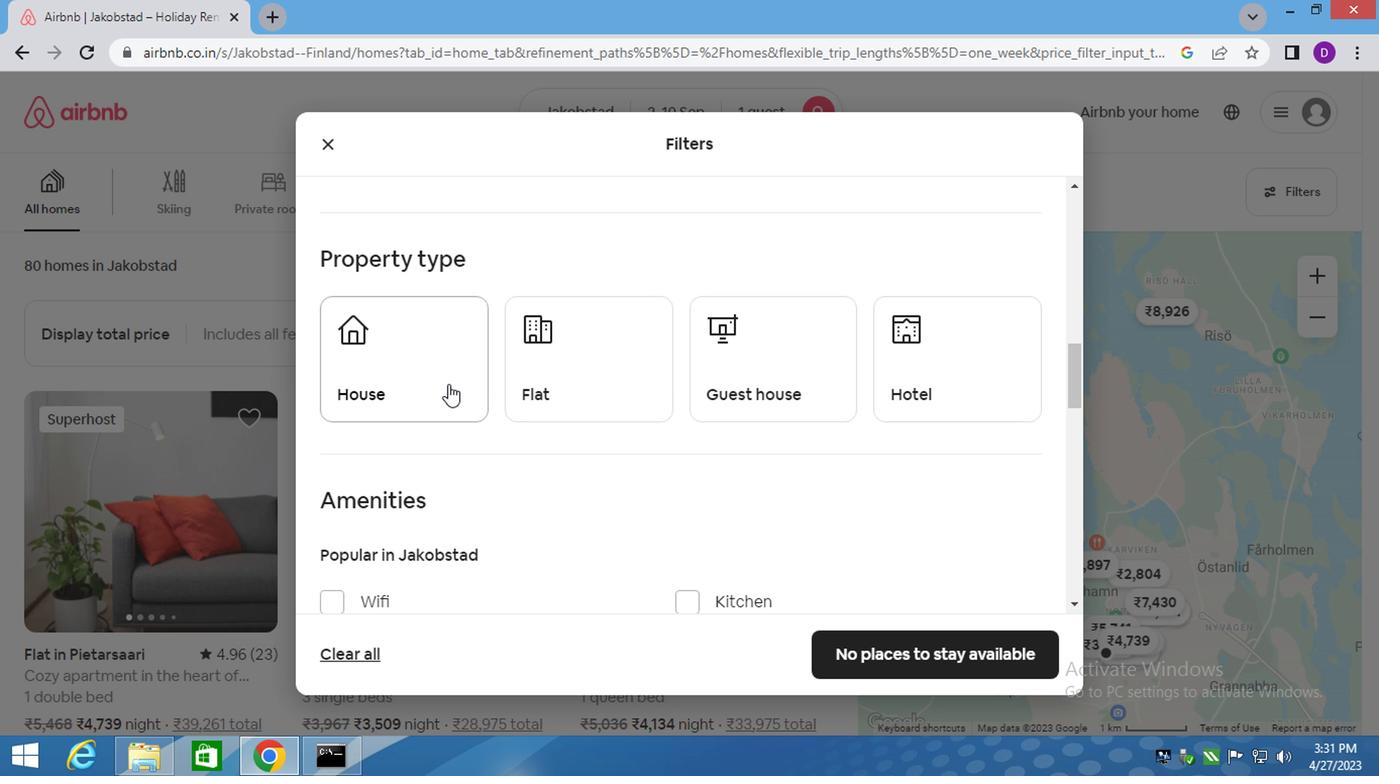 
Action: Mouse moved to (571, 380)
Screenshot: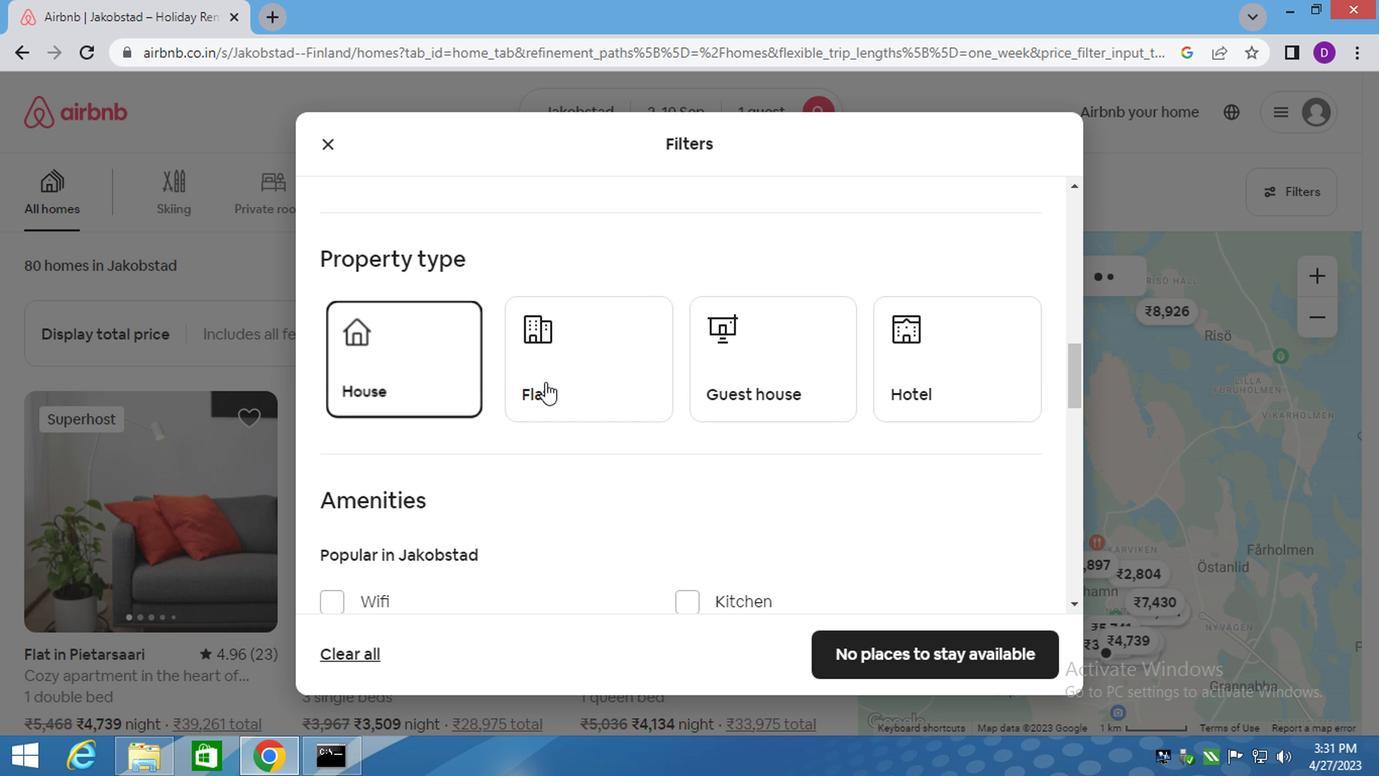 
Action: Mouse pressed left at (571, 380)
Screenshot: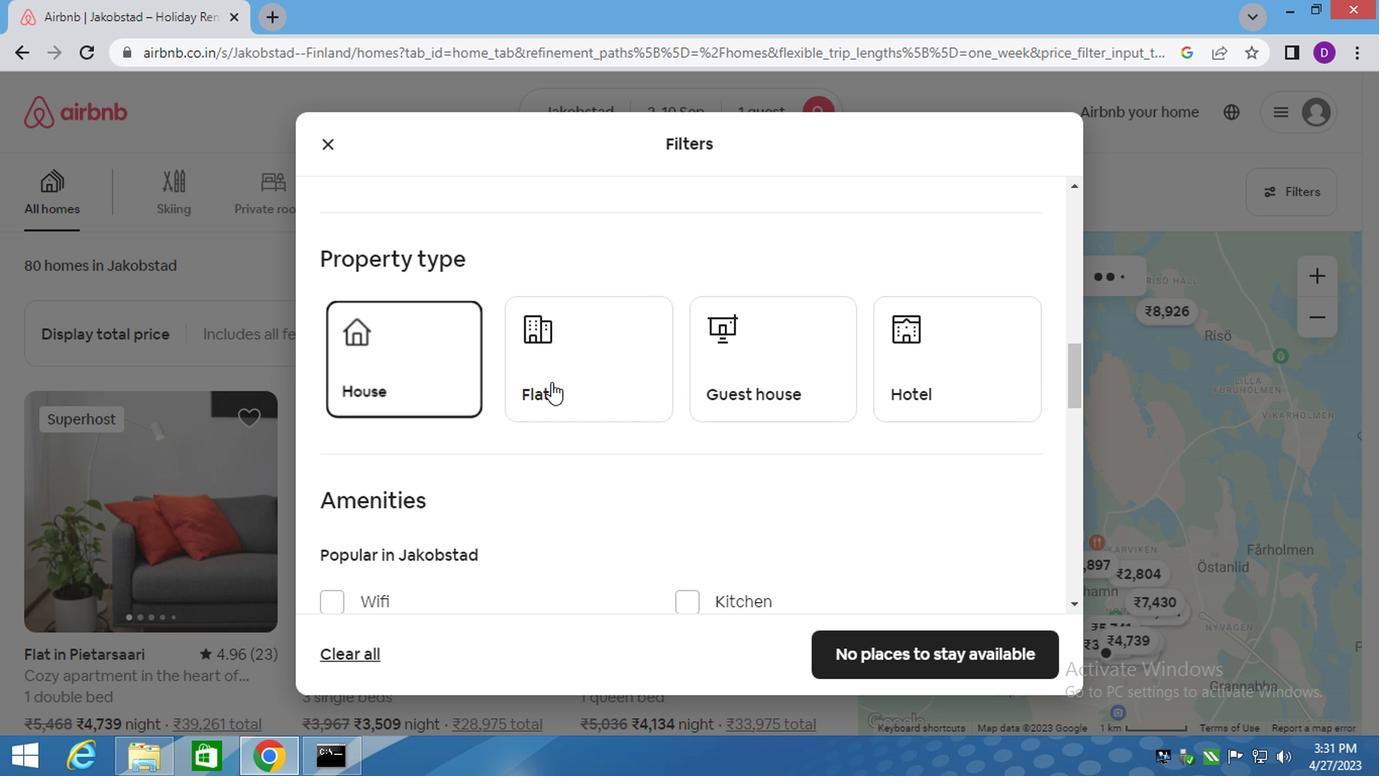 
Action: Mouse moved to (712, 375)
Screenshot: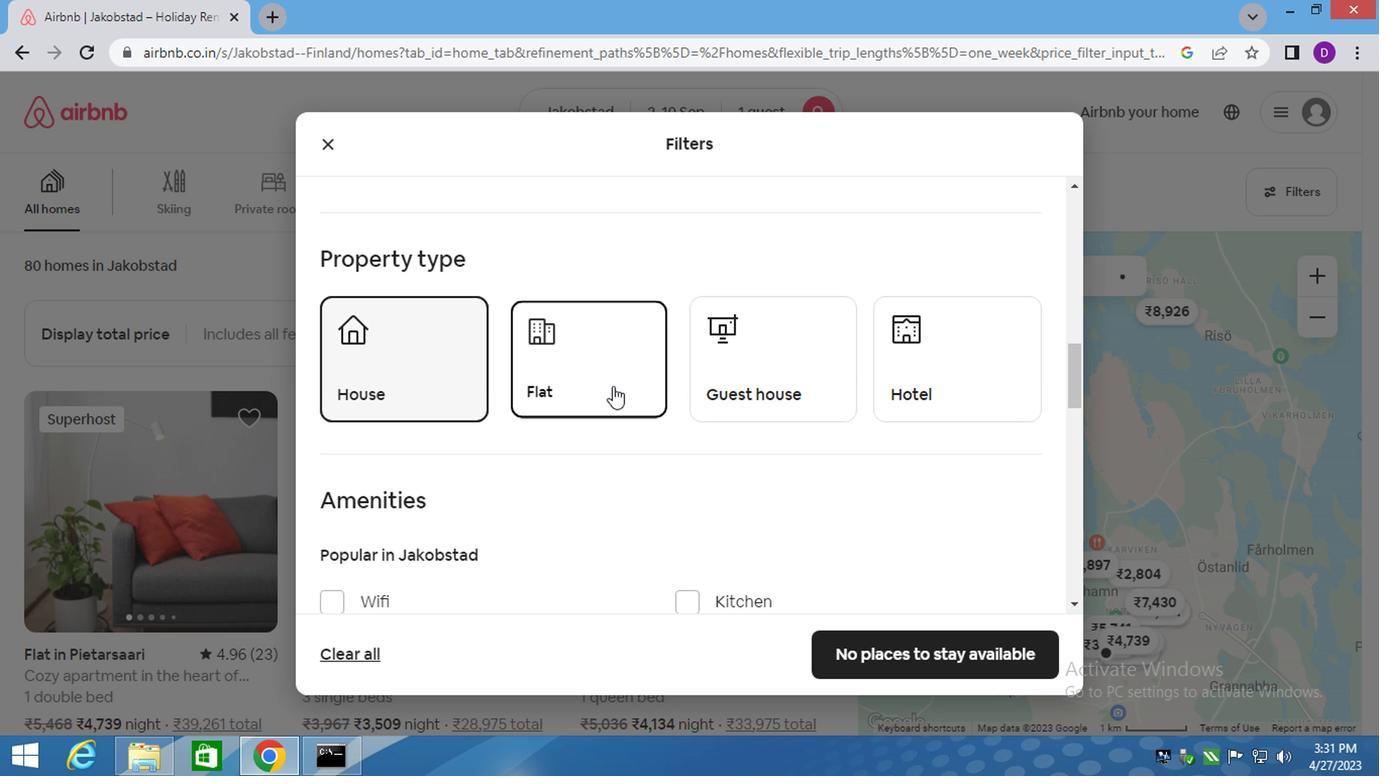 
Action: Mouse pressed left at (712, 375)
Screenshot: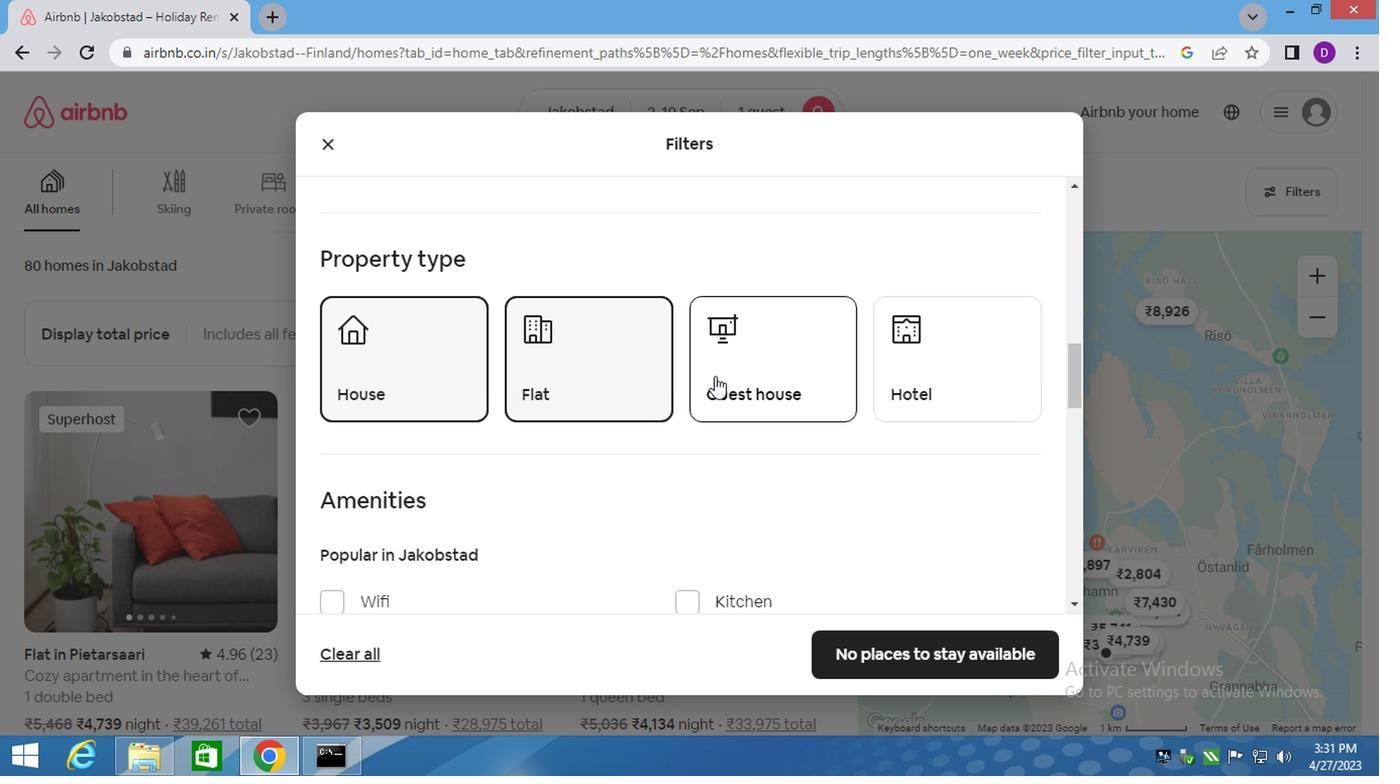 
Action: Mouse moved to (911, 359)
Screenshot: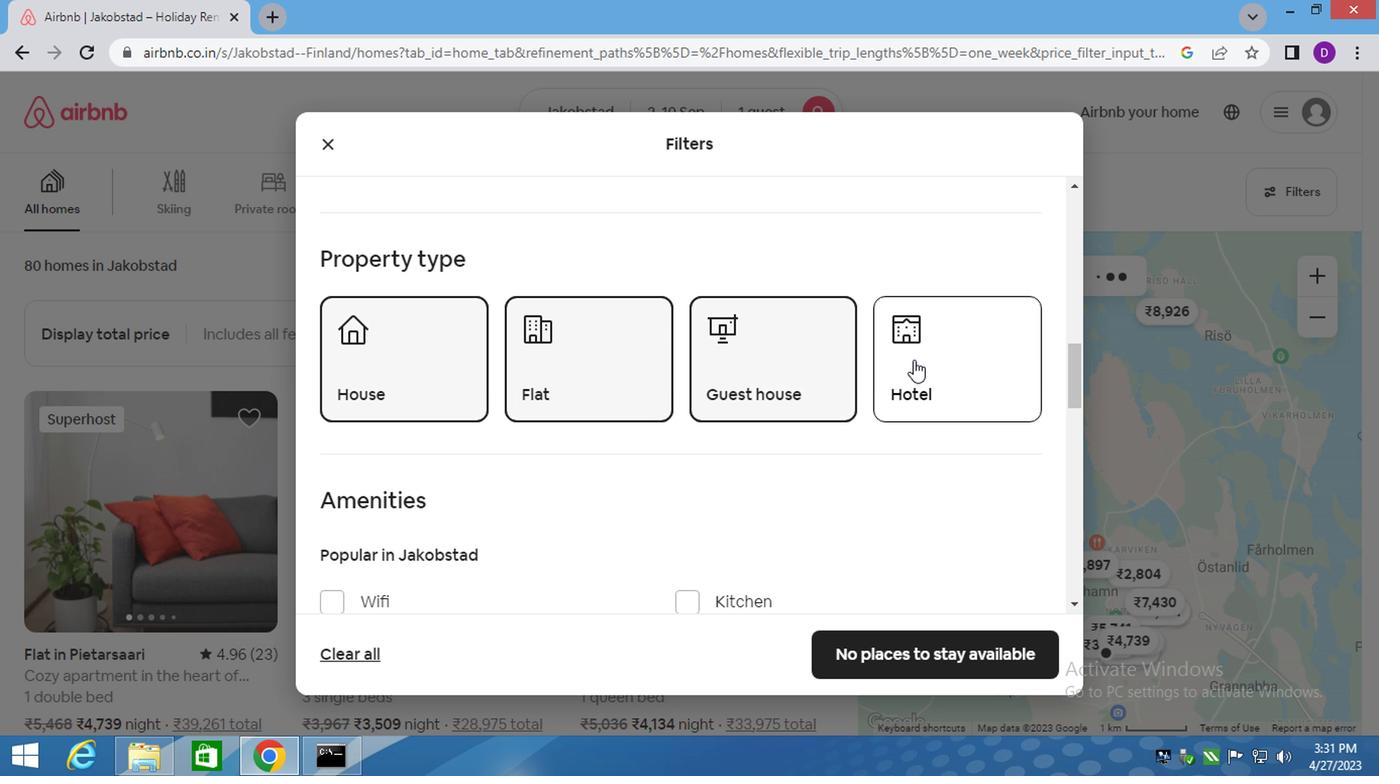 
Action: Mouse pressed left at (911, 359)
Screenshot: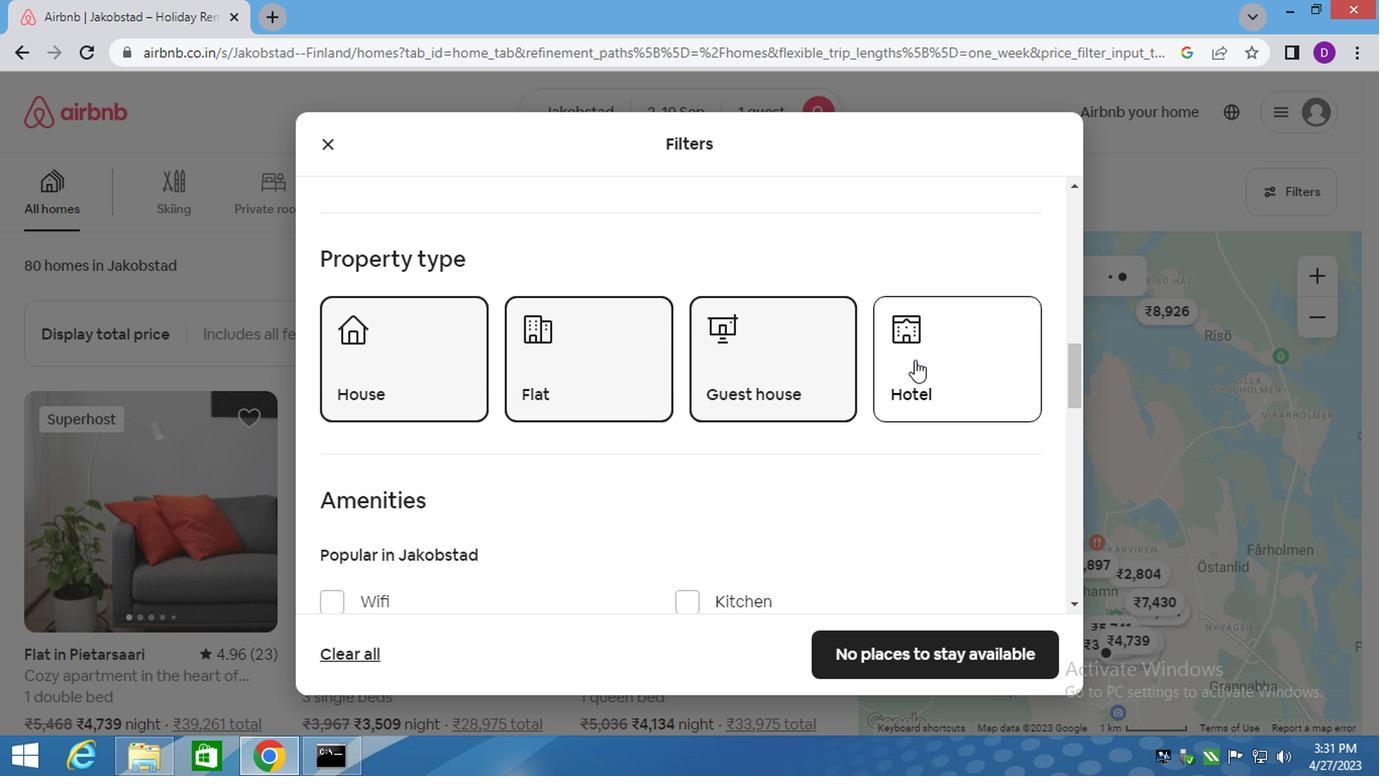 
Action: Mouse moved to (697, 470)
Screenshot: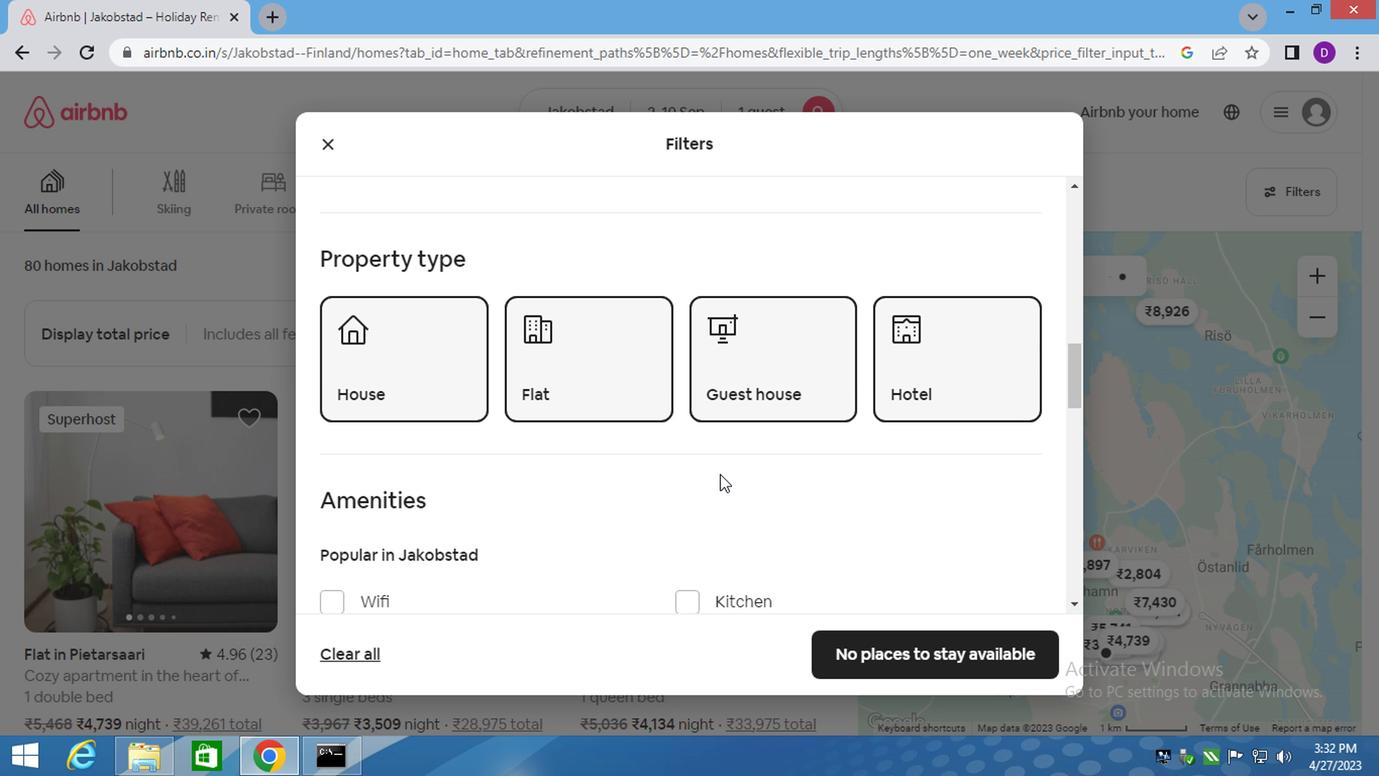
Action: Mouse scrolled (697, 469) with delta (0, -1)
Screenshot: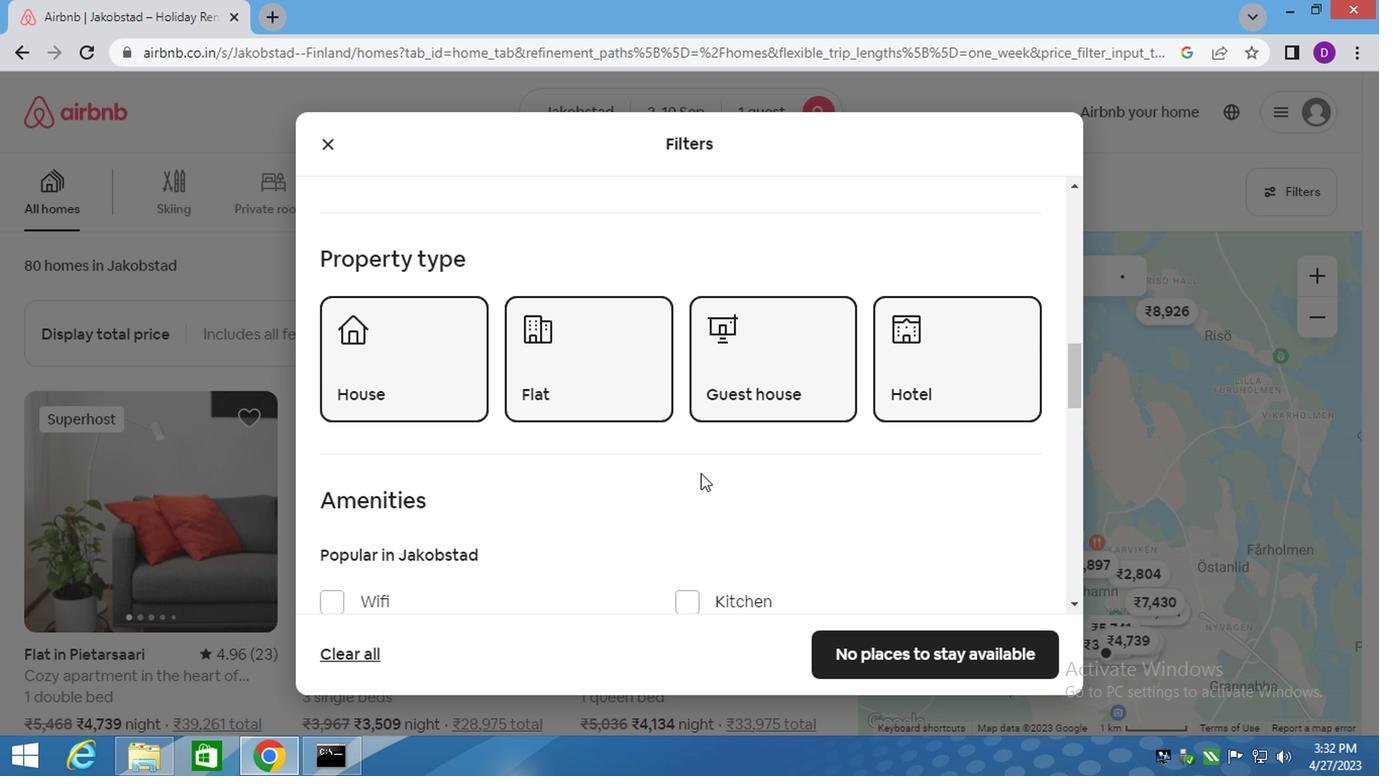 
Action: Mouse moved to (687, 466)
Screenshot: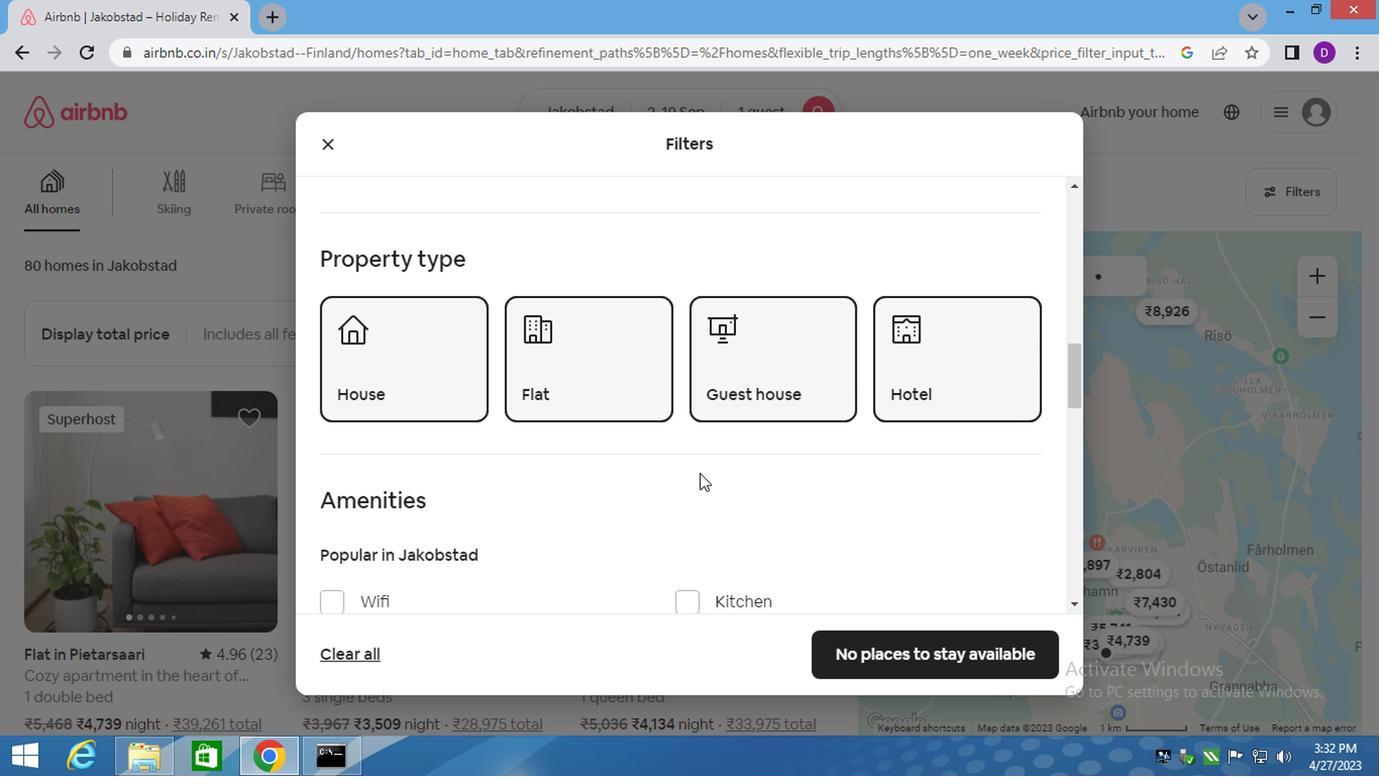 
Action: Mouse scrolled (687, 465) with delta (0, 0)
Screenshot: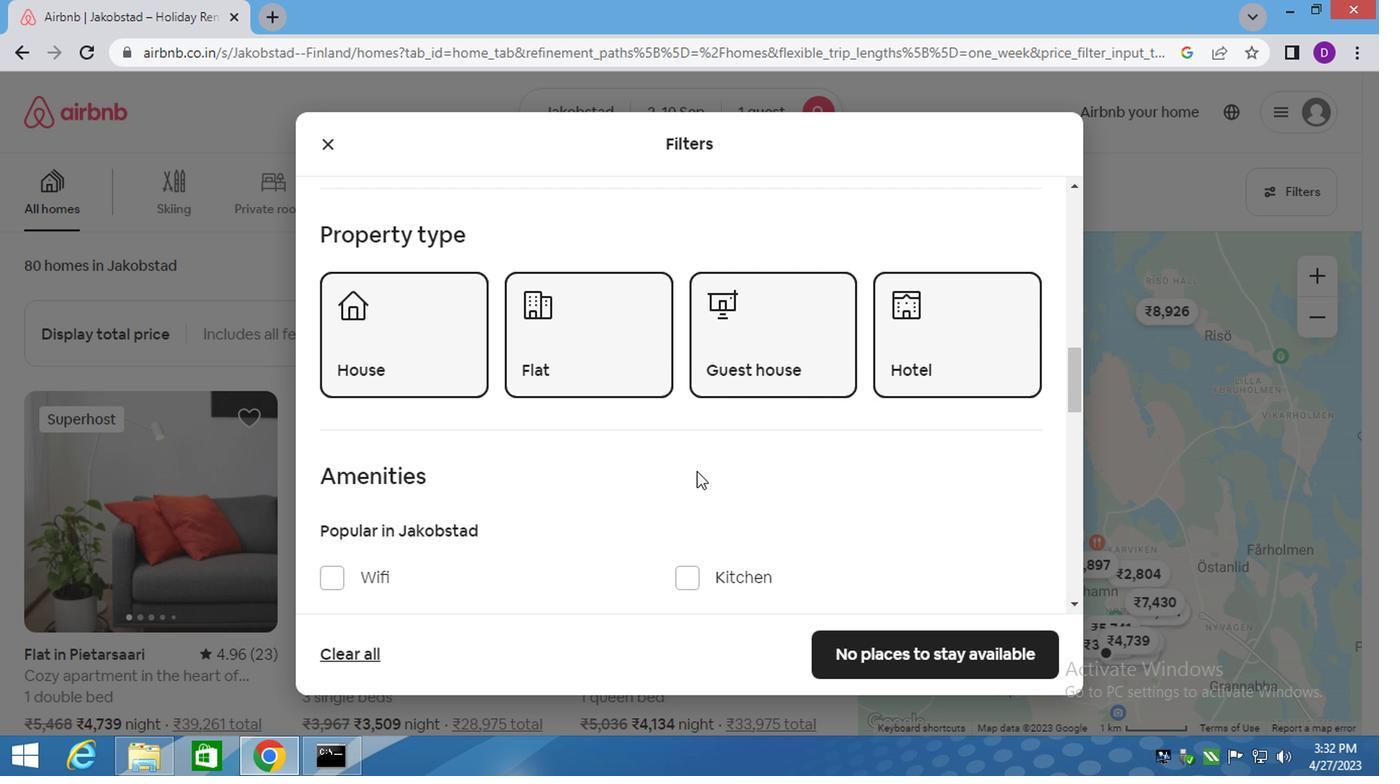 
Action: Mouse moved to (684, 455)
Screenshot: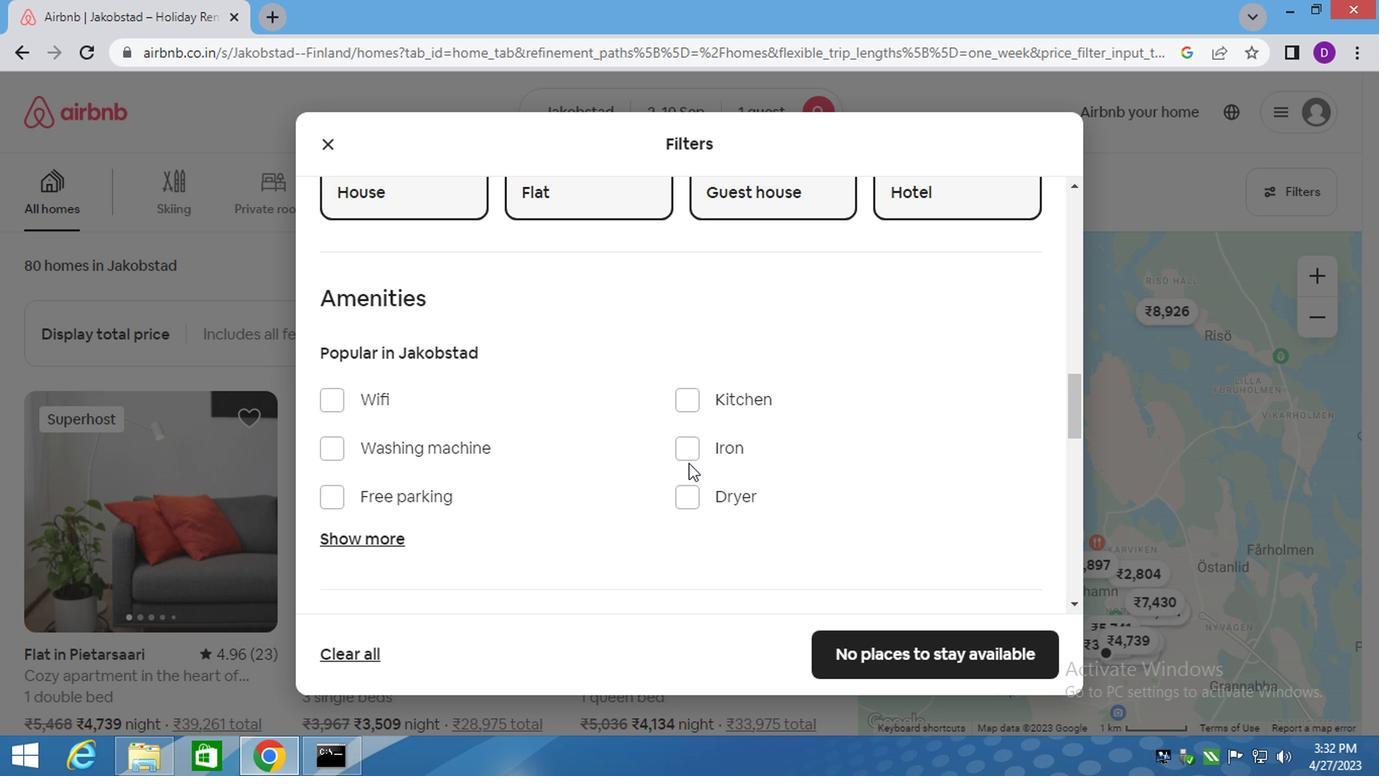 
Action: Mouse scrolled (684, 454) with delta (0, -1)
Screenshot: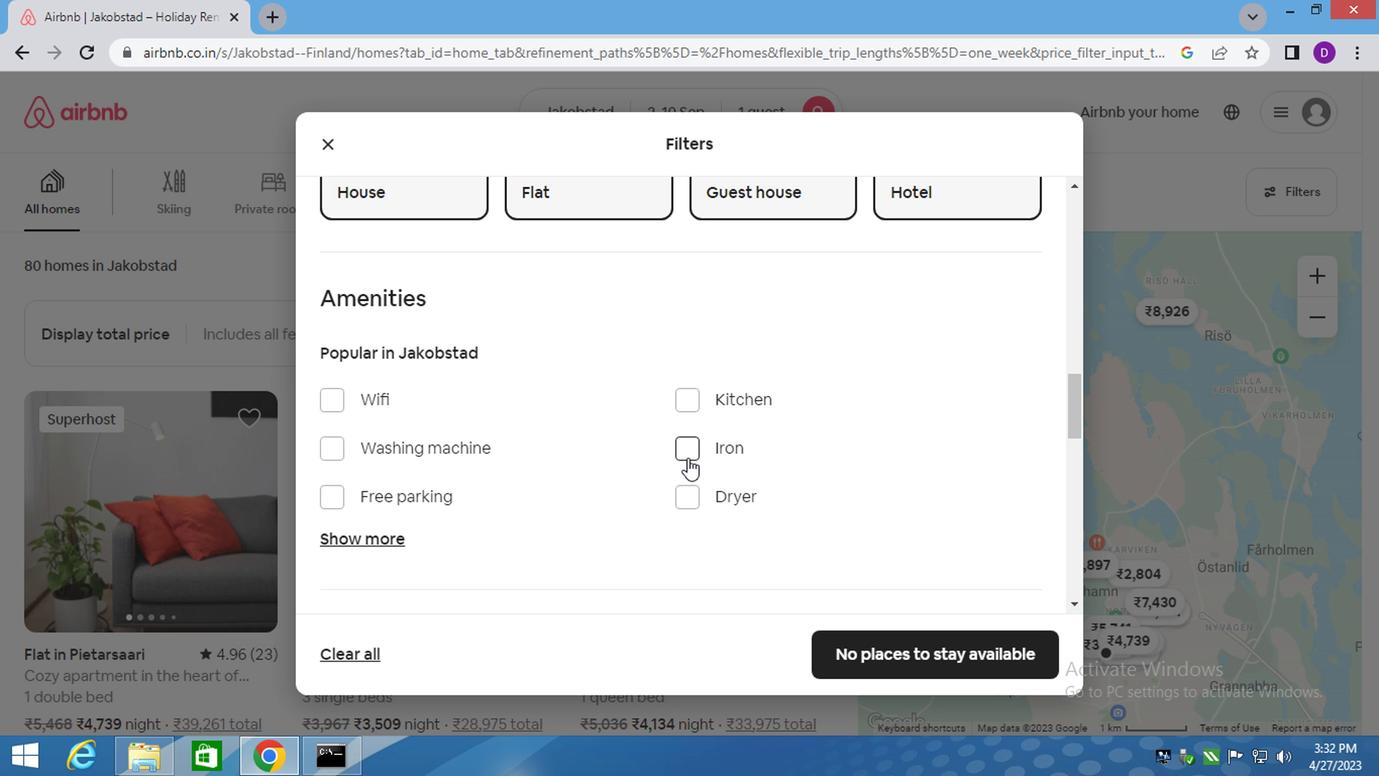 
Action: Mouse scrolled (684, 454) with delta (0, -1)
Screenshot: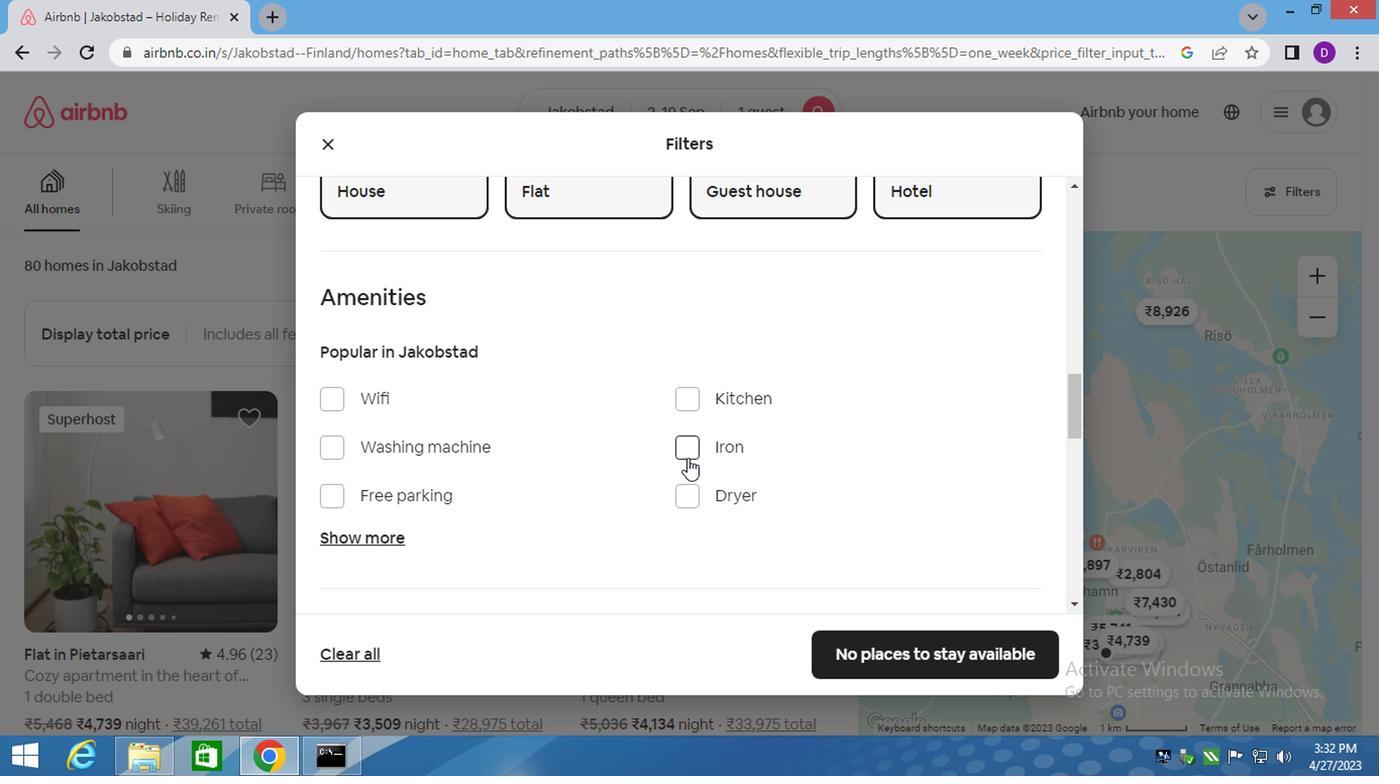 
Action: Mouse moved to (720, 449)
Screenshot: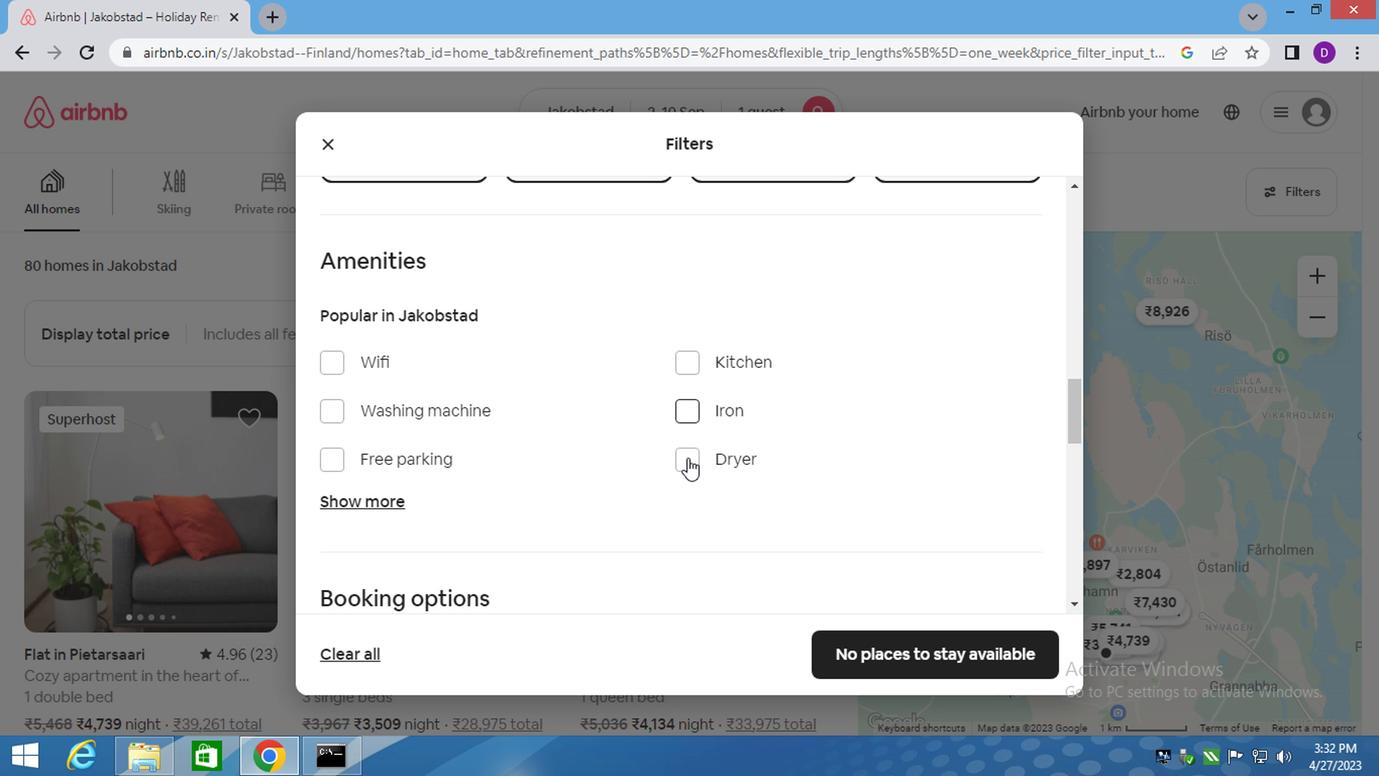 
Action: Mouse scrolled (720, 448) with delta (0, -1)
Screenshot: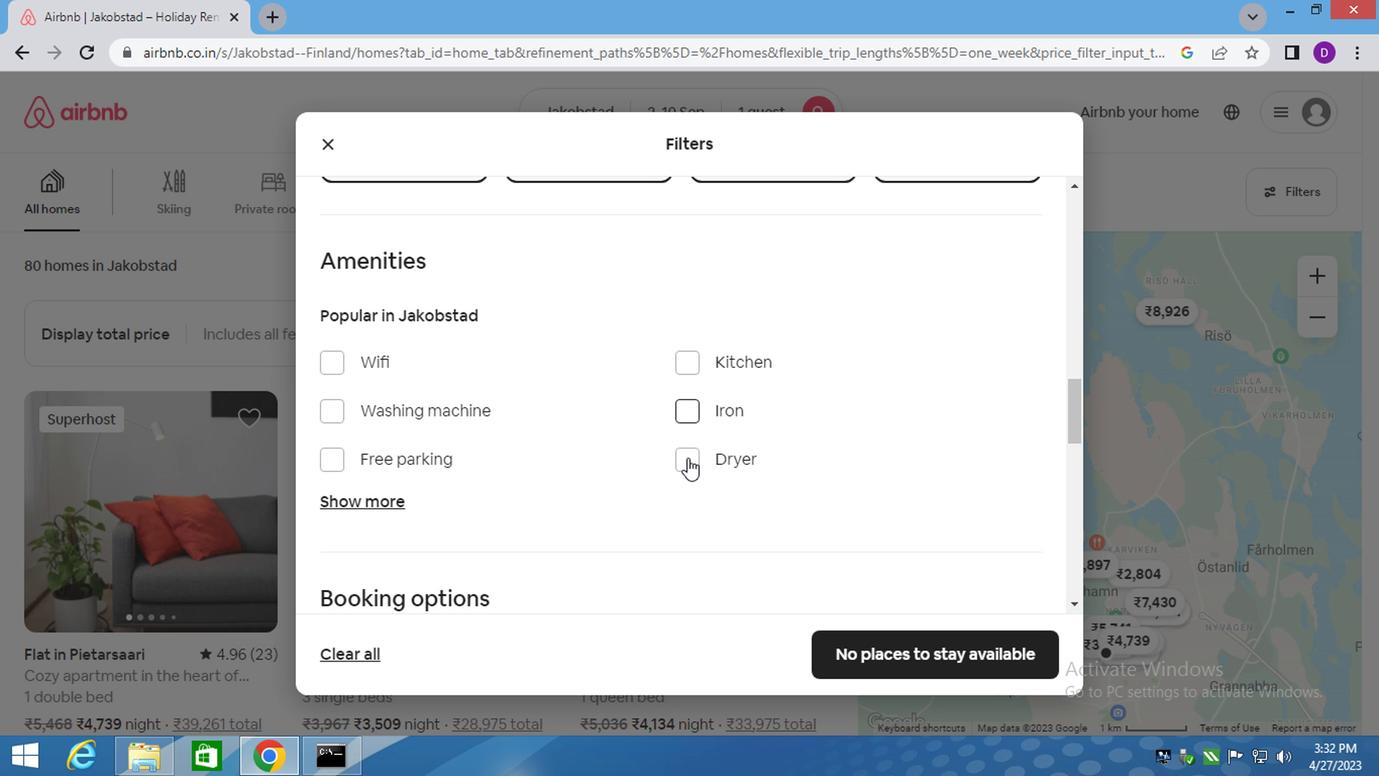 
Action: Mouse moved to (993, 458)
Screenshot: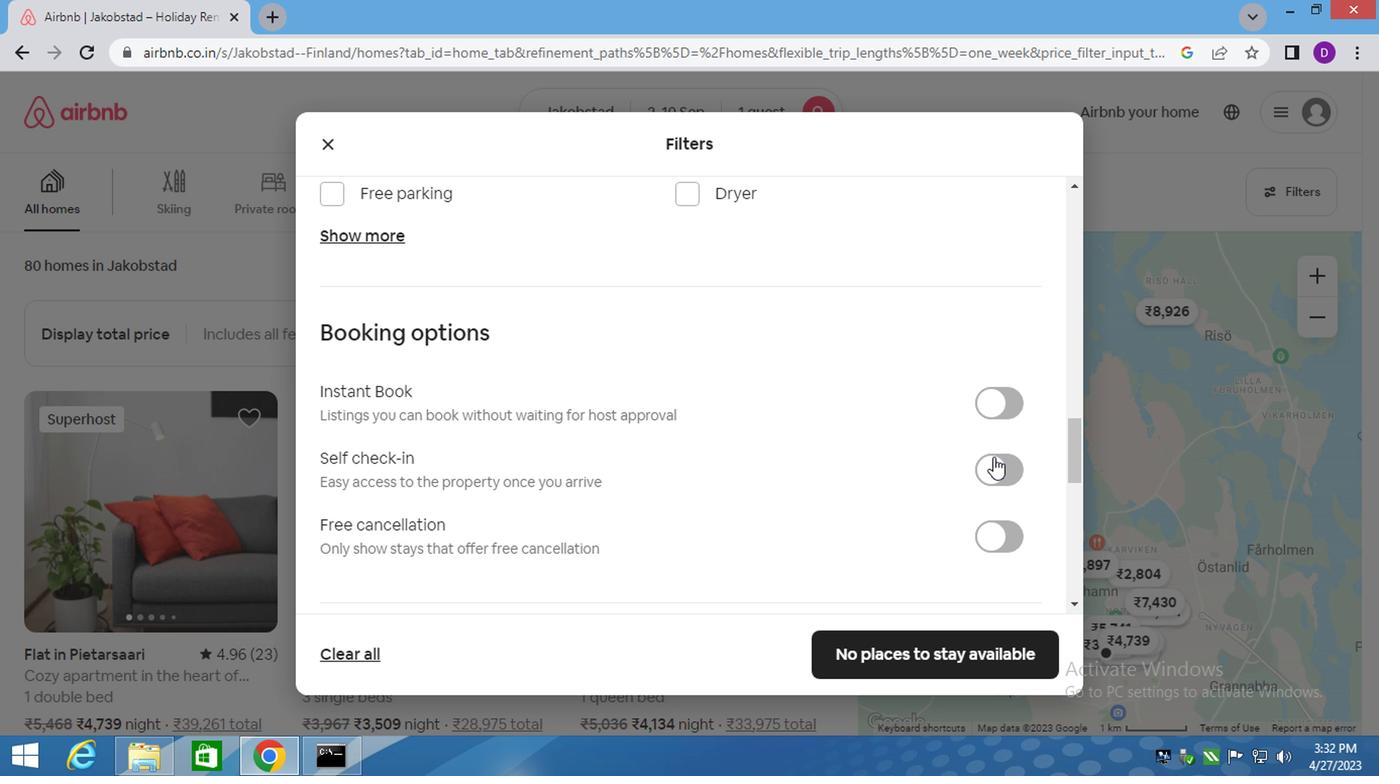 
Action: Mouse pressed left at (993, 458)
Screenshot: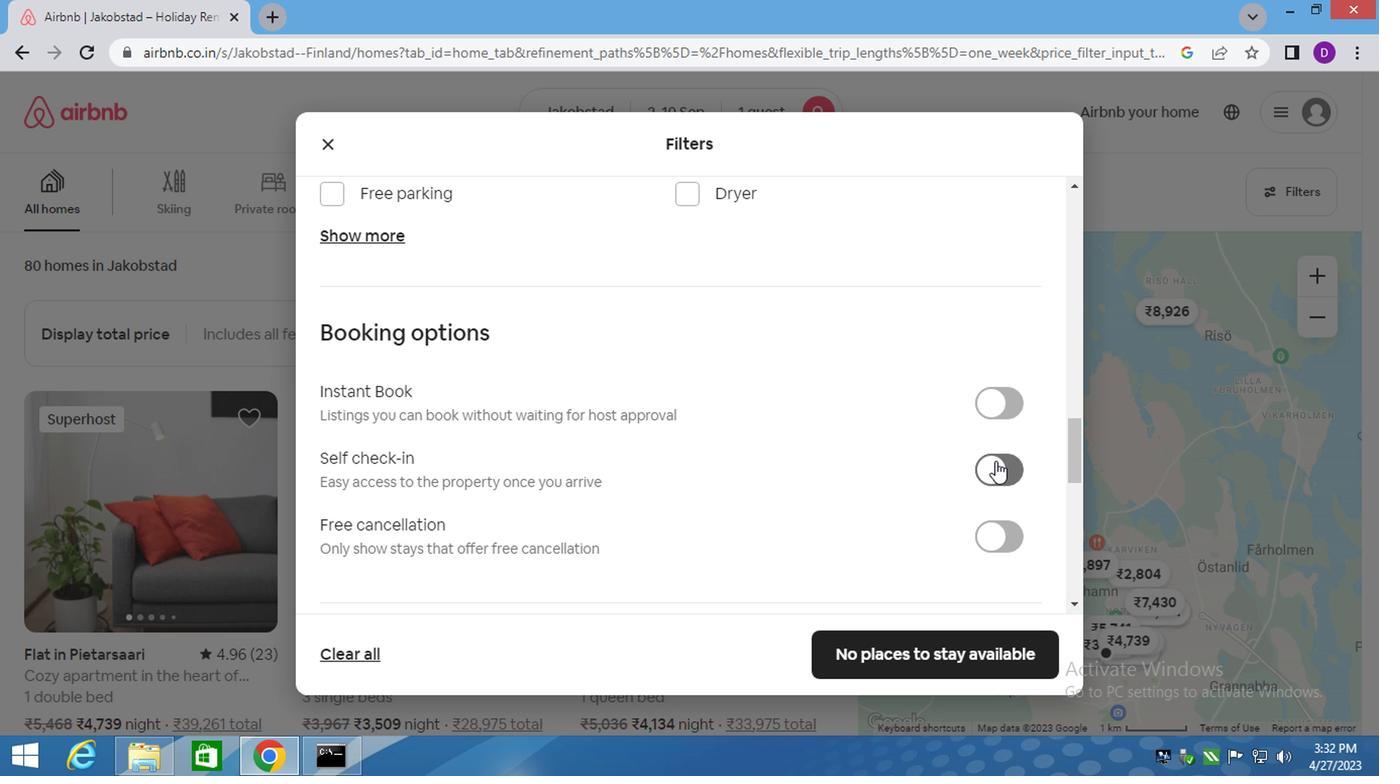 
Action: Mouse moved to (816, 421)
Screenshot: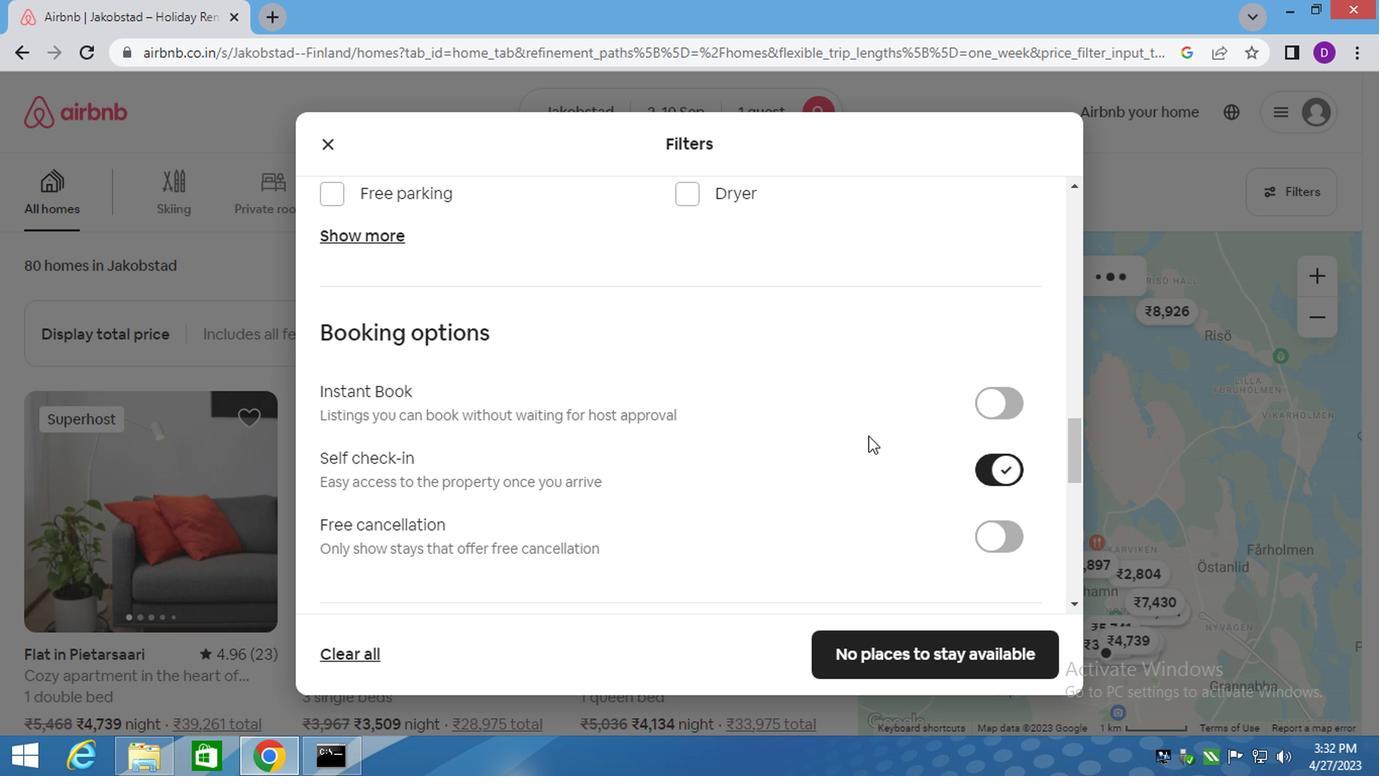 
Action: Mouse scrolled (816, 419) with delta (0, -1)
Screenshot: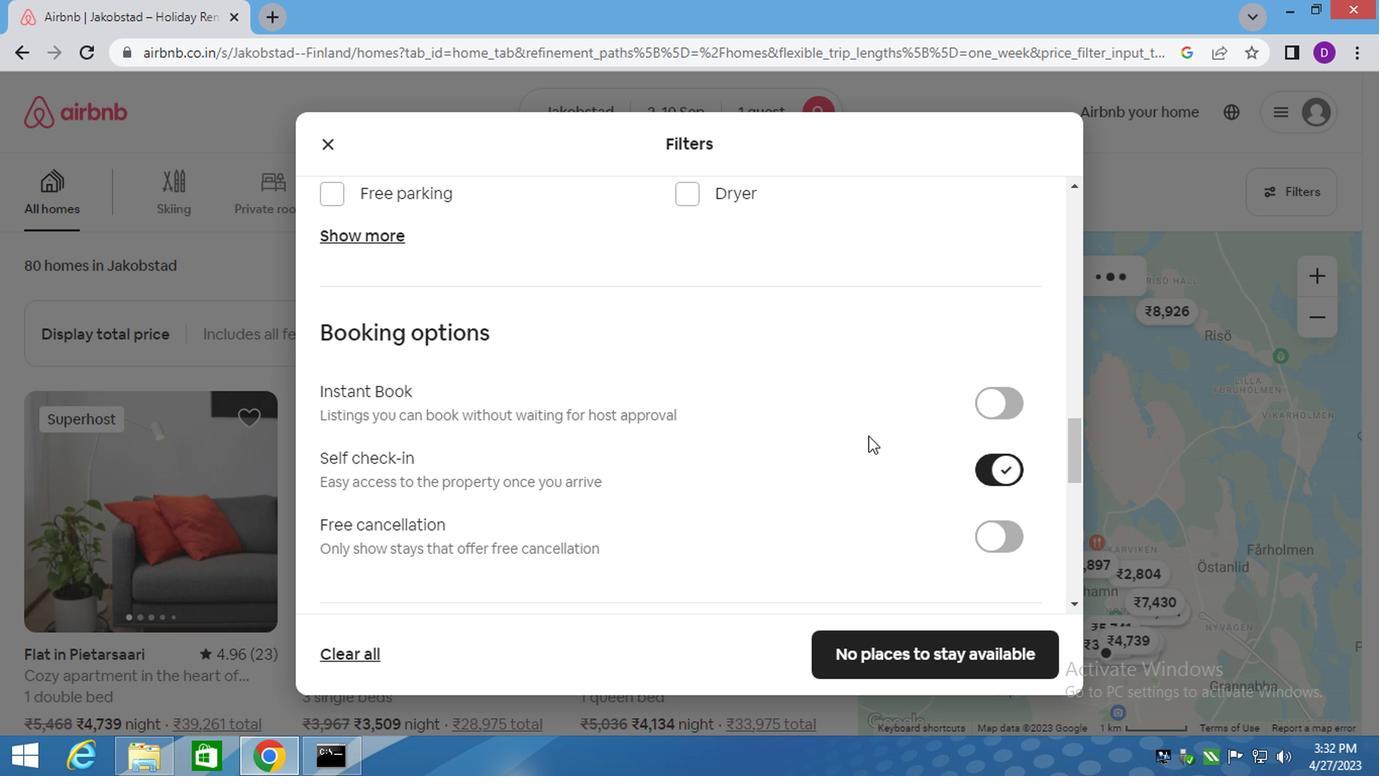 
Action: Mouse scrolled (816, 419) with delta (0, -1)
Screenshot: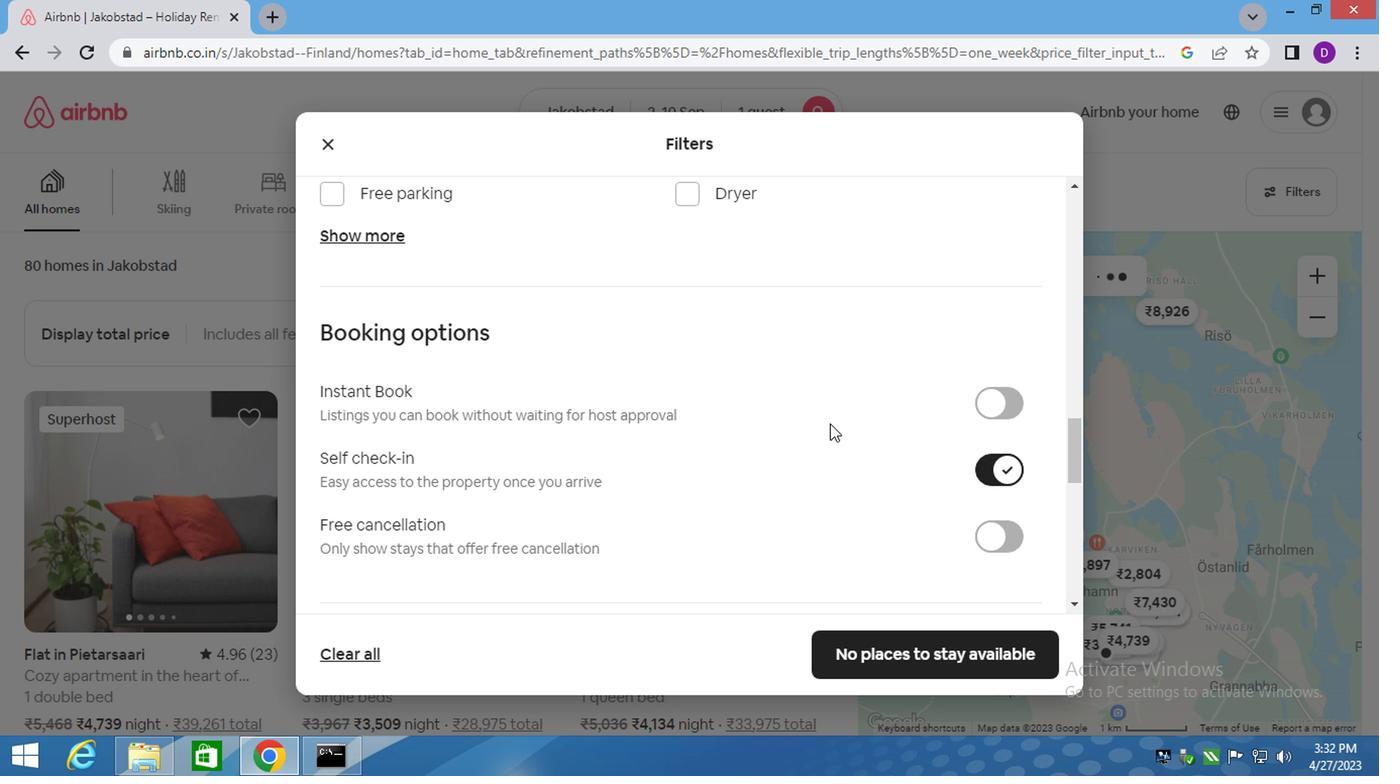 
Action: Mouse moved to (814, 418)
Screenshot: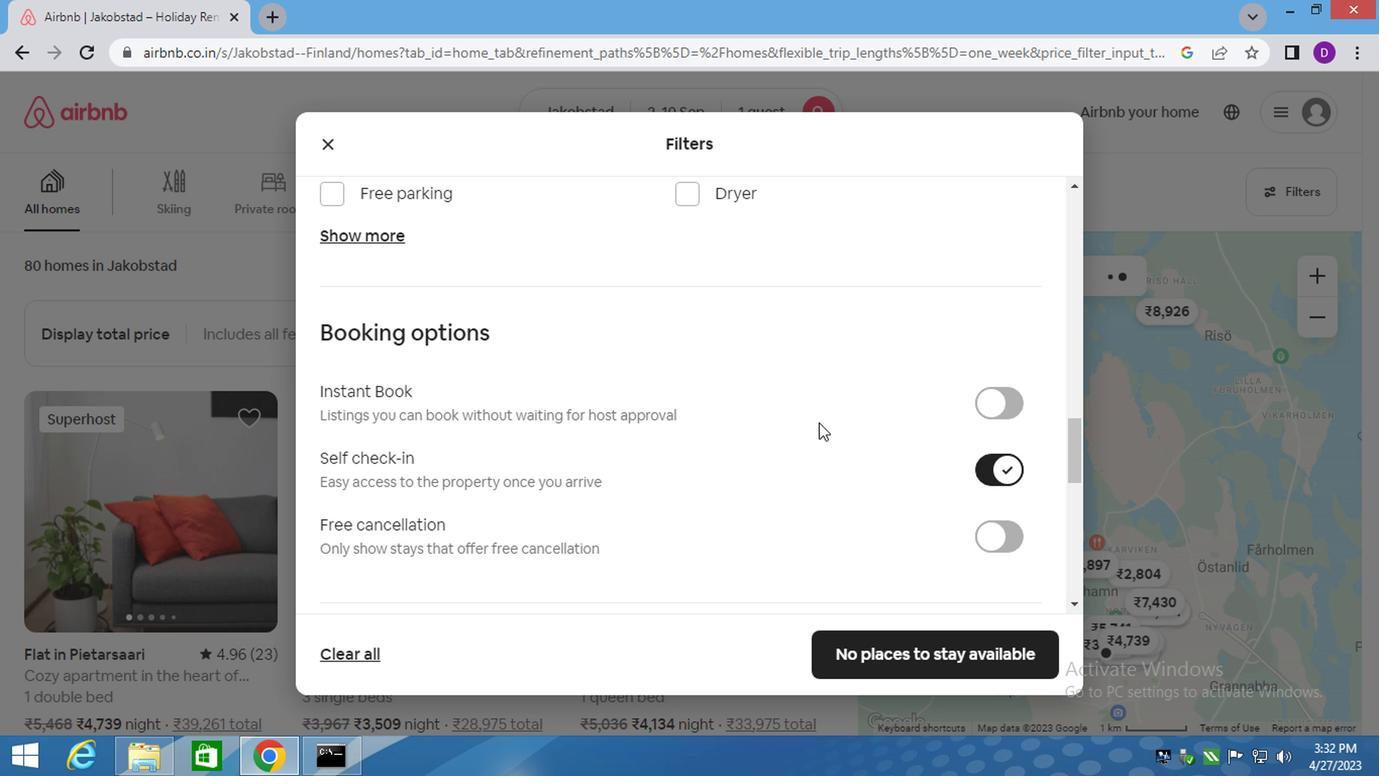 
Action: Mouse scrolled (814, 418) with delta (0, 0)
Screenshot: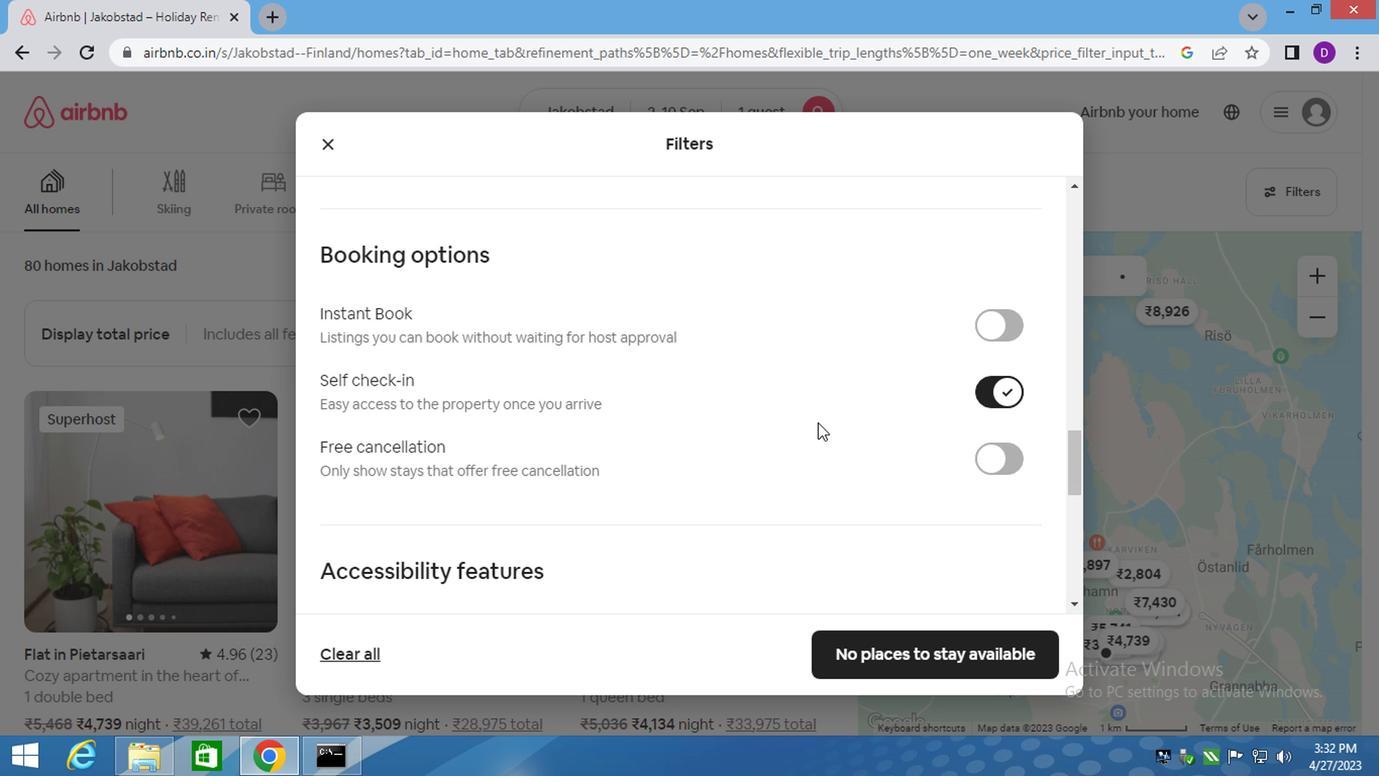 
Action: Mouse moved to (812, 418)
Screenshot: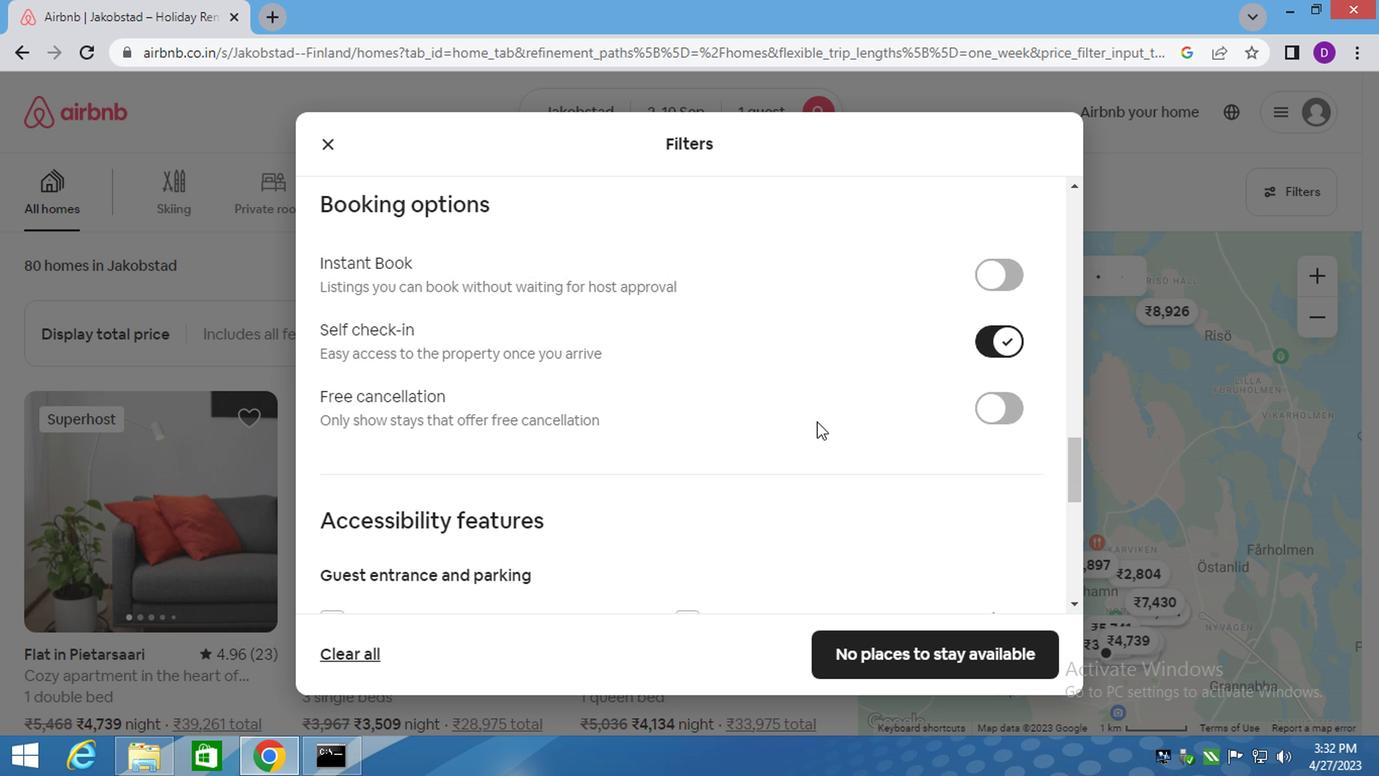 
Action: Mouse scrolled (814, 417) with delta (0, -1)
Screenshot: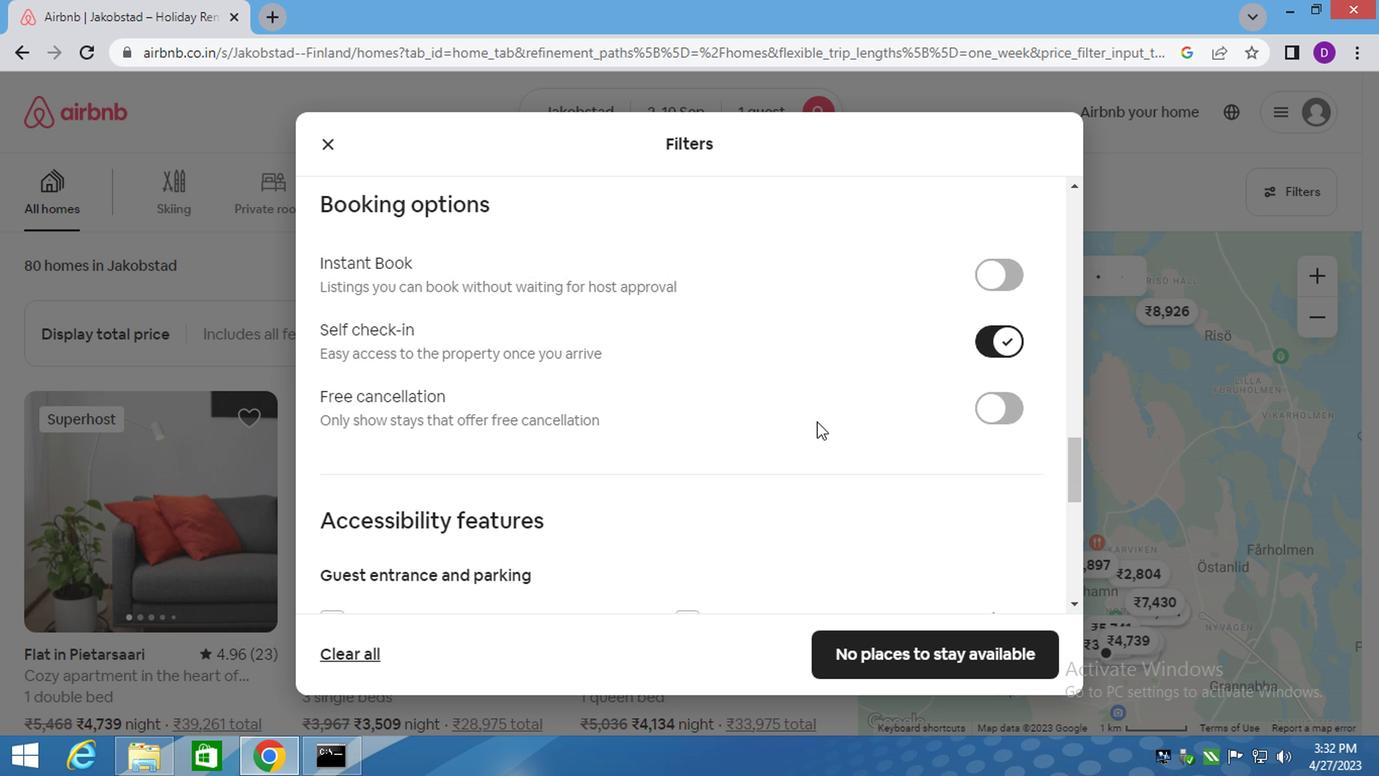 
Action: Mouse moved to (926, 536)
Screenshot: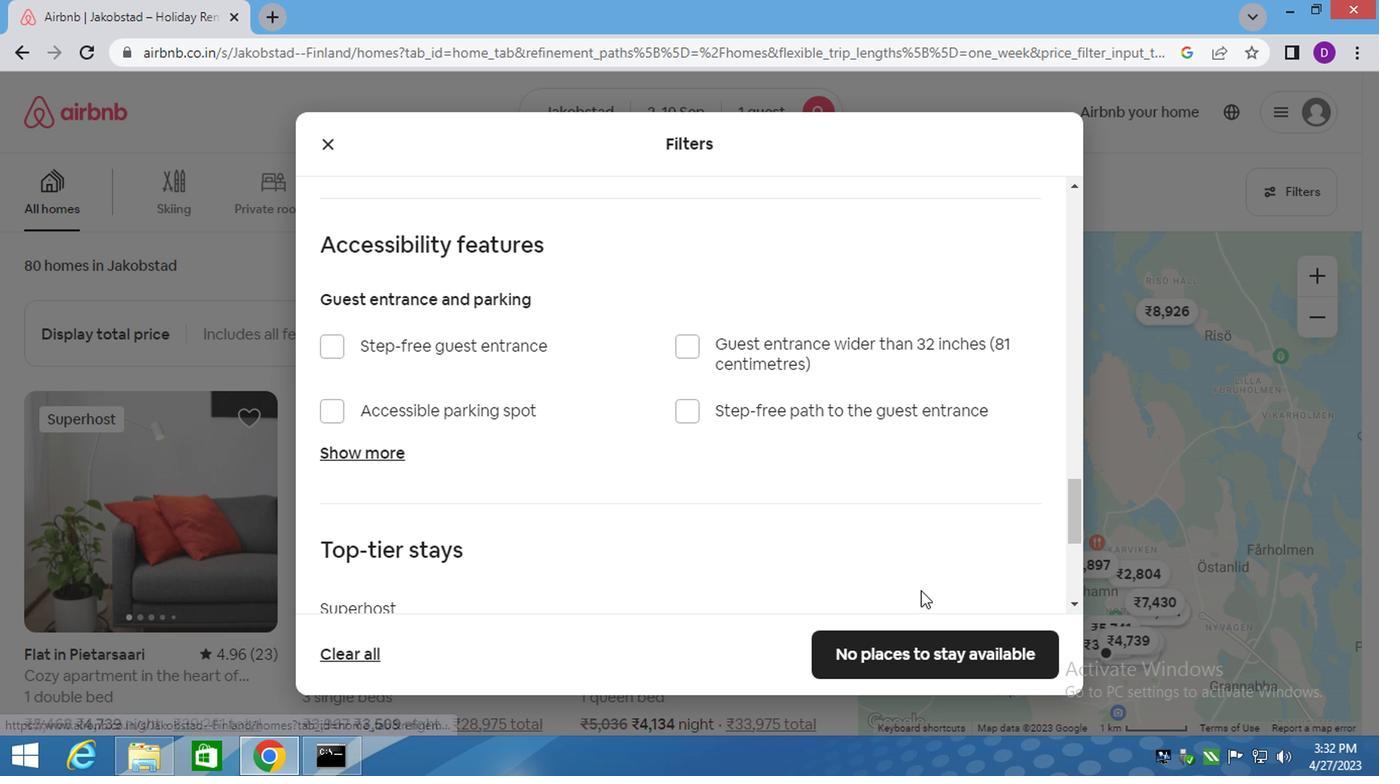
Action: Mouse scrolled (926, 536) with delta (0, 0)
Screenshot: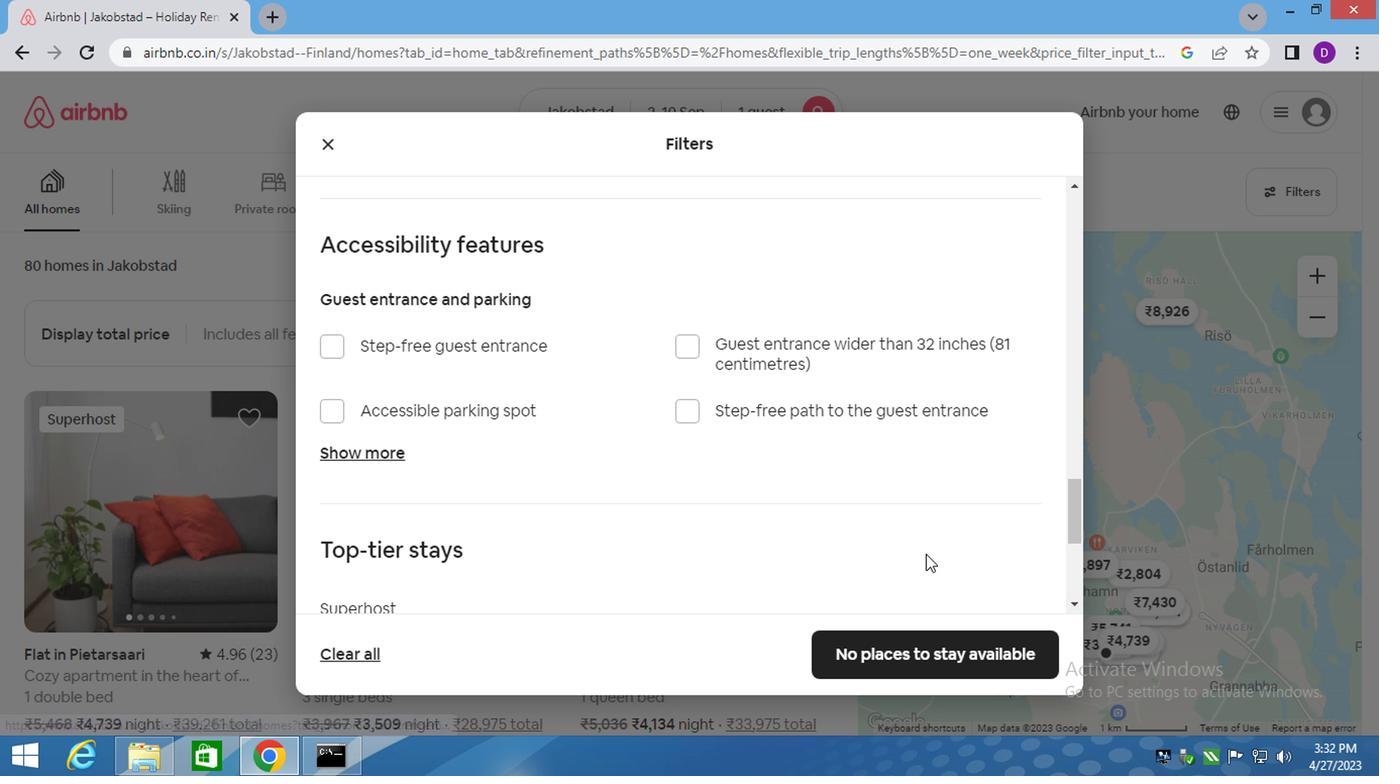 
Action: Mouse scrolled (926, 536) with delta (0, 0)
Screenshot: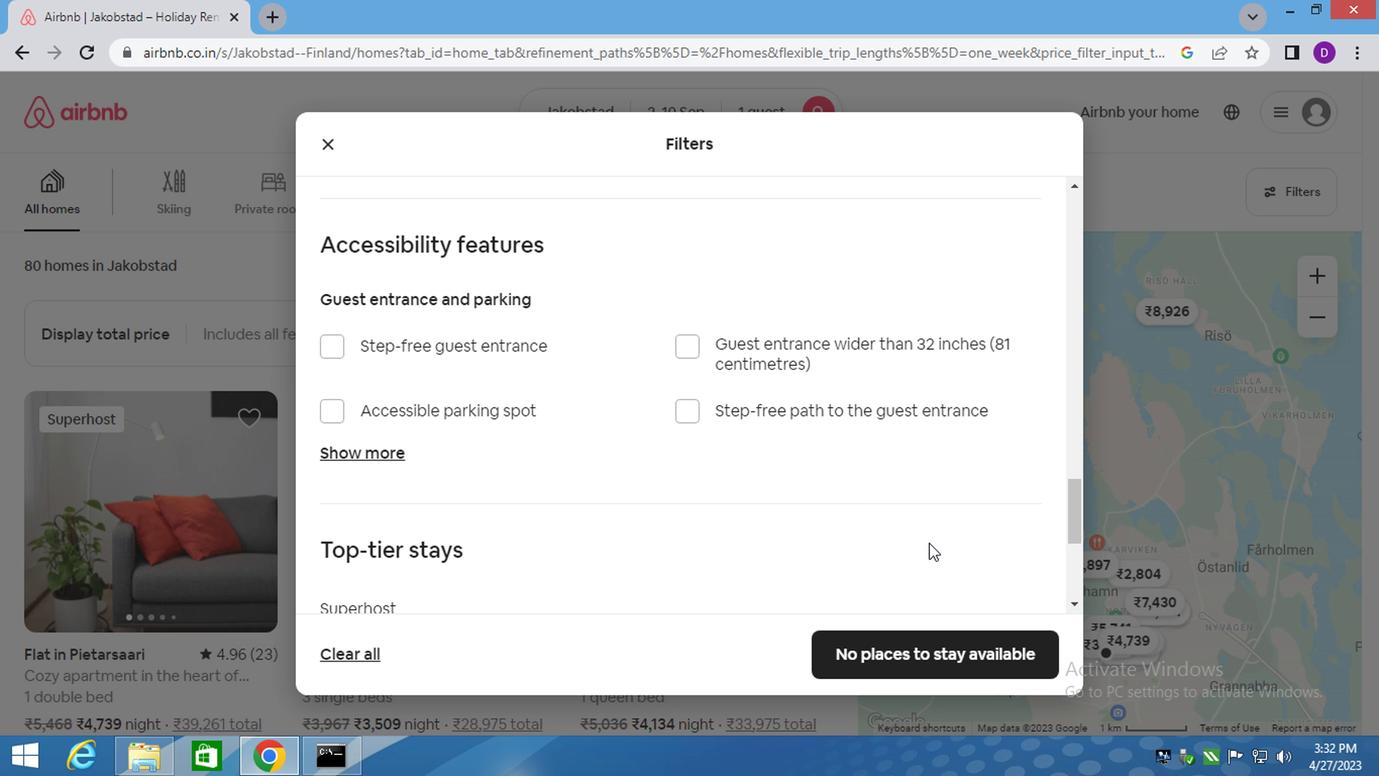 
Action: Mouse moved to (926, 536)
Screenshot: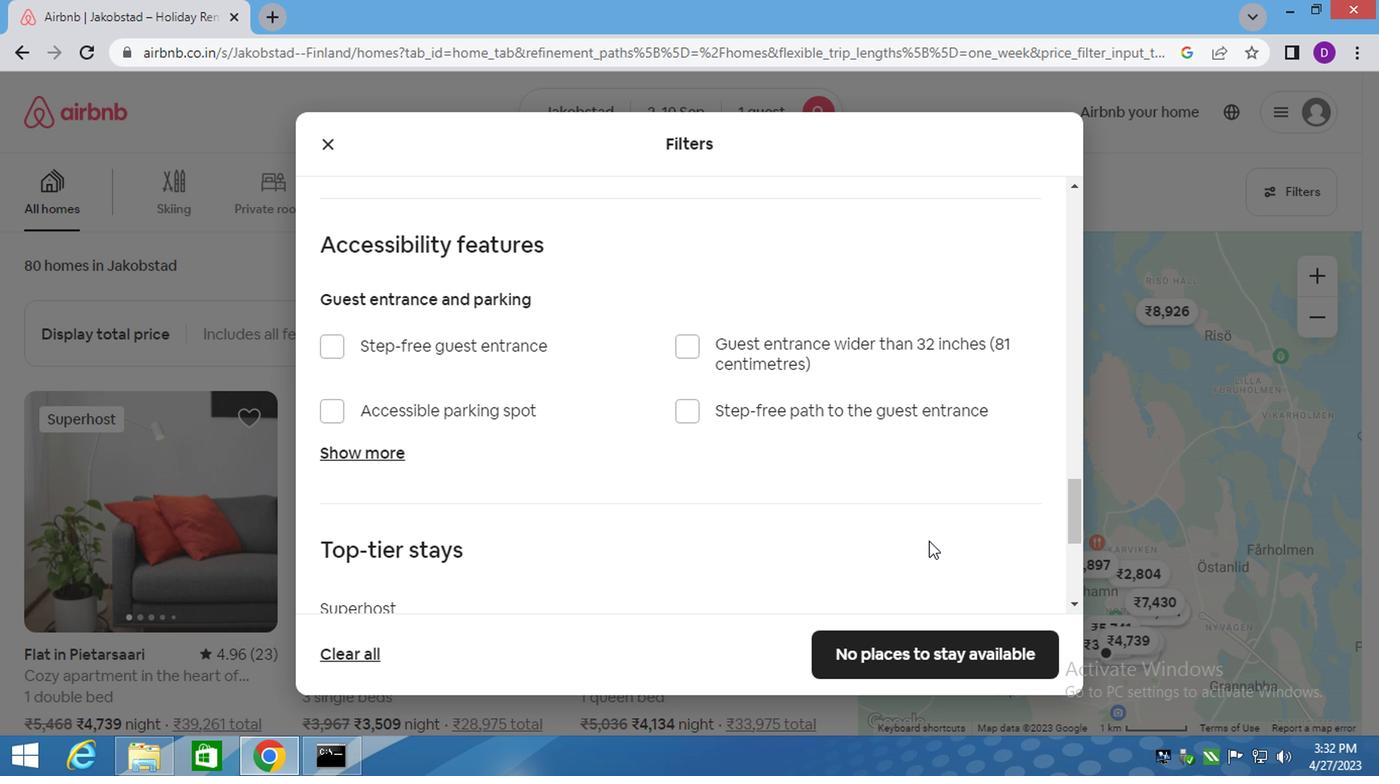 
Action: Mouse scrolled (926, 534) with delta (0, -1)
Screenshot: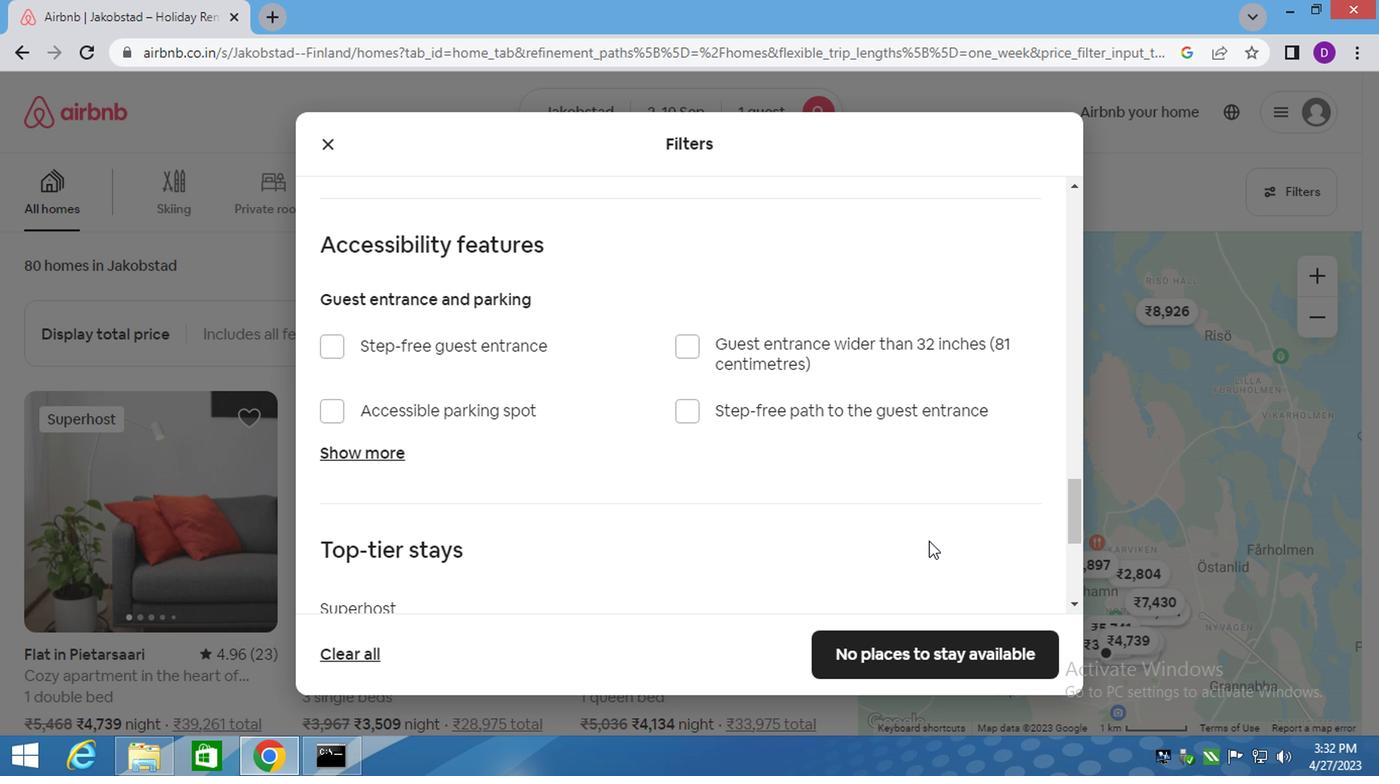 
Action: Mouse moved to (926, 536)
Screenshot: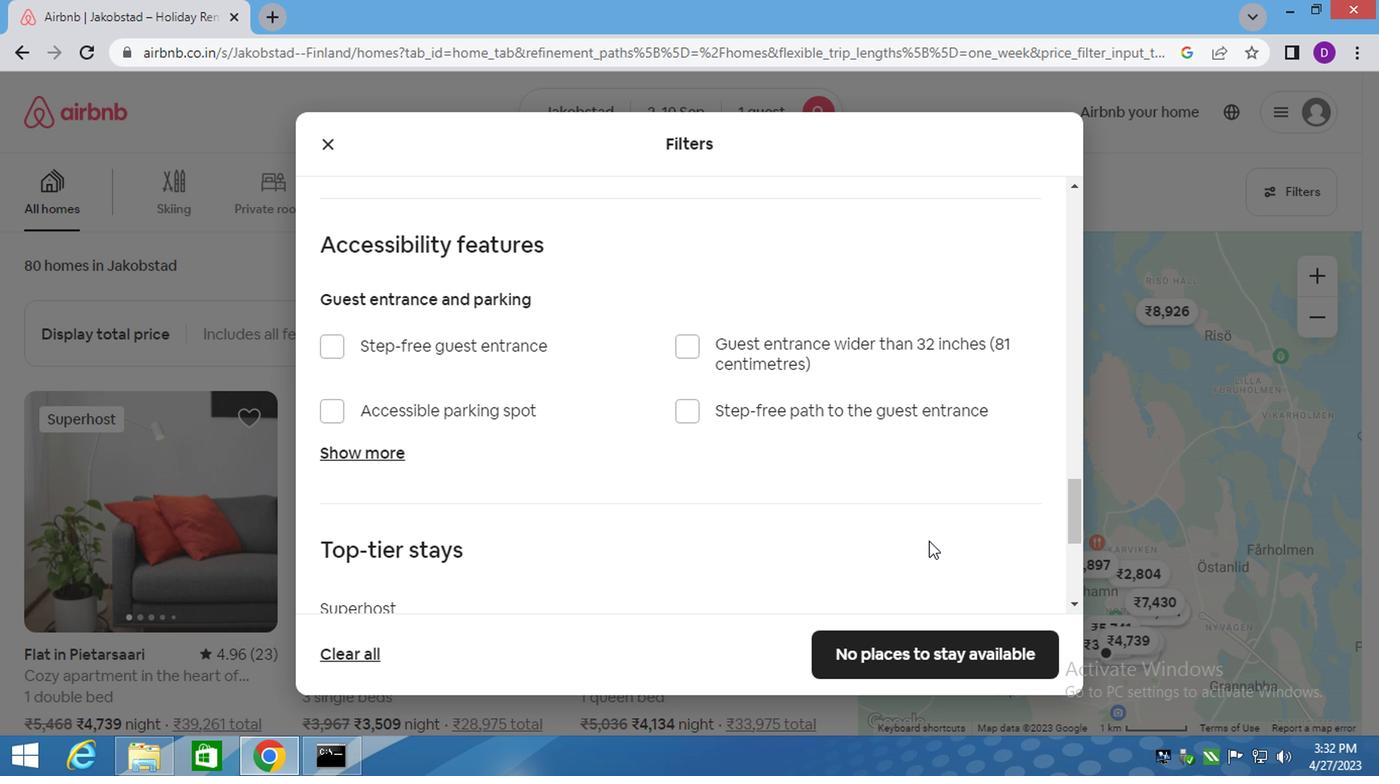 
Action: Mouse scrolled (926, 534) with delta (0, -1)
Screenshot: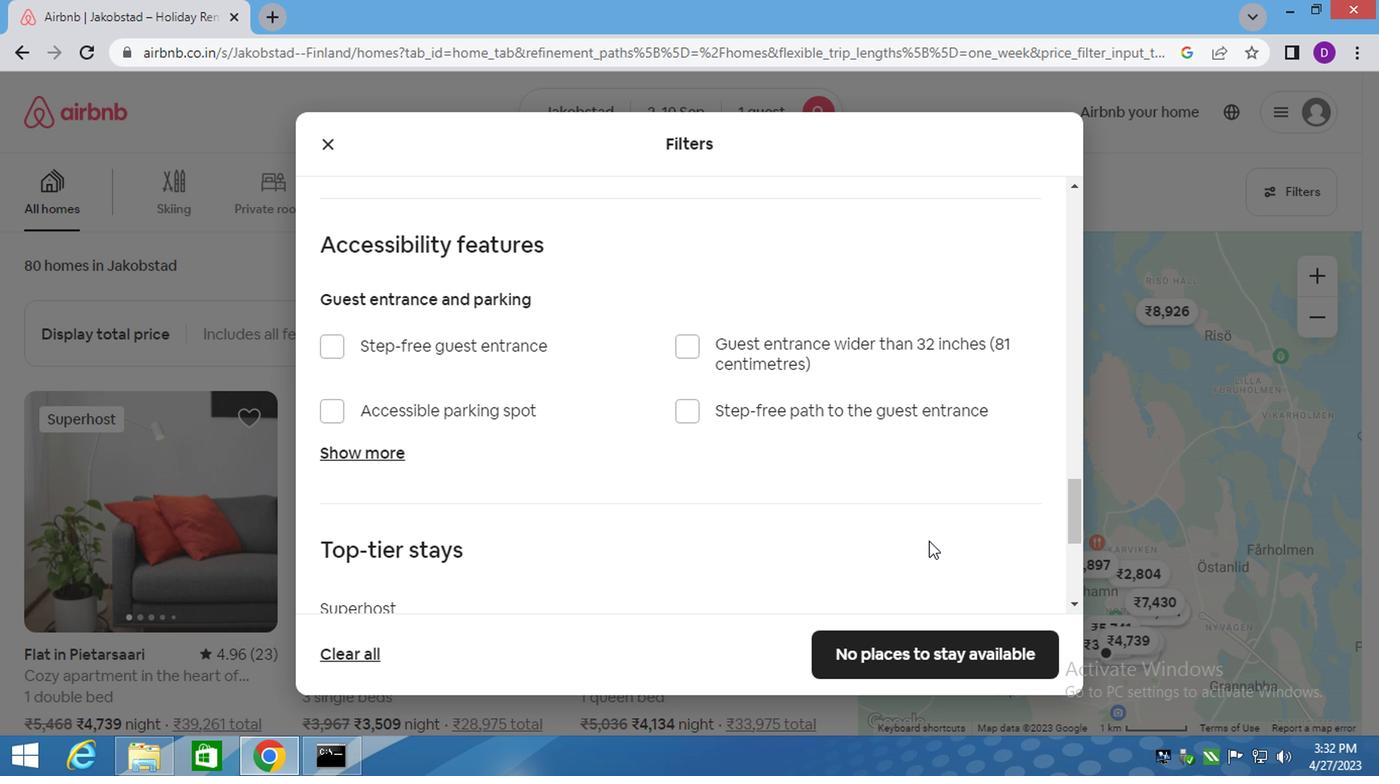 
Action: Mouse moved to (993, 408)
Screenshot: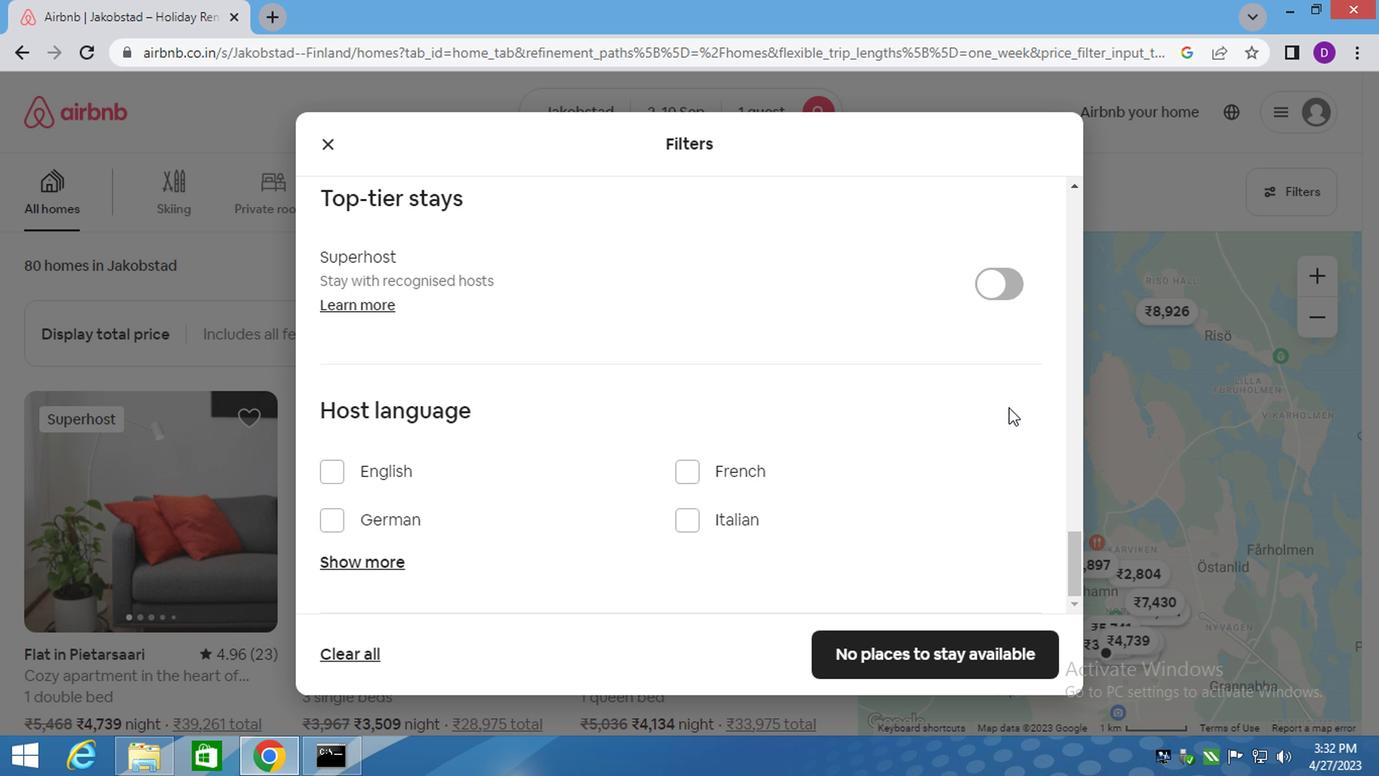 
Action: Mouse scrolled (993, 409) with delta (0, 0)
Screenshot: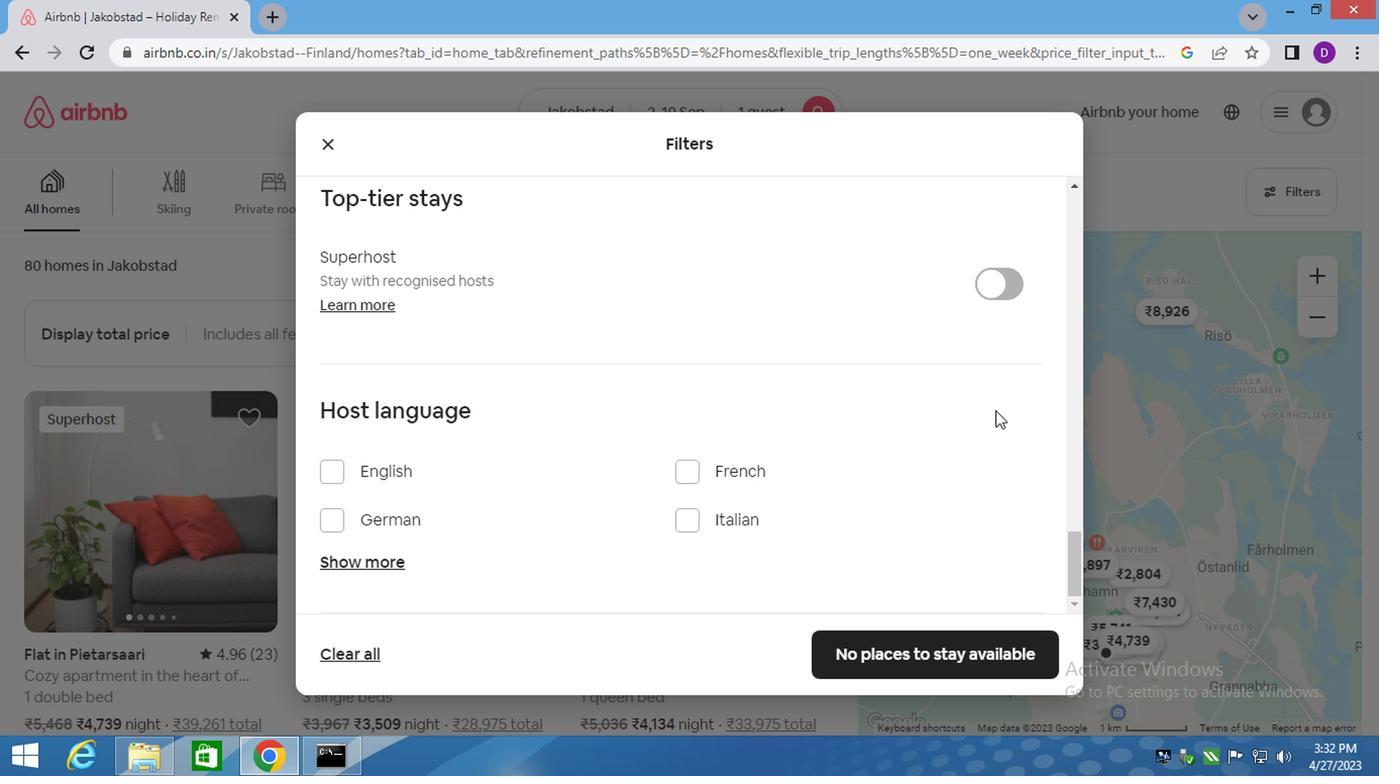 
Action: Mouse scrolled (993, 409) with delta (0, 0)
Screenshot: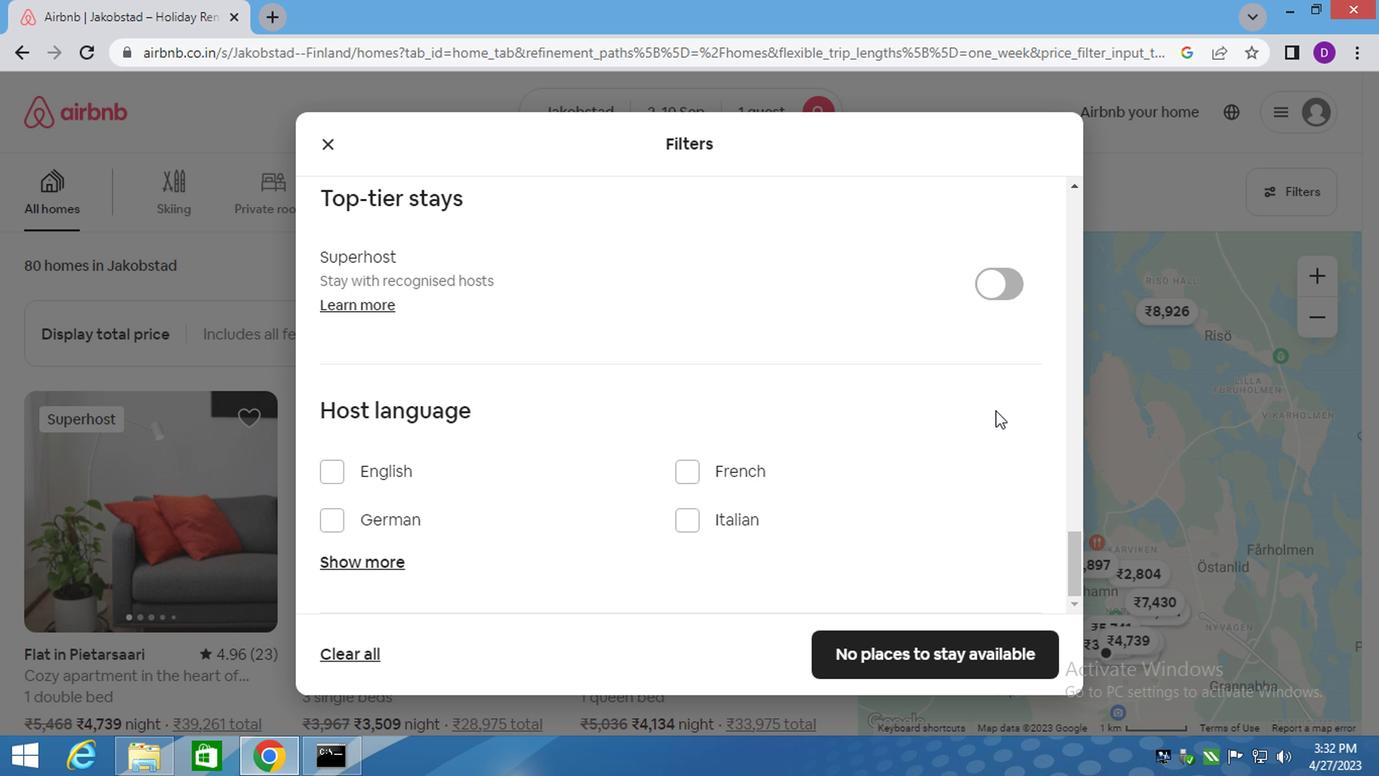 
Action: Mouse scrolled (993, 409) with delta (0, 0)
Screenshot: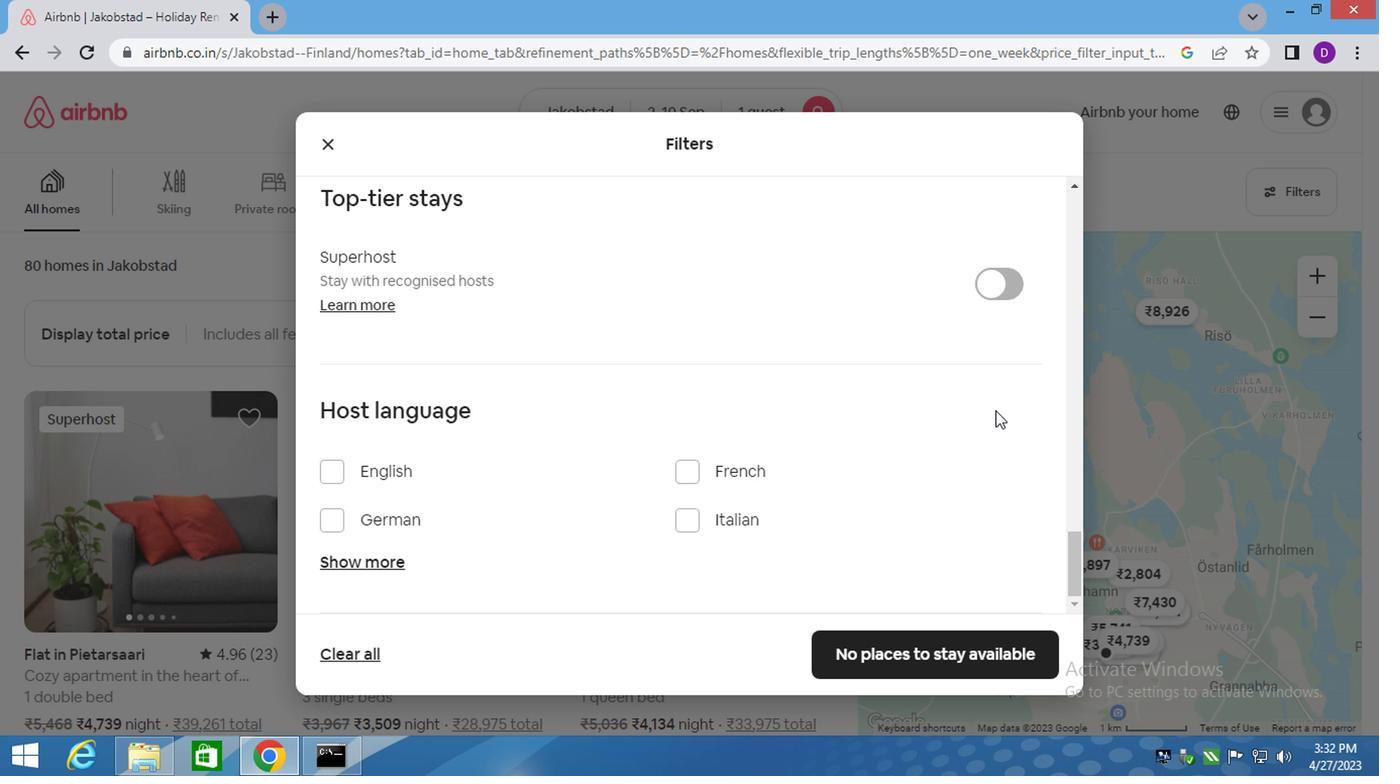 
Action: Mouse scrolled (993, 409) with delta (0, 0)
Screenshot: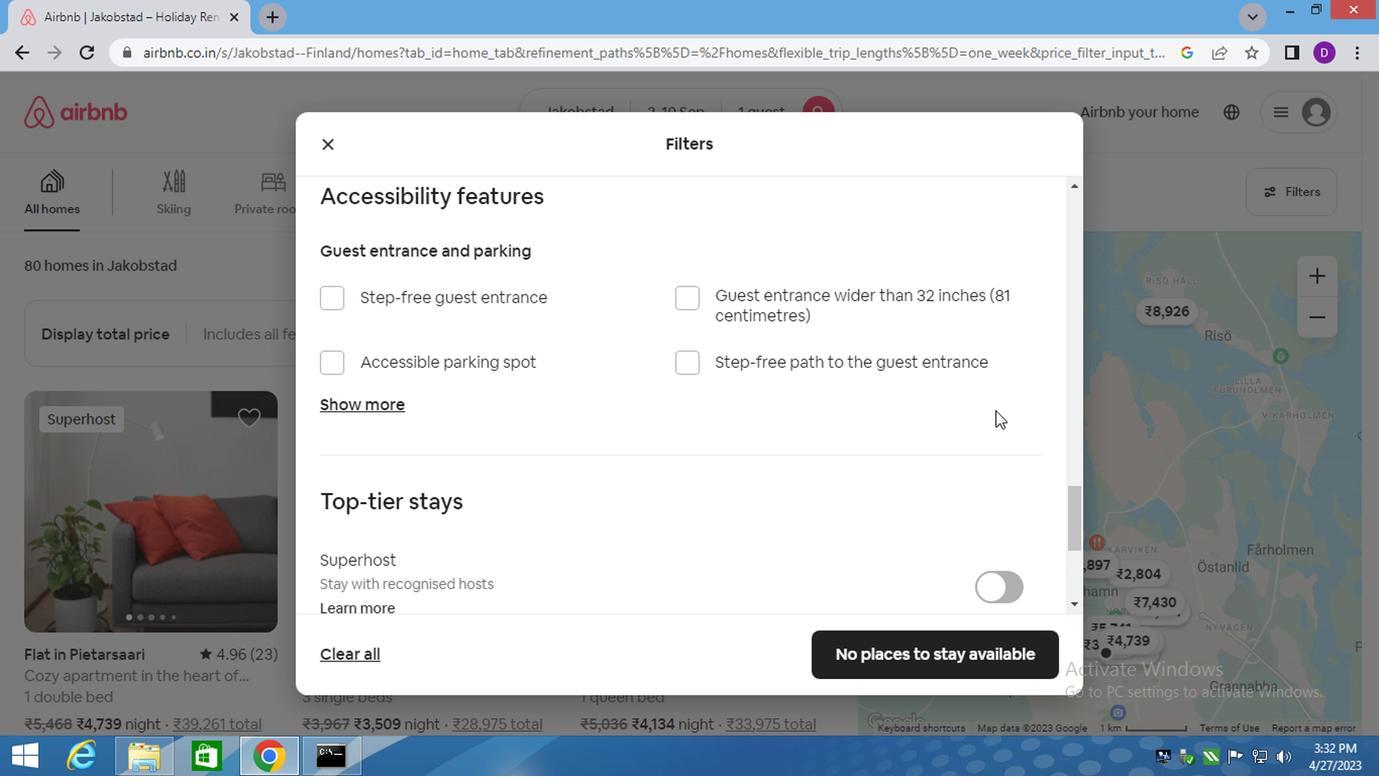
Action: Mouse scrolled (993, 409) with delta (0, 0)
Screenshot: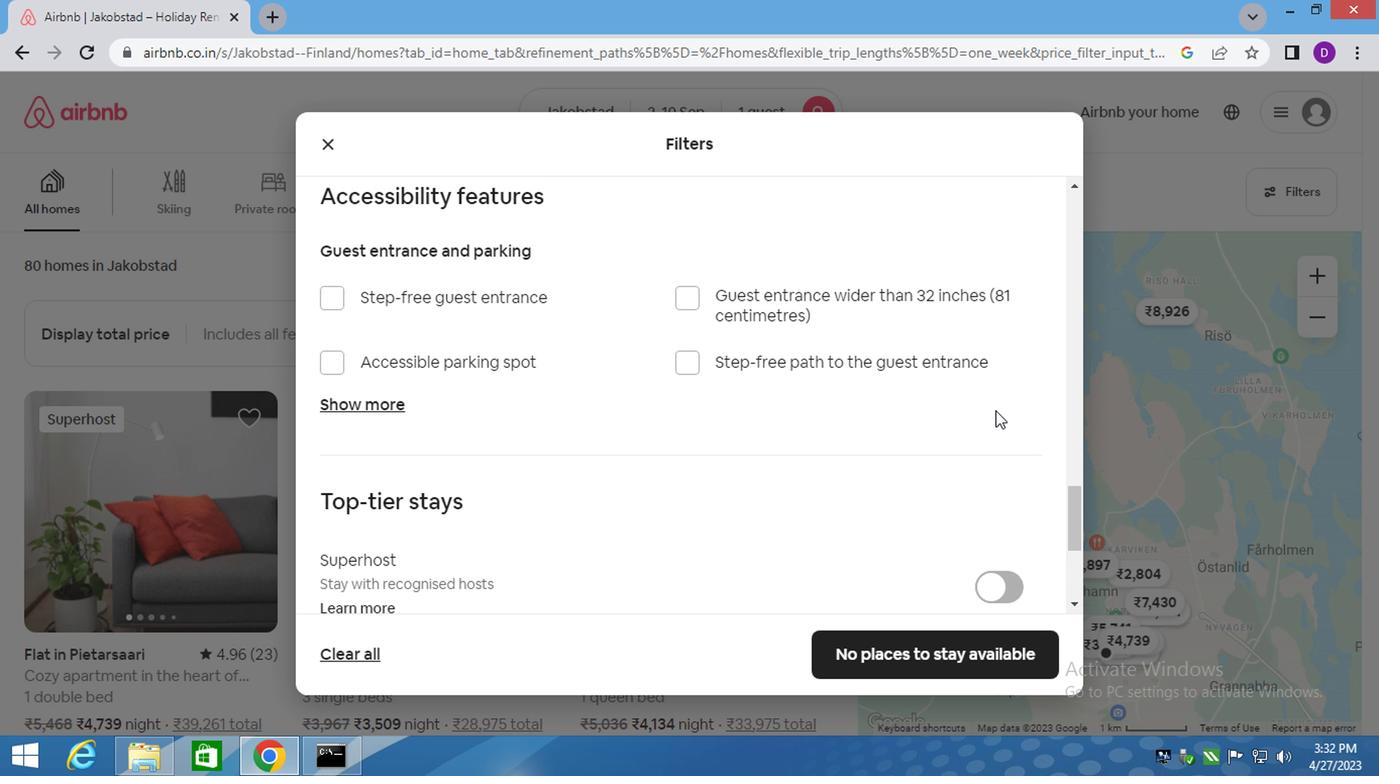 
Action: Mouse scrolled (993, 409) with delta (0, 0)
Screenshot: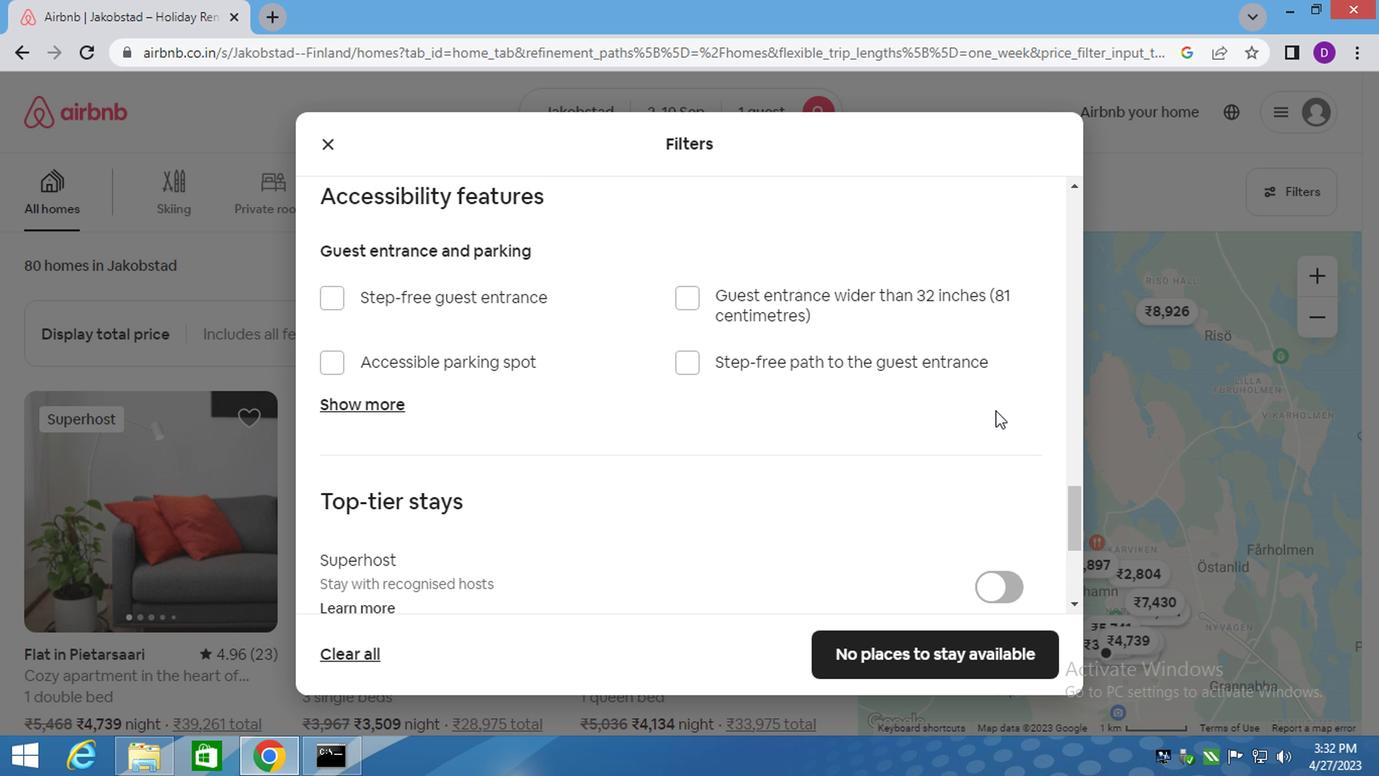 
Action: Mouse moved to (952, 635)
Screenshot: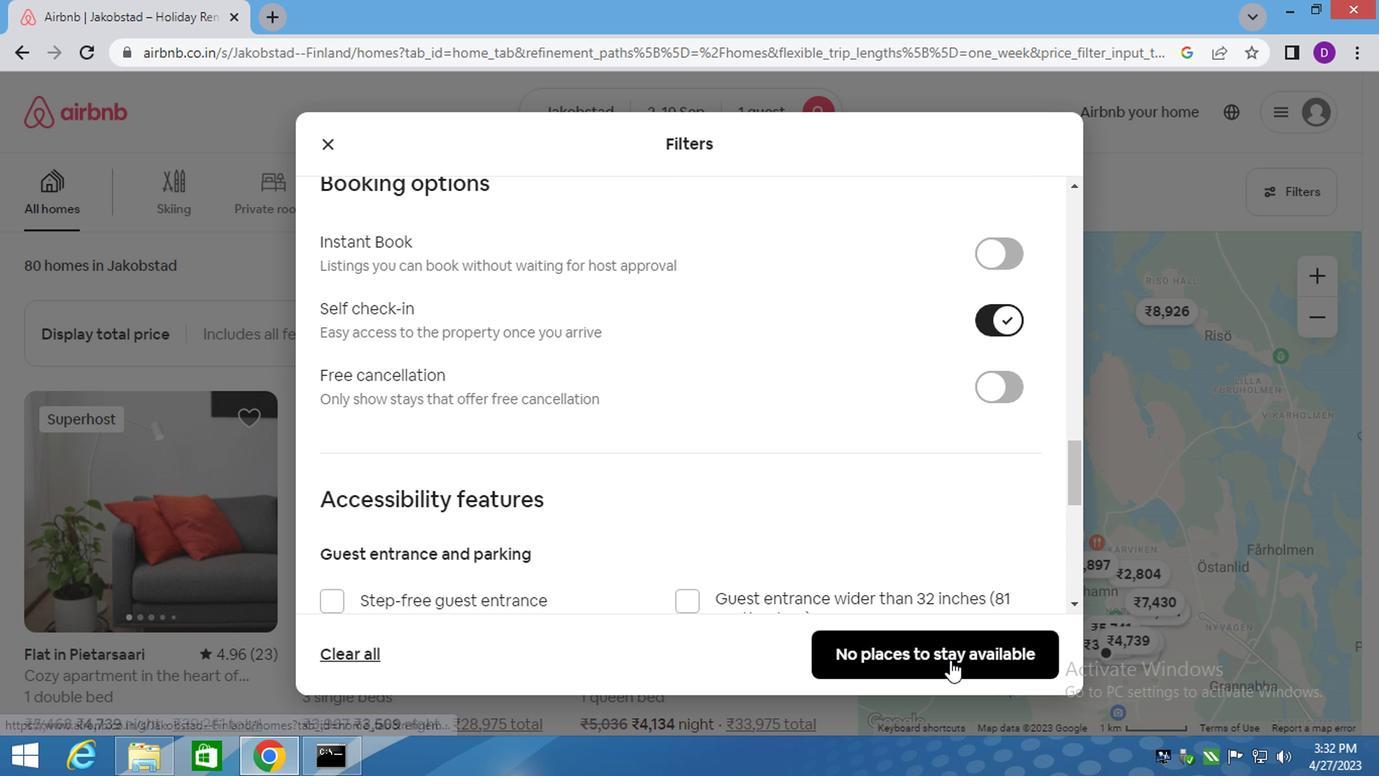 
Action: Mouse pressed left at (952, 635)
Screenshot: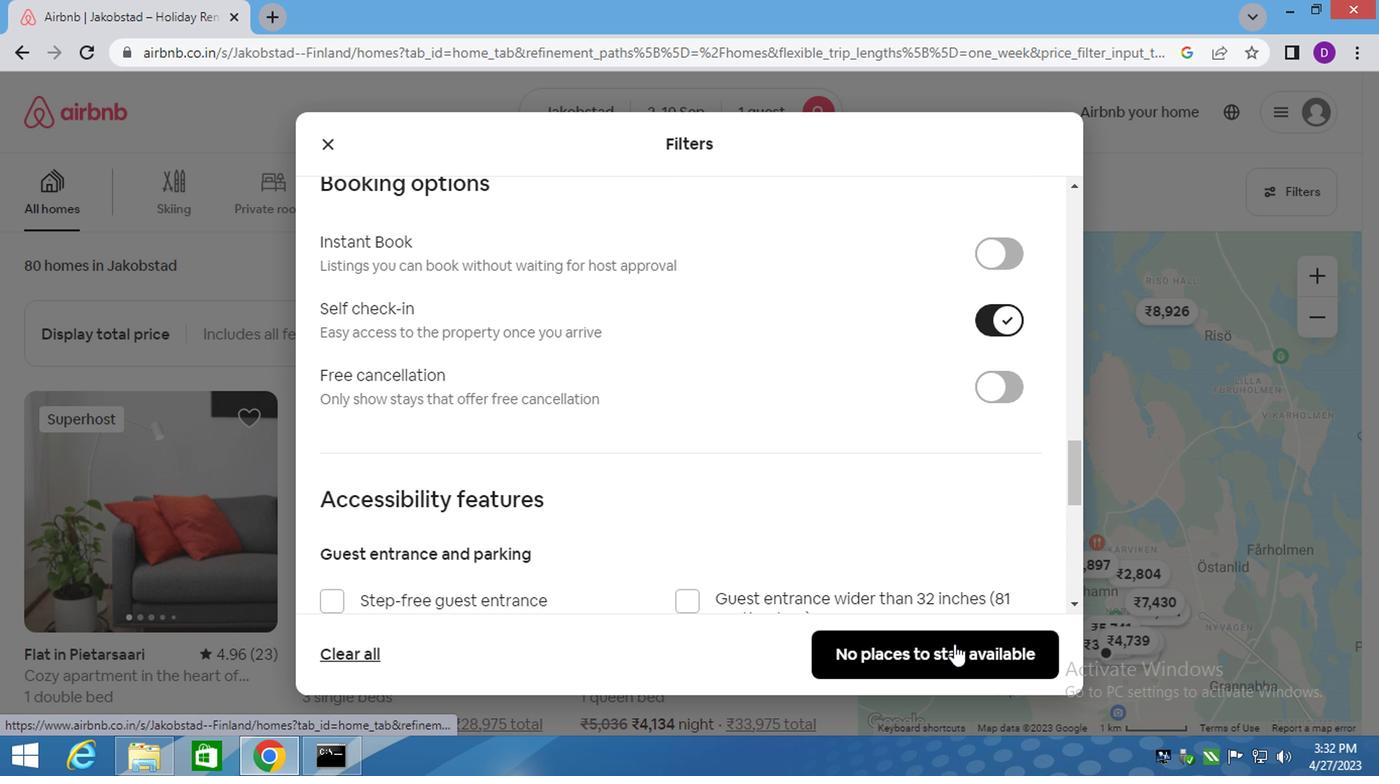 
Action: Mouse moved to (932, 612)
Screenshot: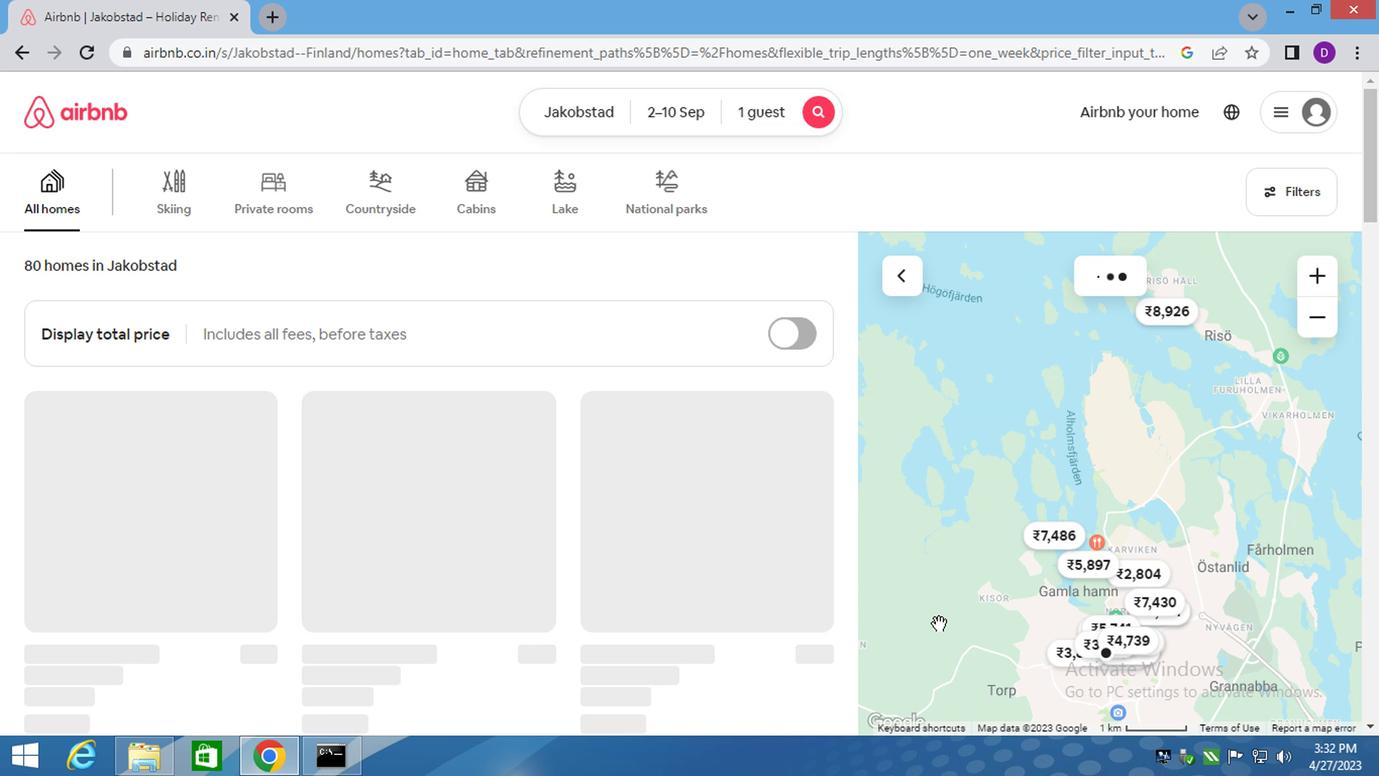 
